 Task: Display the picks of the 2022 Victory Lane Racing NASCAR Cup Series for the race "Enjoy Illinois 300" on the track "Gateway".
Action: Mouse moved to (219, 440)
Screenshot: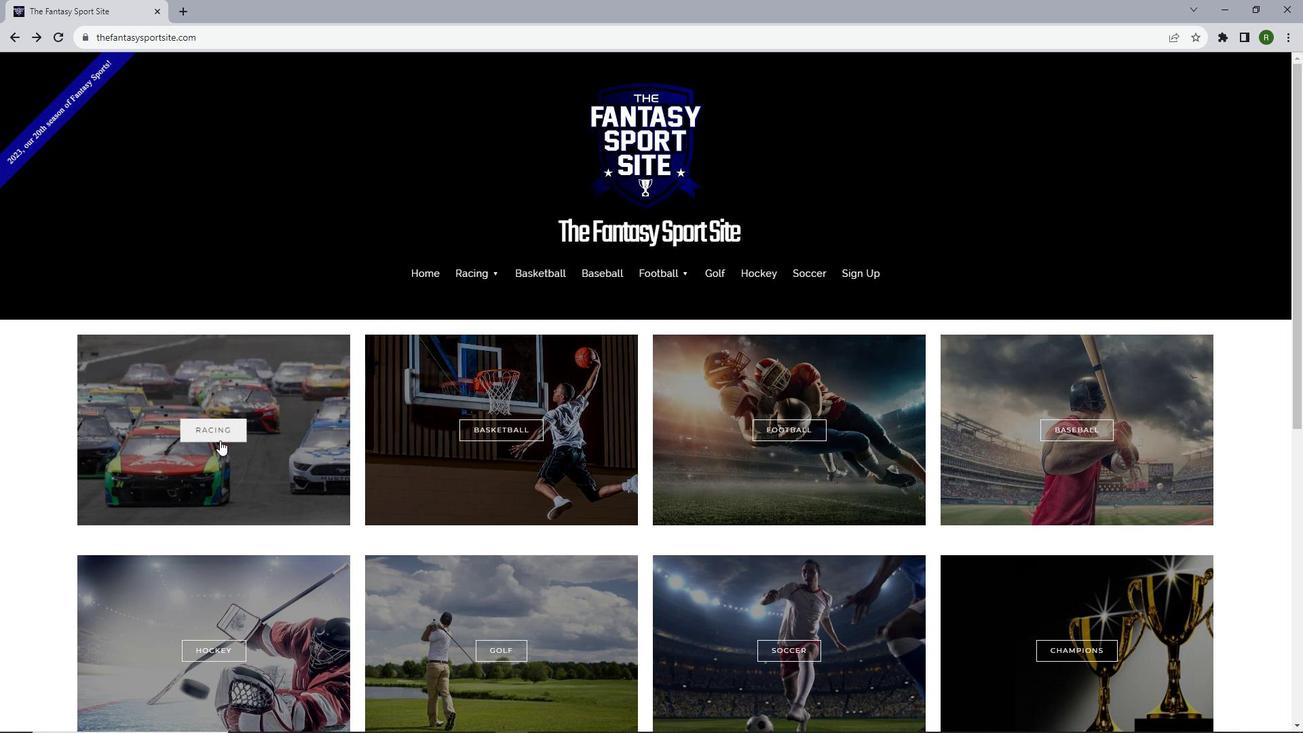 
Action: Mouse pressed left at (219, 440)
Screenshot: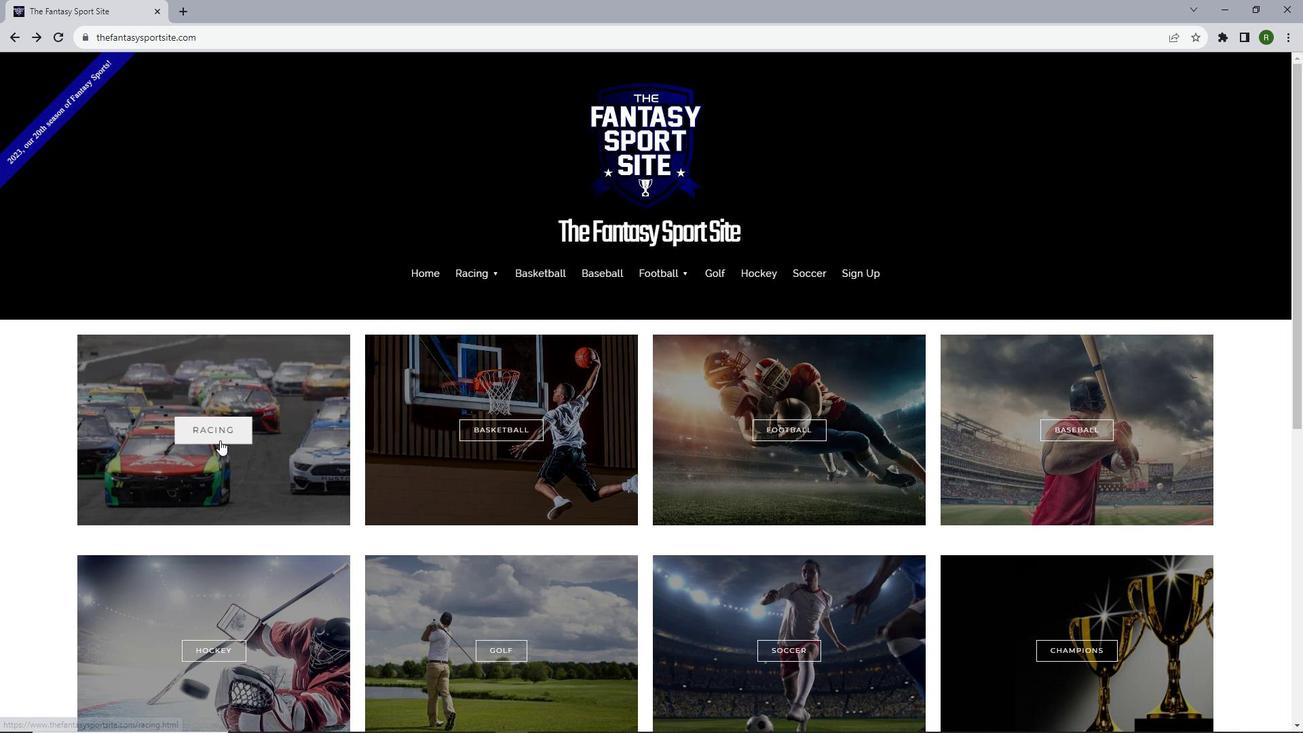 
Action: Mouse moved to (547, 444)
Screenshot: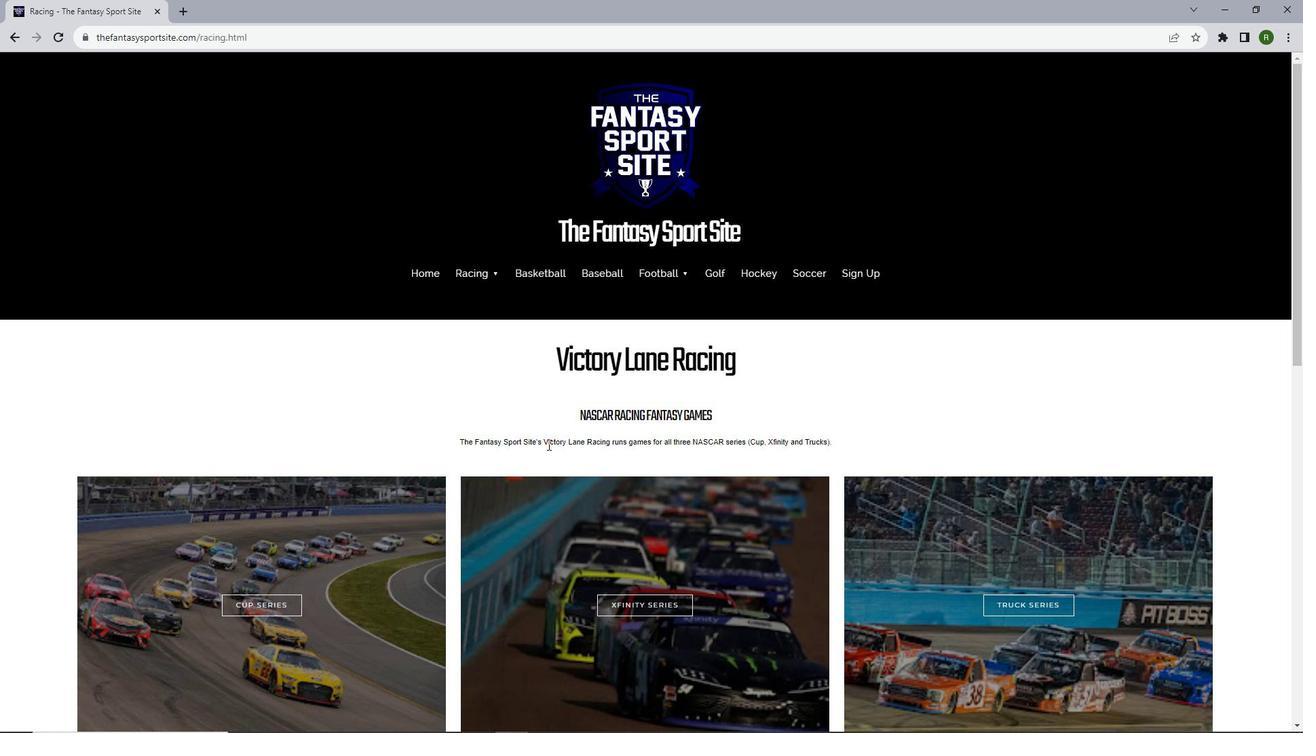 
Action: Mouse scrolled (547, 444) with delta (0, 0)
Screenshot: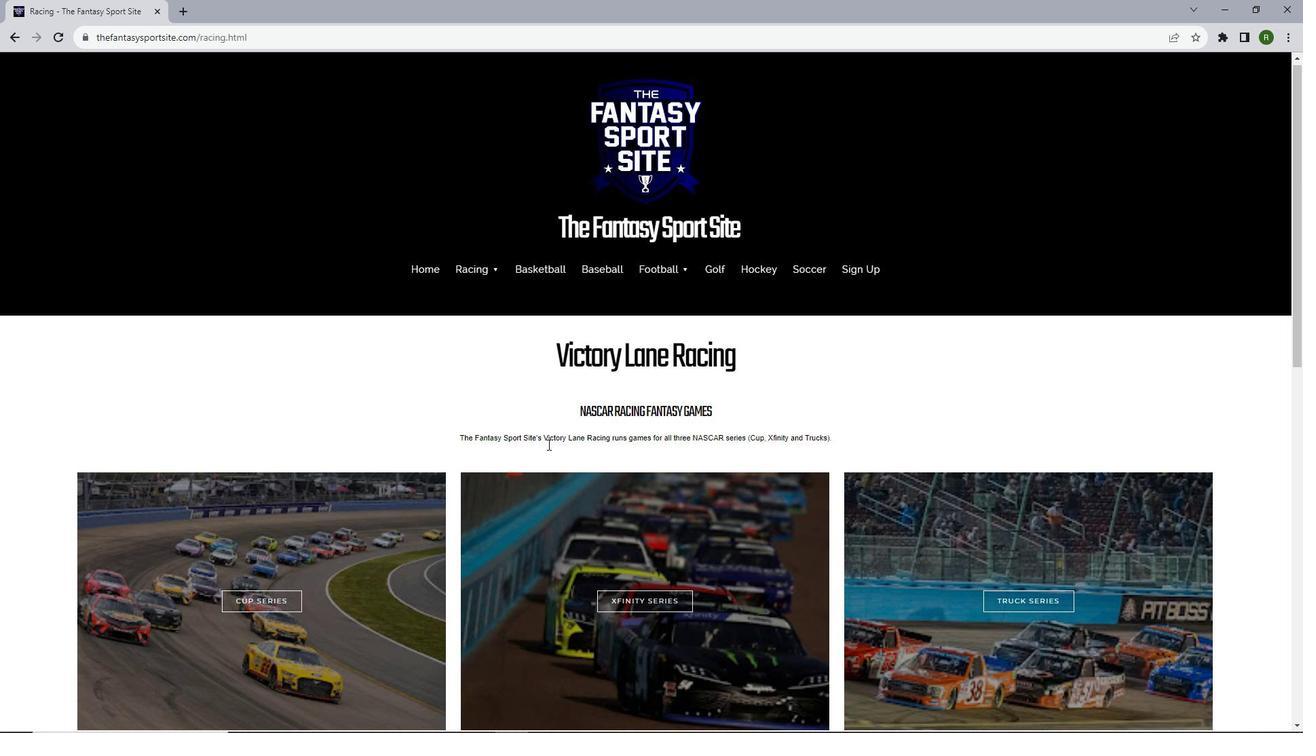 
Action: Mouse scrolled (547, 444) with delta (0, 0)
Screenshot: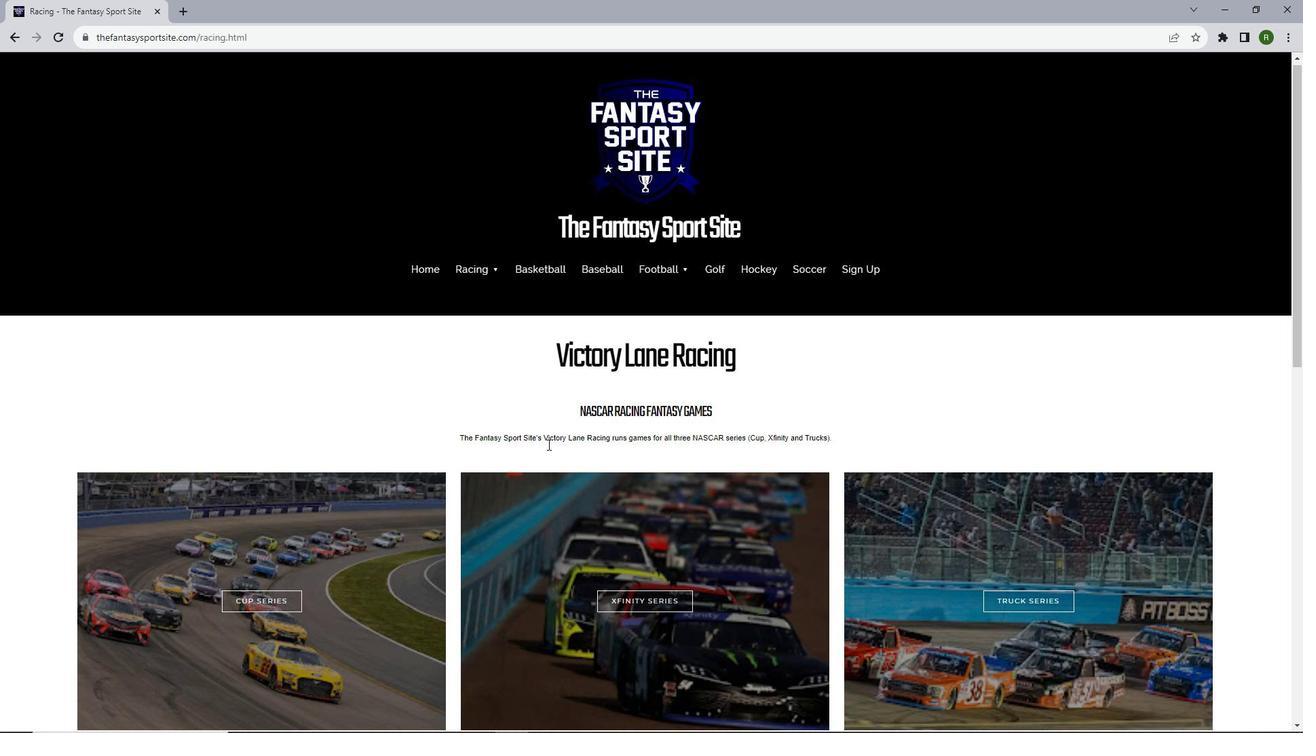 
Action: Mouse scrolled (547, 444) with delta (0, 0)
Screenshot: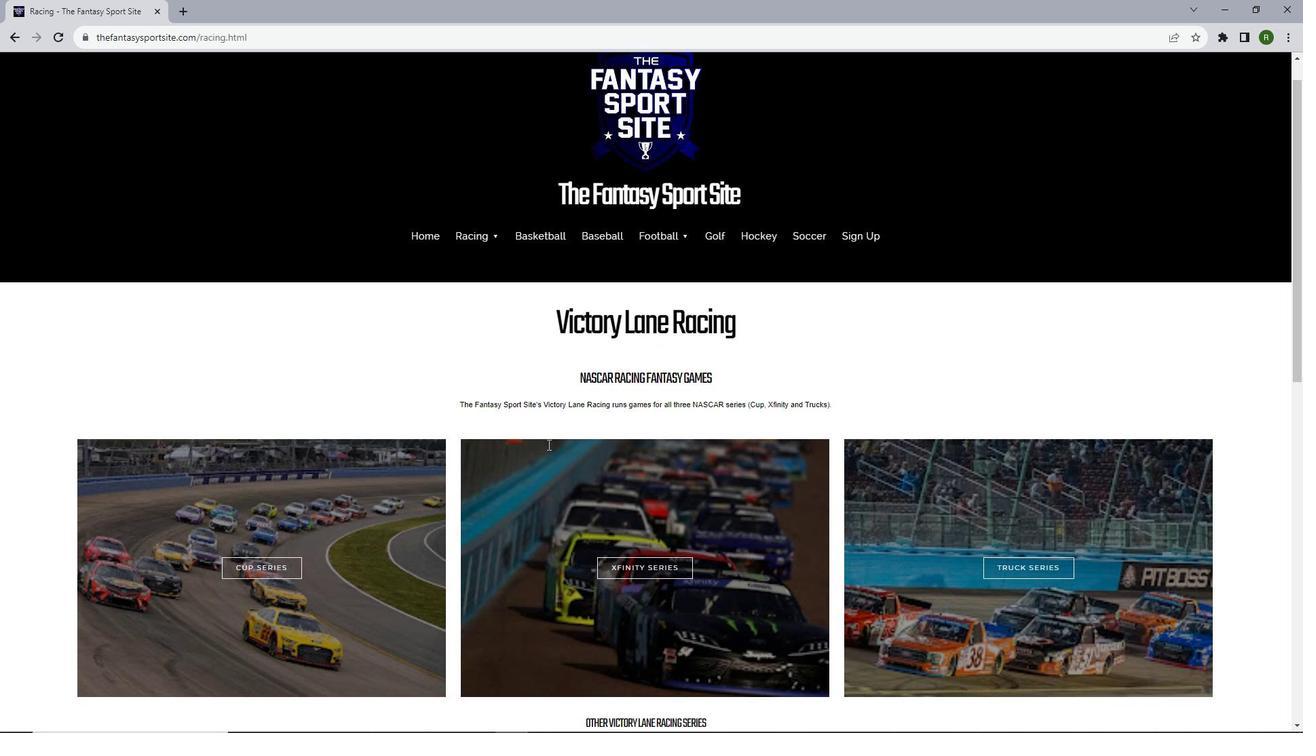 
Action: Mouse moved to (228, 403)
Screenshot: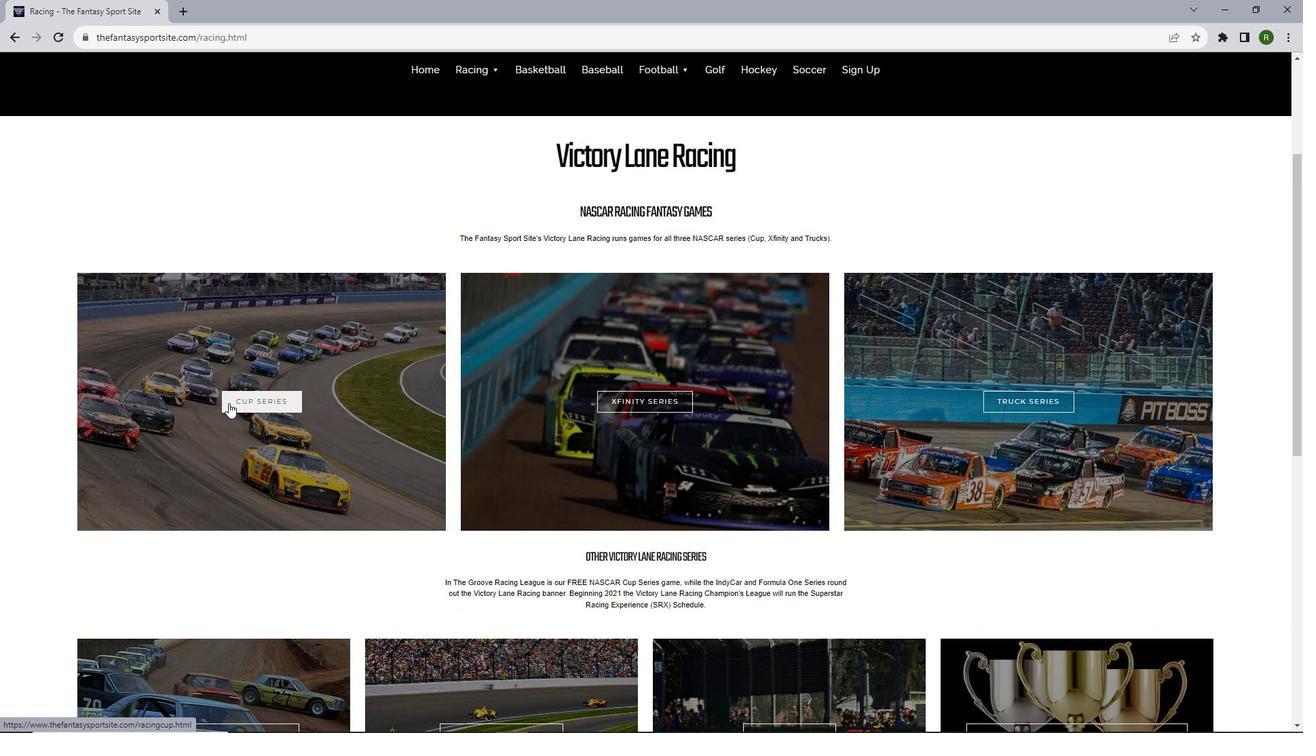 
Action: Mouse pressed left at (228, 403)
Screenshot: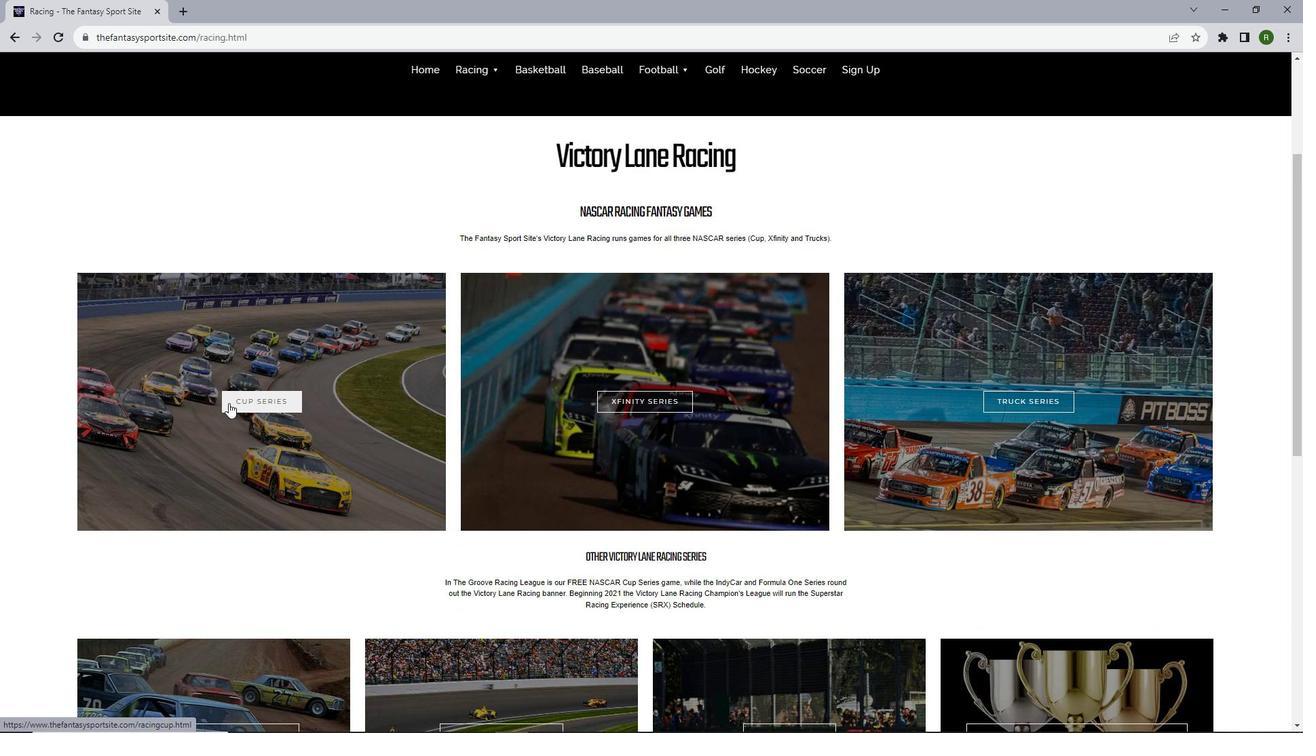
Action: Mouse moved to (482, 534)
Screenshot: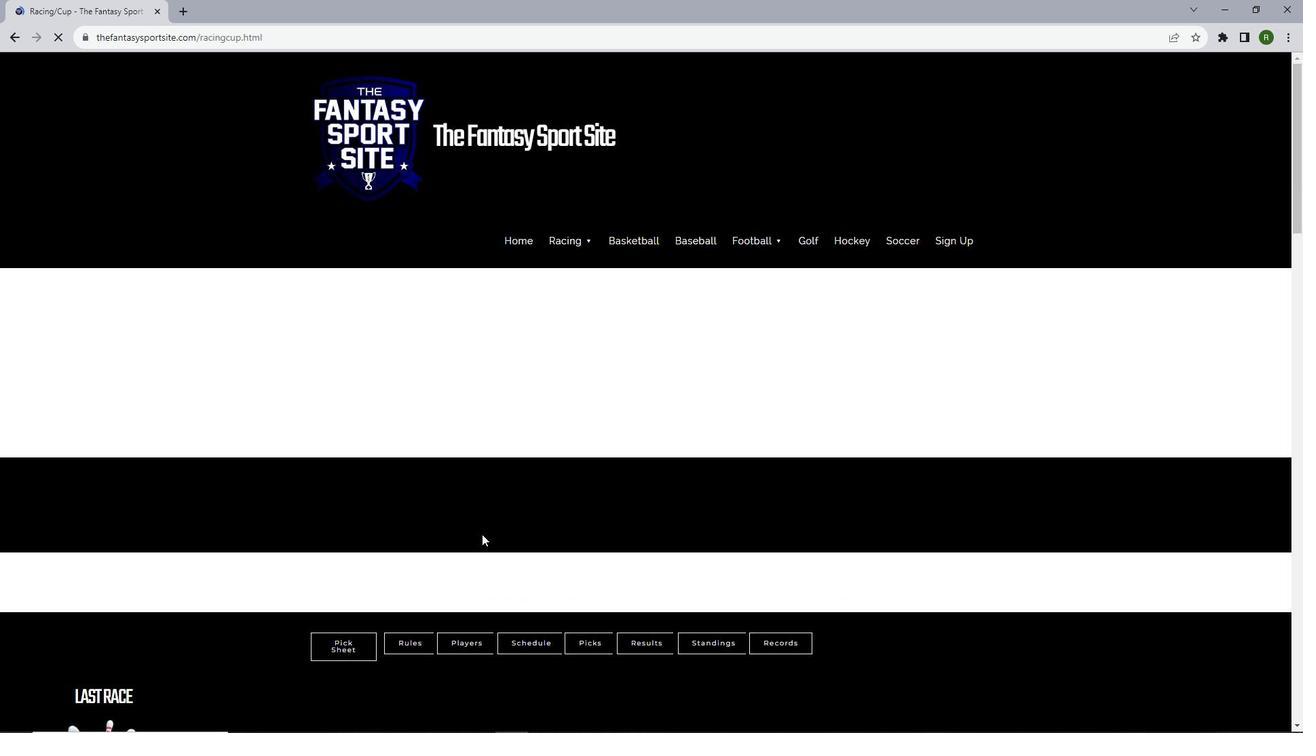 
Action: Mouse scrolled (482, 533) with delta (0, 0)
Screenshot: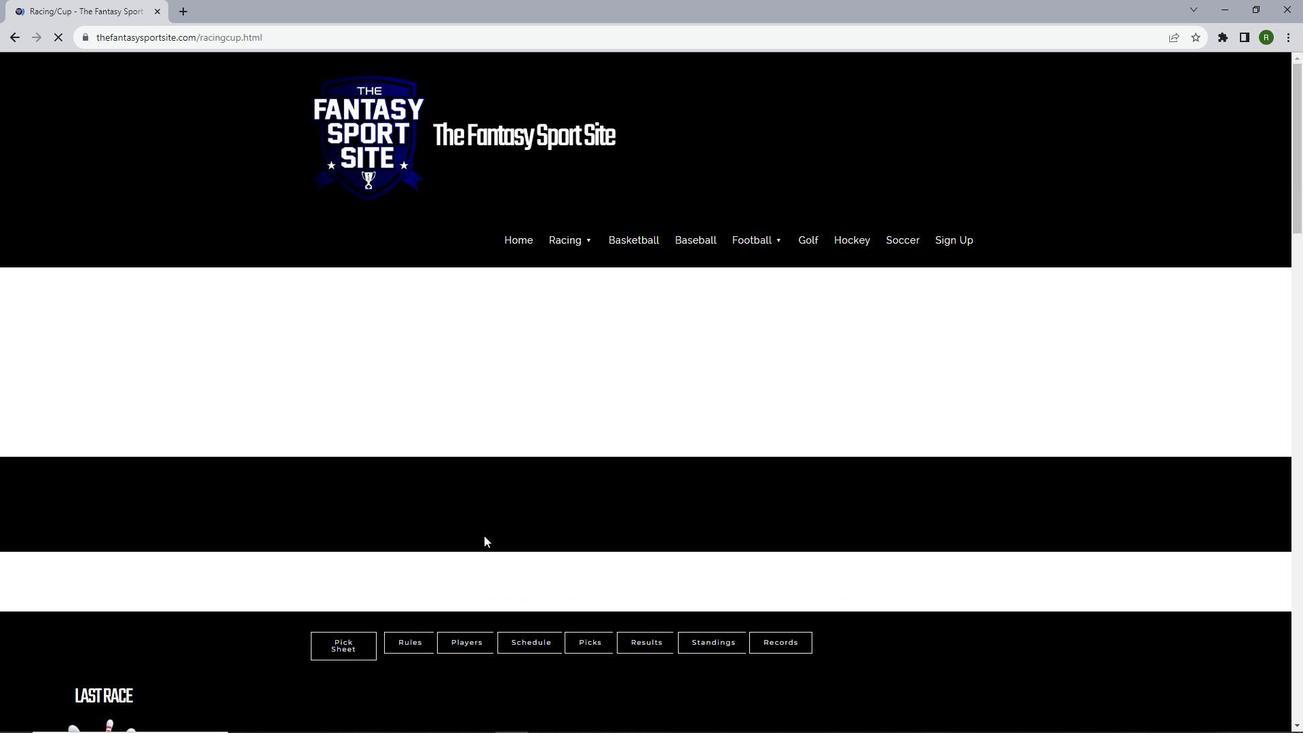 
Action: Mouse moved to (484, 535)
Screenshot: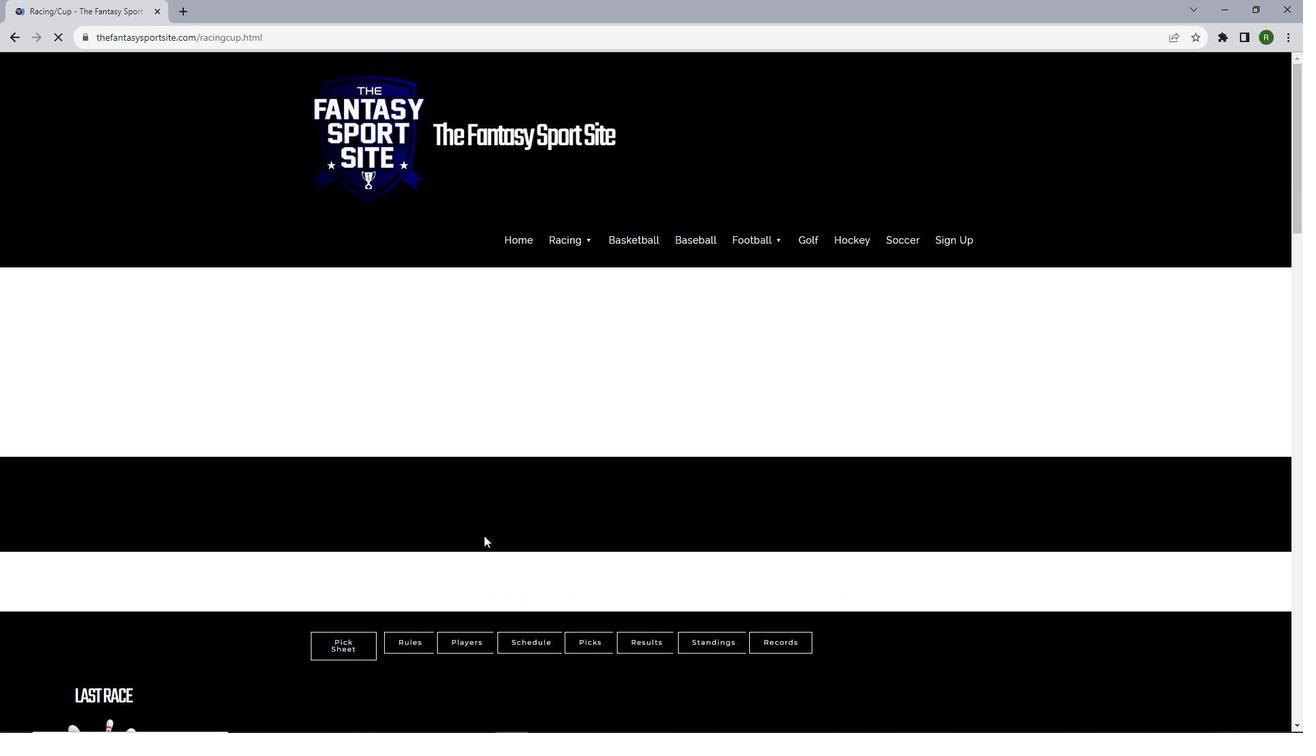 
Action: Mouse scrolled (484, 534) with delta (0, 0)
Screenshot: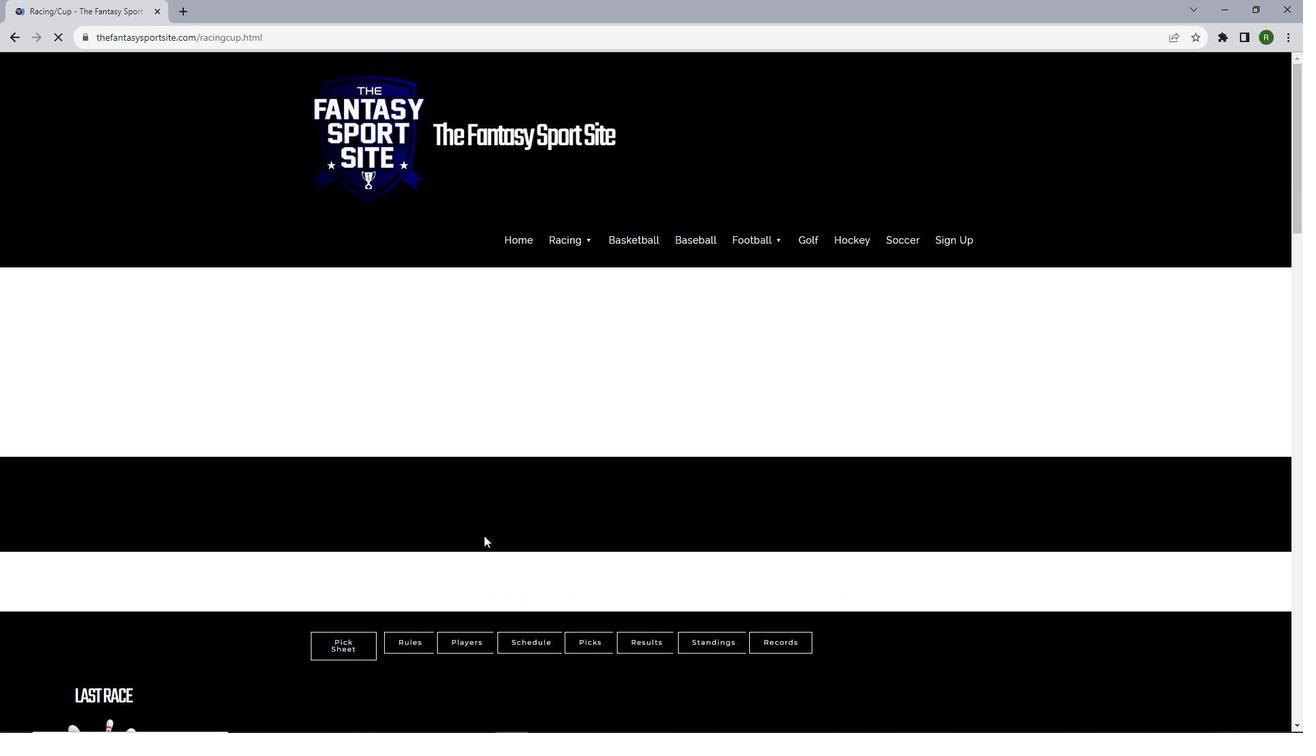 
Action: Mouse moved to (641, 348)
Screenshot: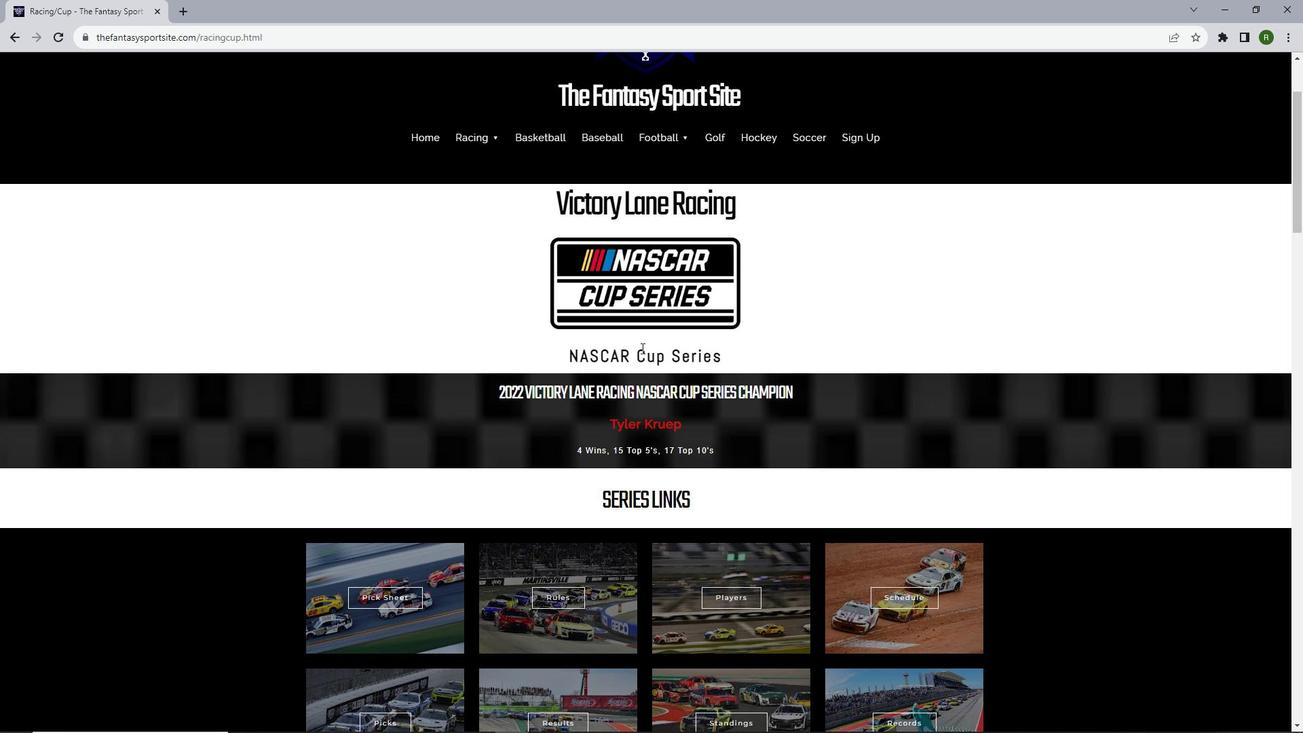 
Action: Mouse scrolled (641, 347) with delta (0, 0)
Screenshot: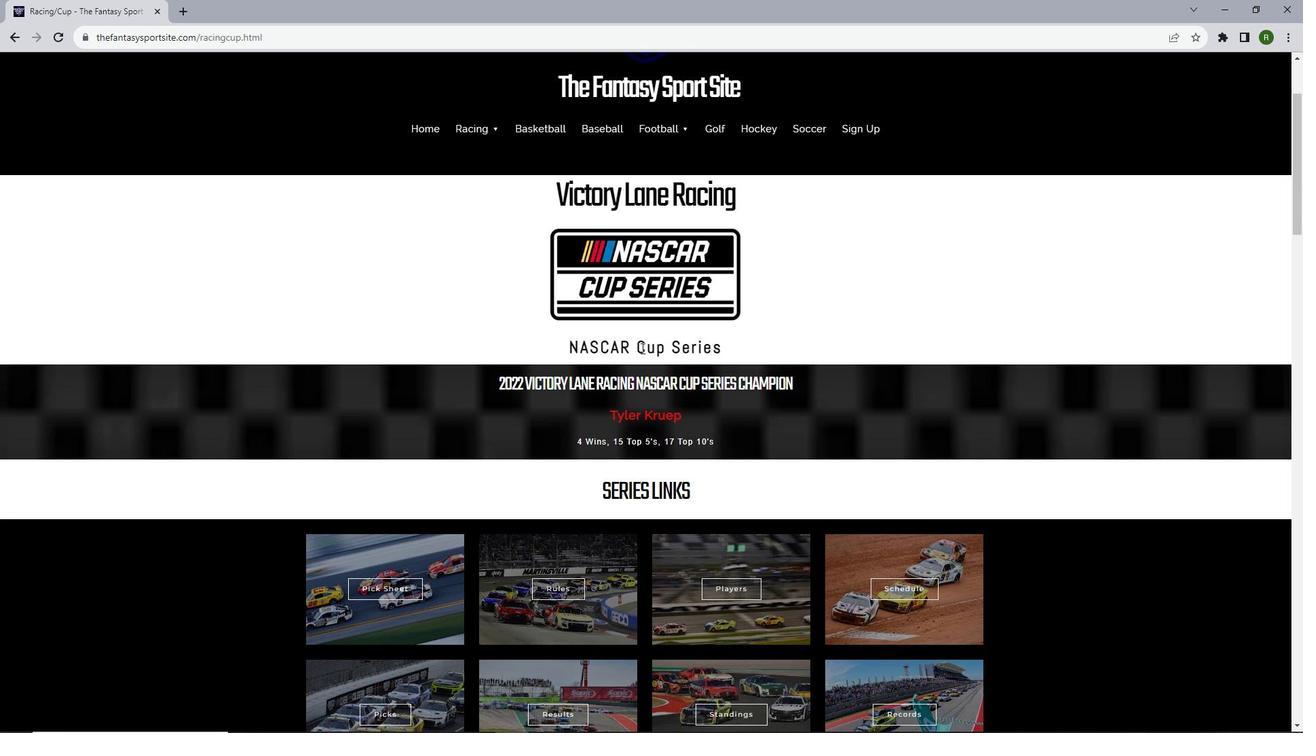 
Action: Mouse scrolled (641, 347) with delta (0, 0)
Screenshot: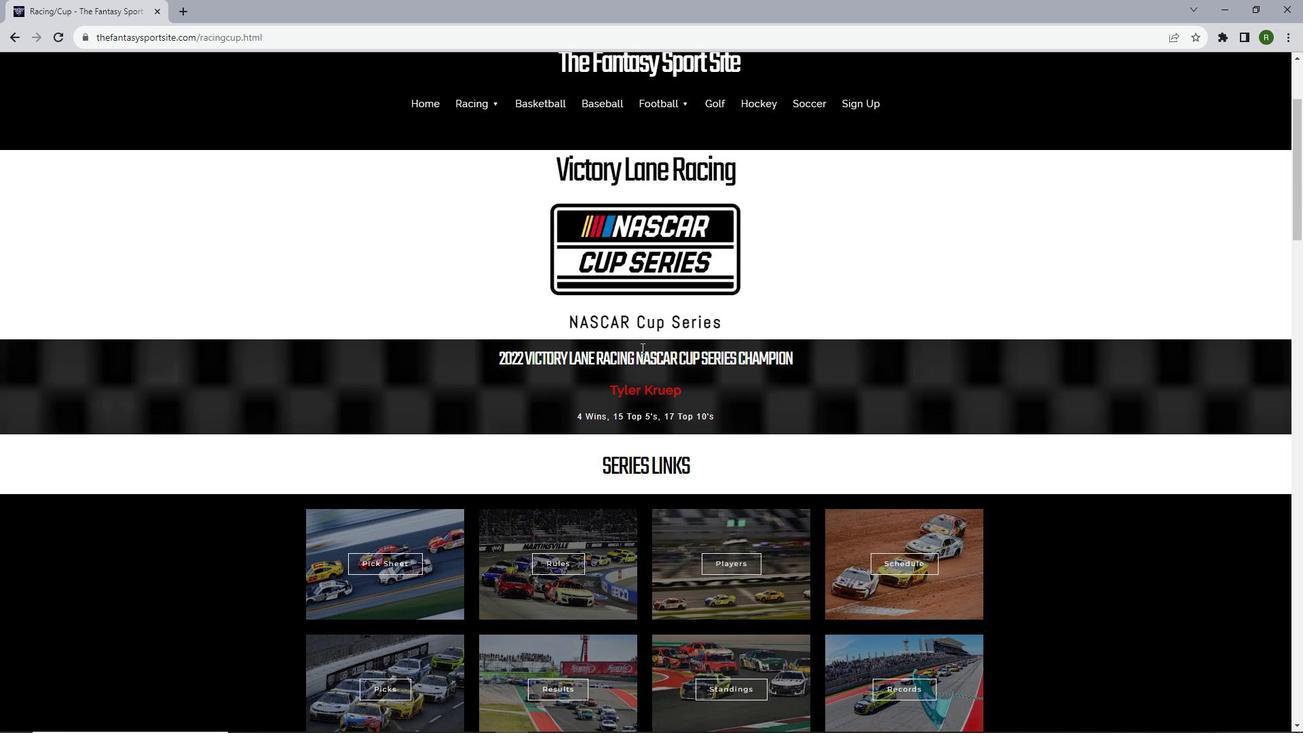 
Action: Mouse scrolled (641, 347) with delta (0, 0)
Screenshot: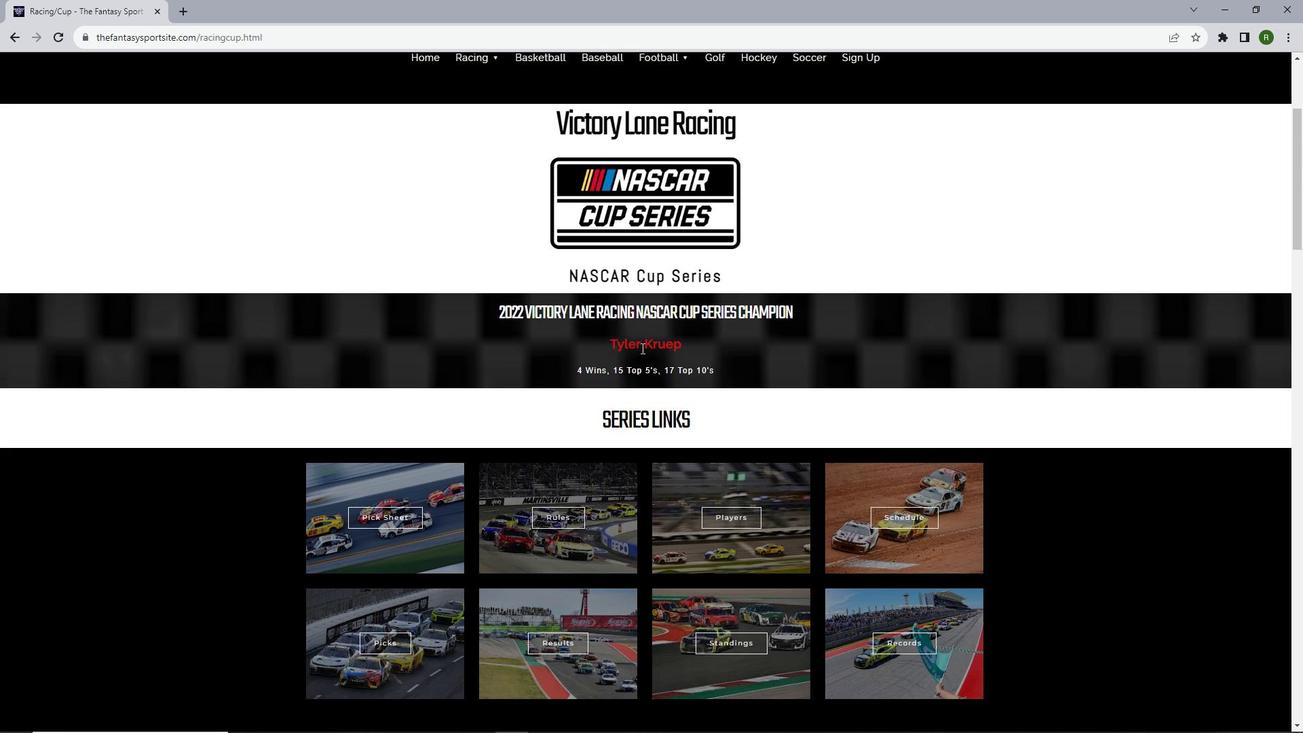 
Action: Mouse moved to (392, 519)
Screenshot: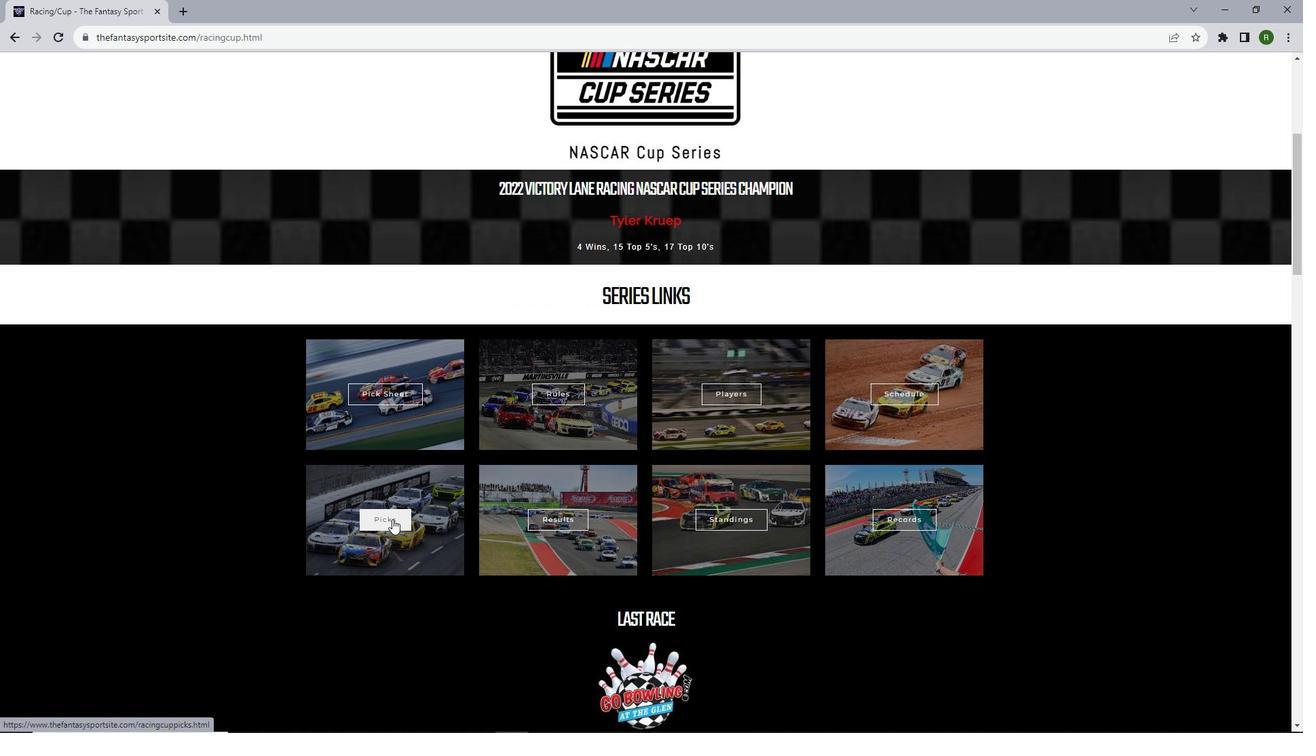 
Action: Mouse pressed left at (392, 519)
Screenshot: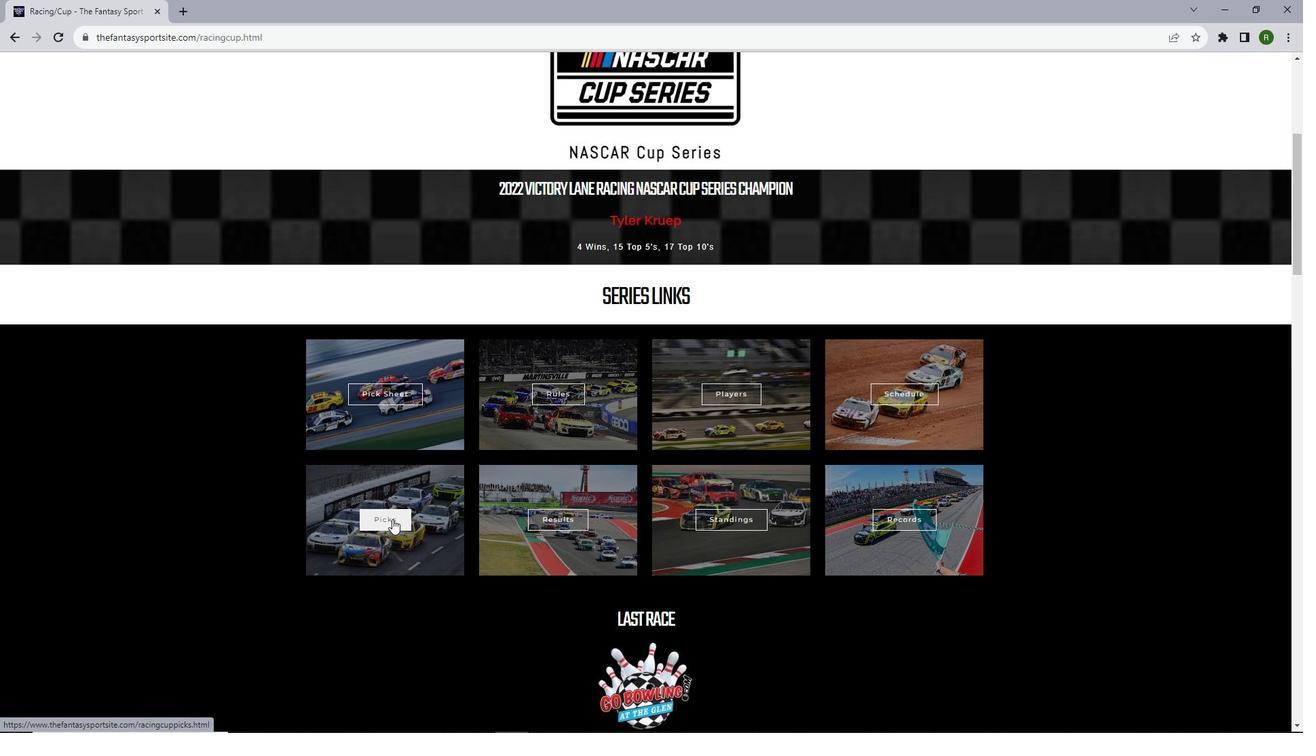 
Action: Mouse moved to (484, 362)
Screenshot: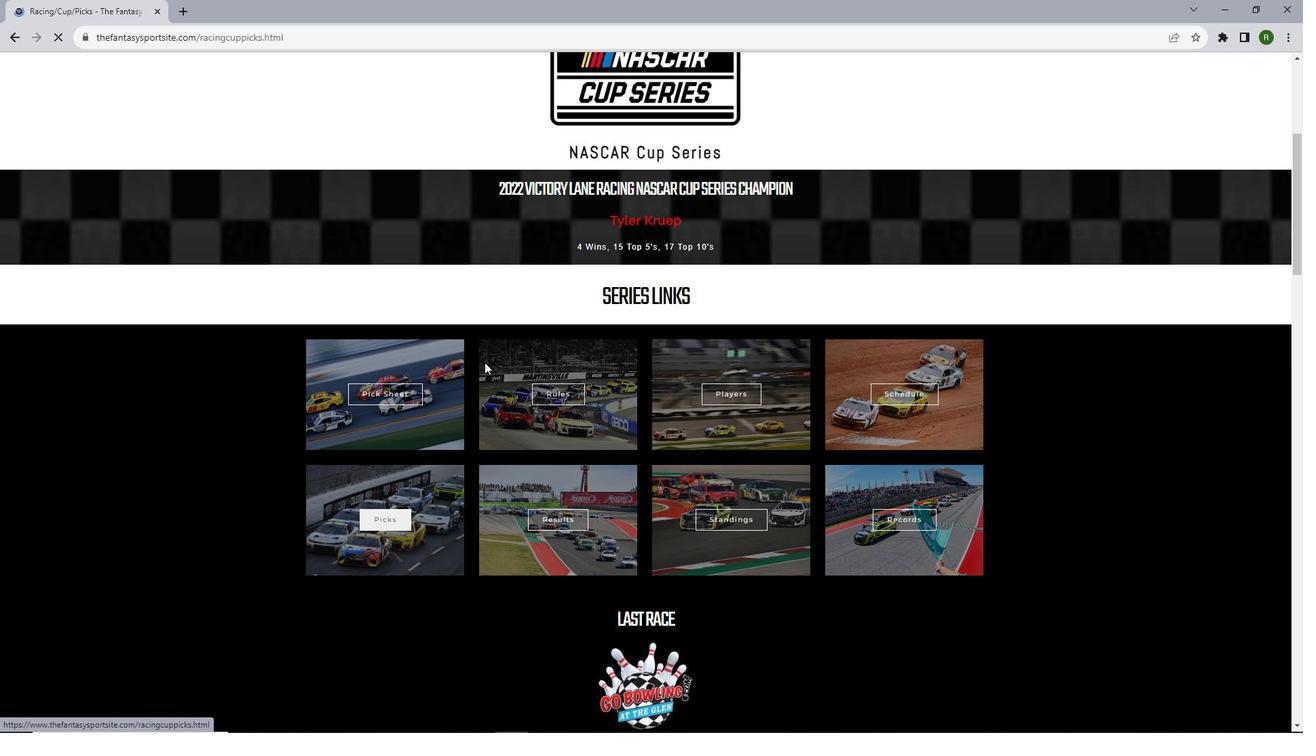 
Action: Mouse scrolled (484, 361) with delta (0, 0)
Screenshot: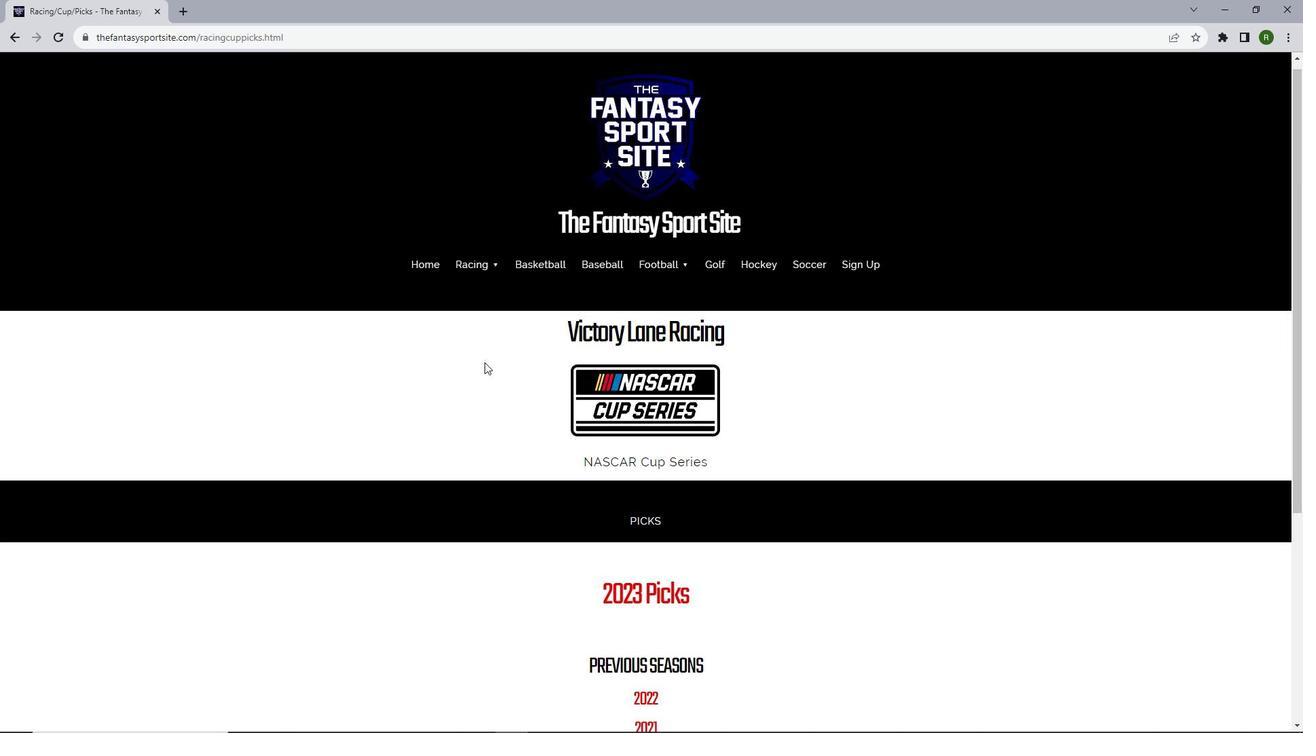 
Action: Mouse scrolled (484, 361) with delta (0, 0)
Screenshot: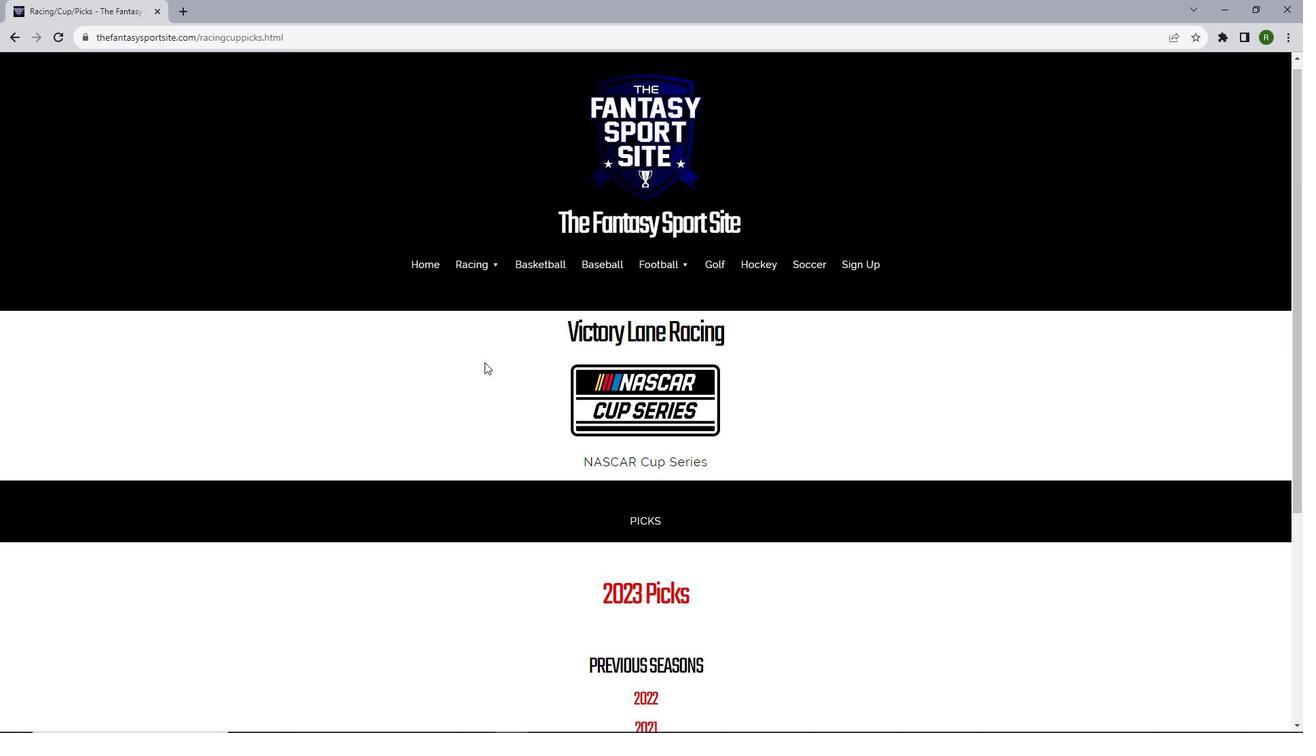 
Action: Mouse scrolled (484, 361) with delta (0, 0)
Screenshot: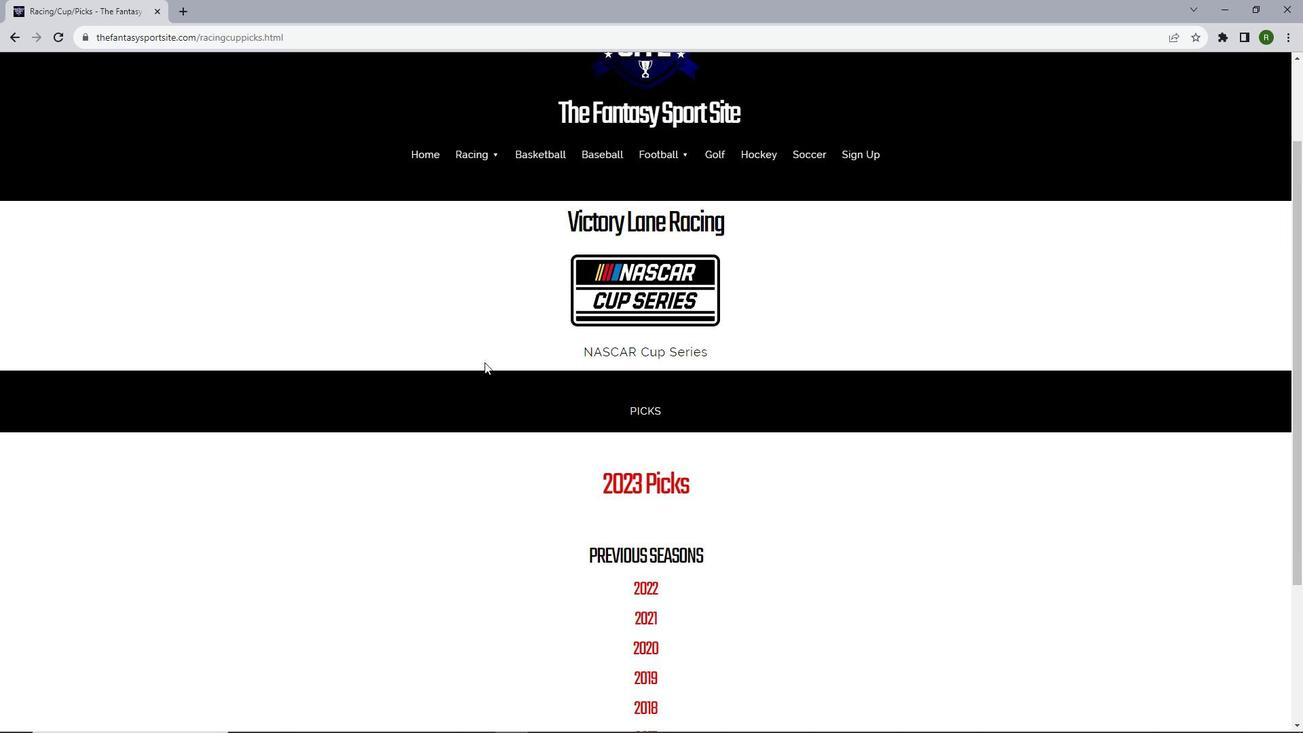 
Action: Mouse moved to (635, 494)
Screenshot: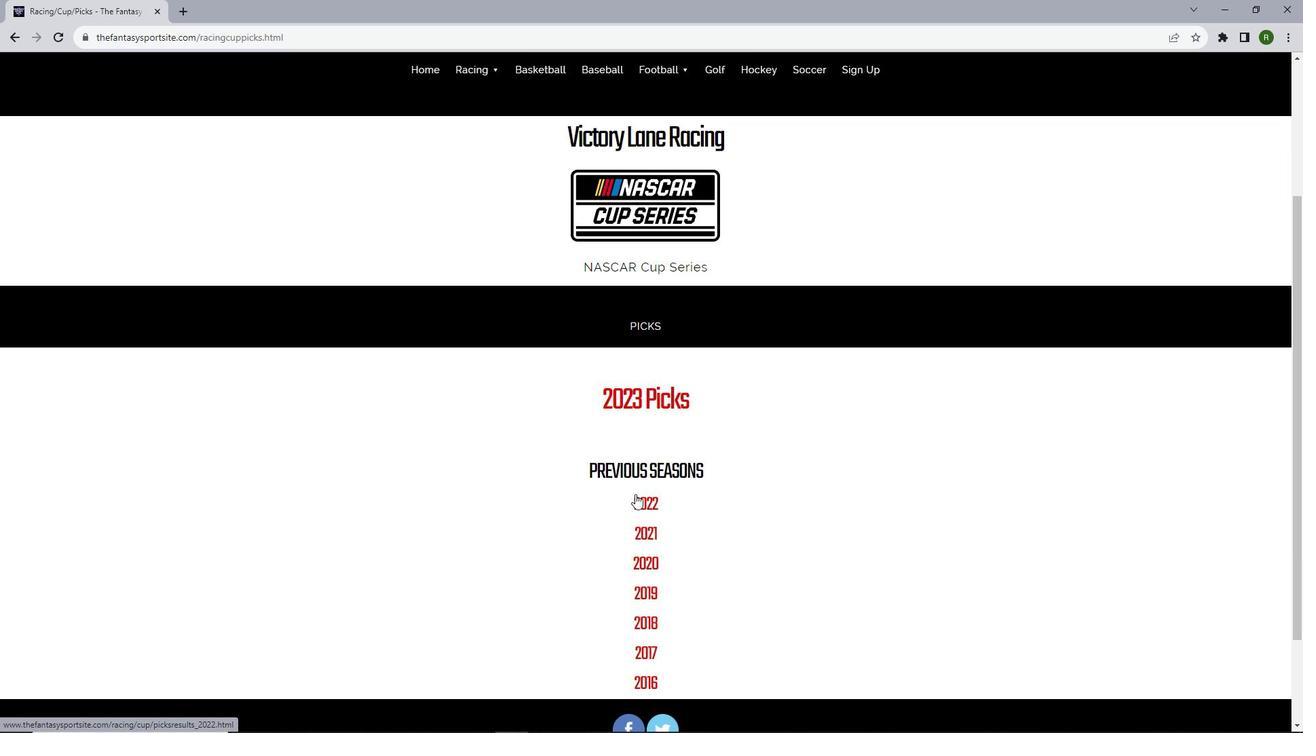 
Action: Mouse pressed left at (635, 494)
Screenshot: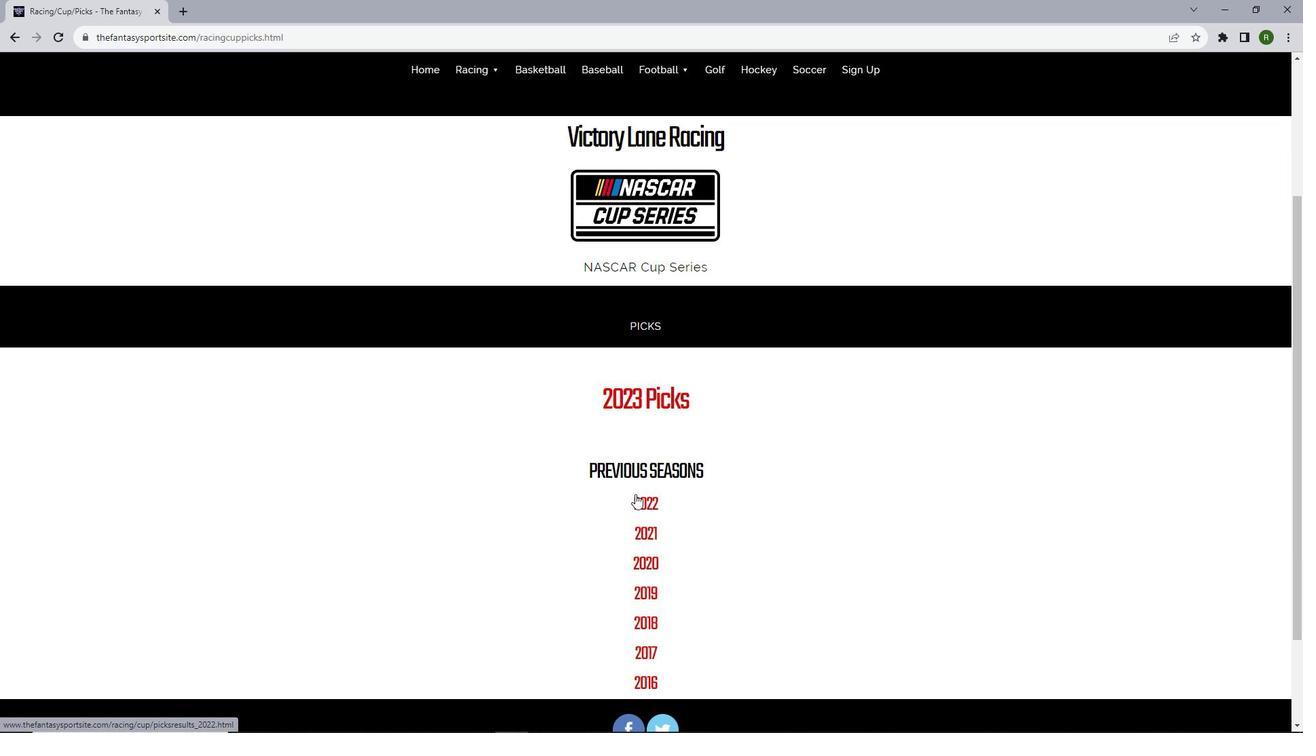 
Action: Mouse moved to (617, 182)
Screenshot: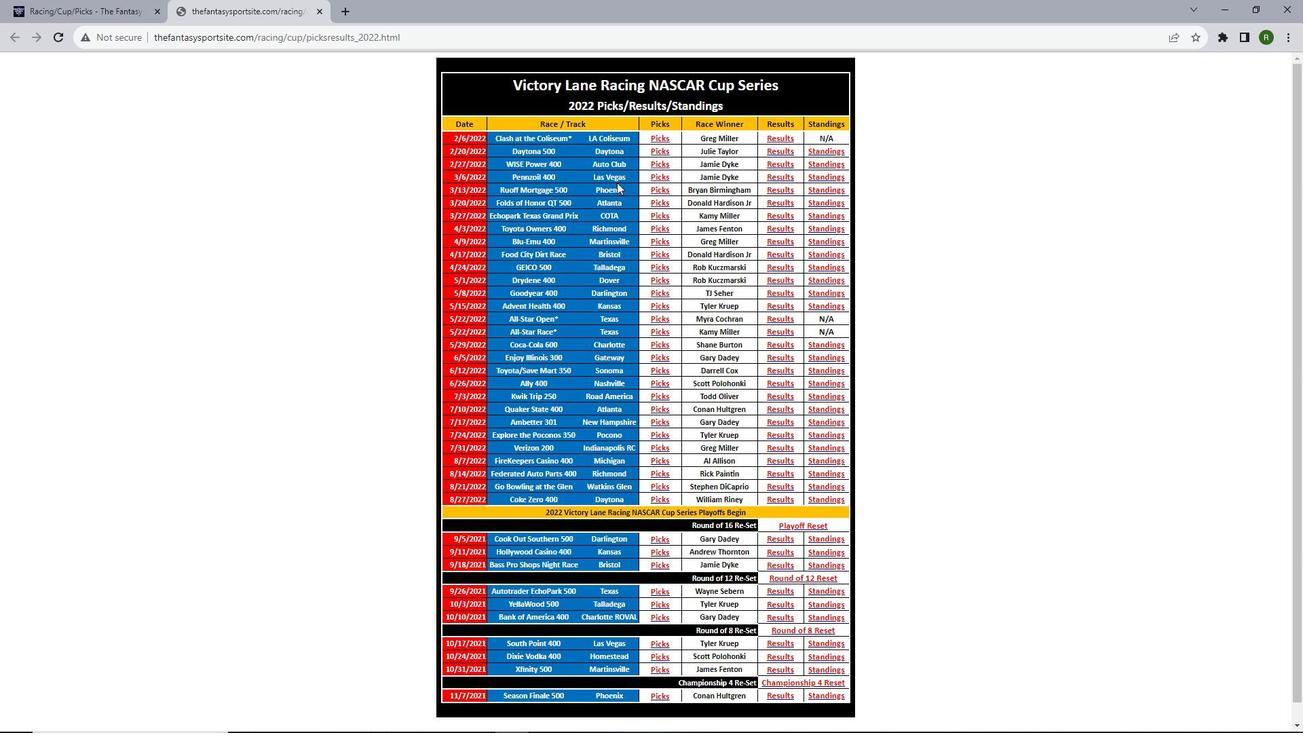 
Action: Mouse scrolled (617, 181) with delta (0, 0)
Screenshot: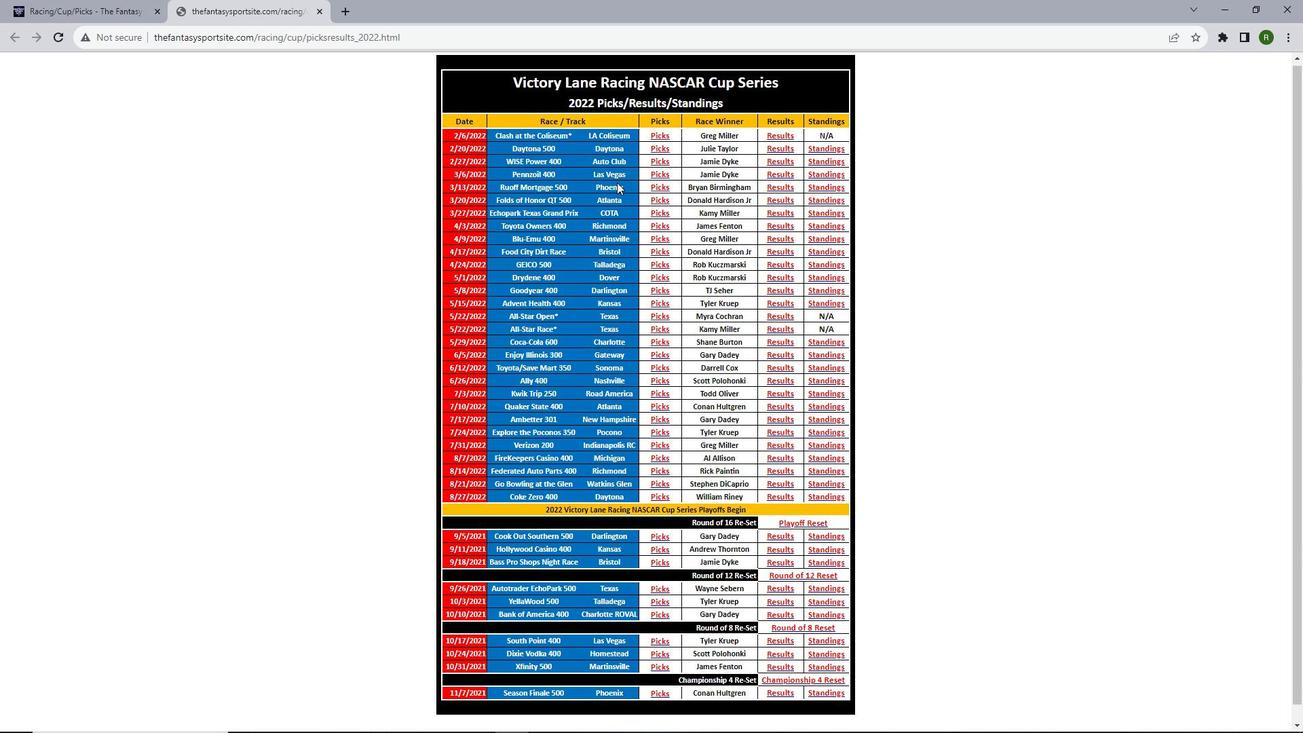 
Action: Mouse moved to (619, 198)
Screenshot: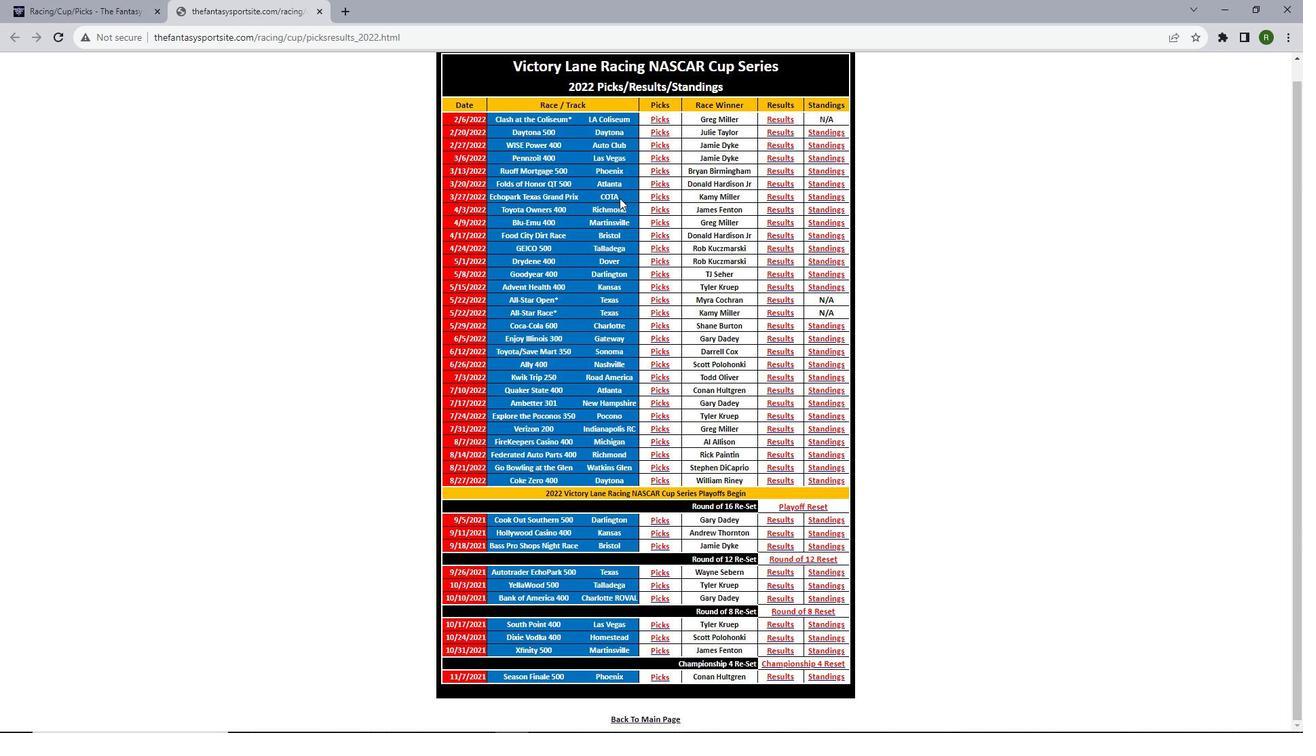 
Action: Mouse scrolled (619, 197) with delta (0, 0)
Screenshot: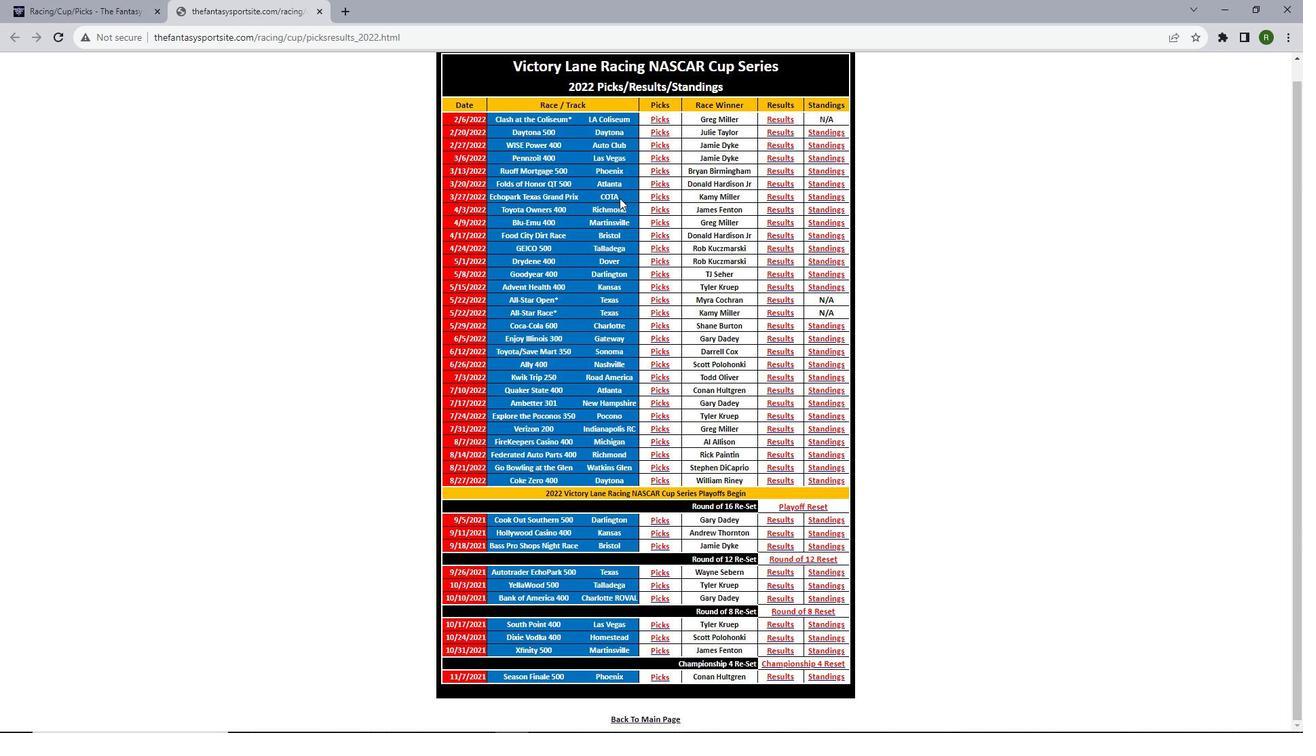 
Action: Mouse moved to (619, 200)
Screenshot: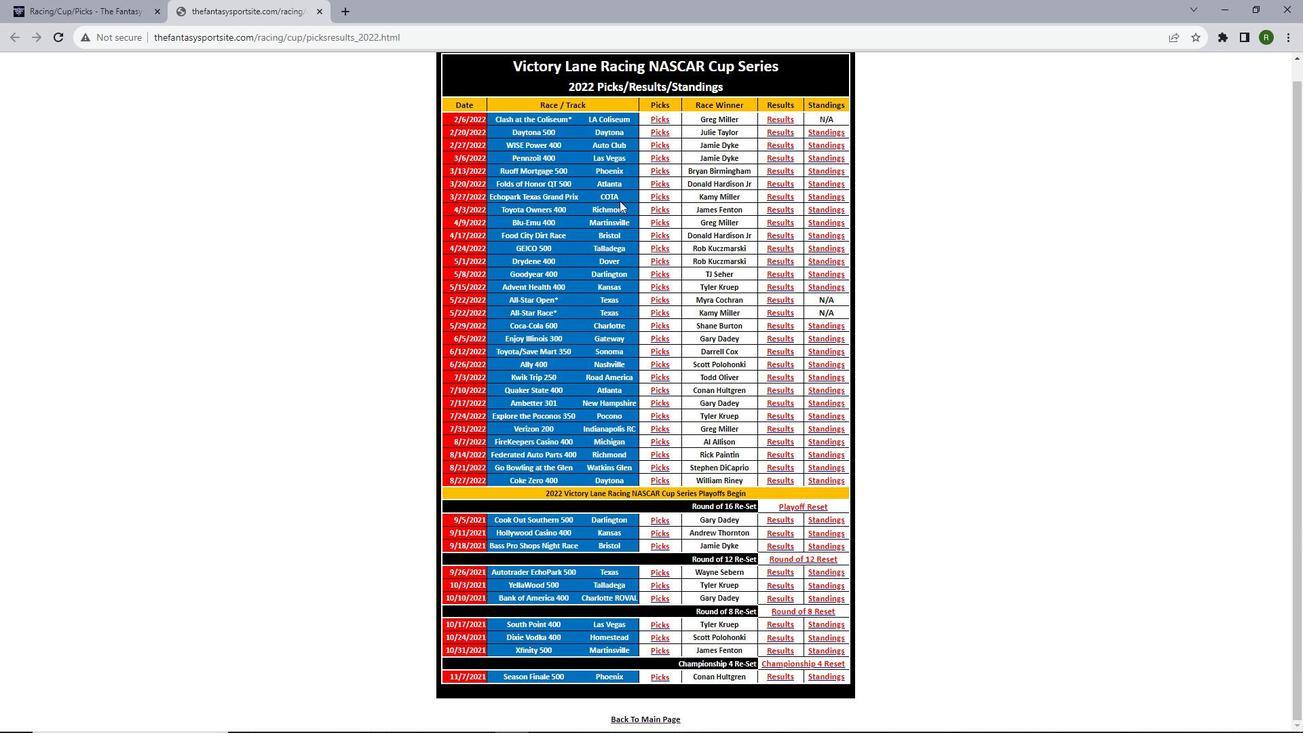 
Action: Mouse scrolled (619, 200) with delta (0, 0)
Screenshot: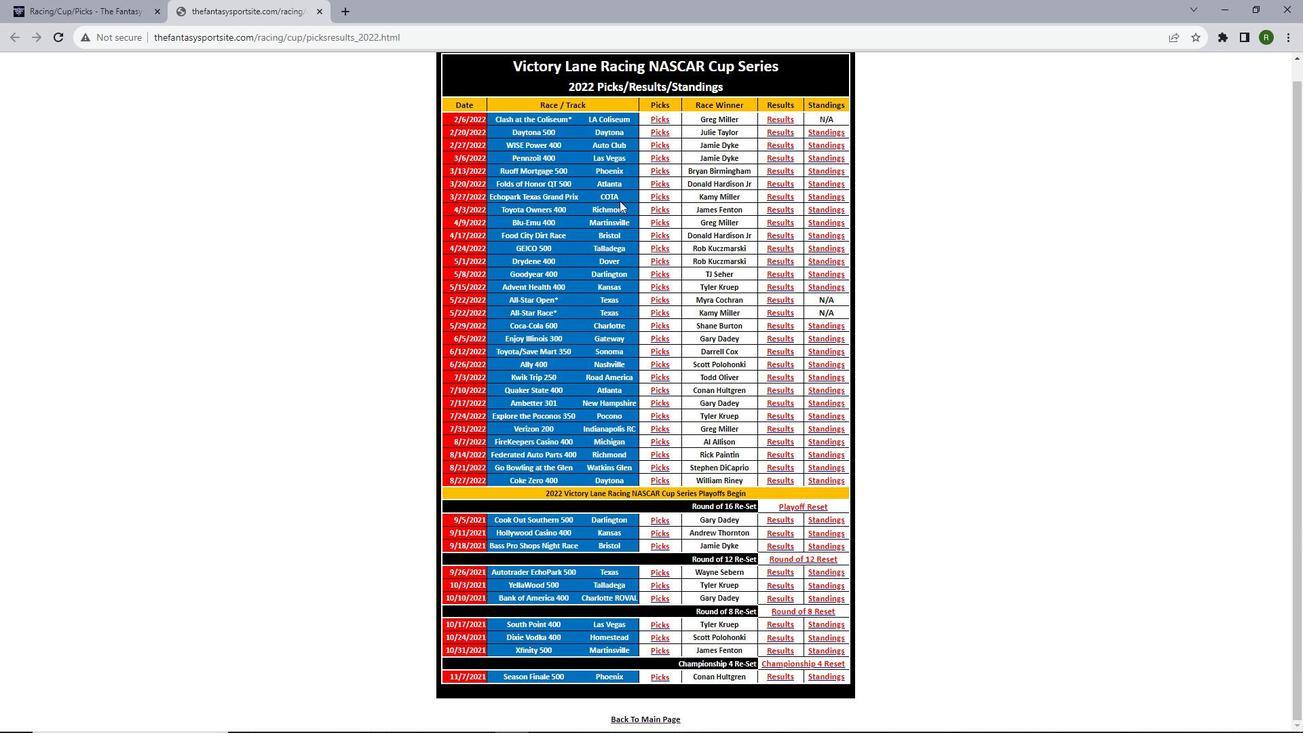 
Action: Mouse moved to (659, 336)
Screenshot: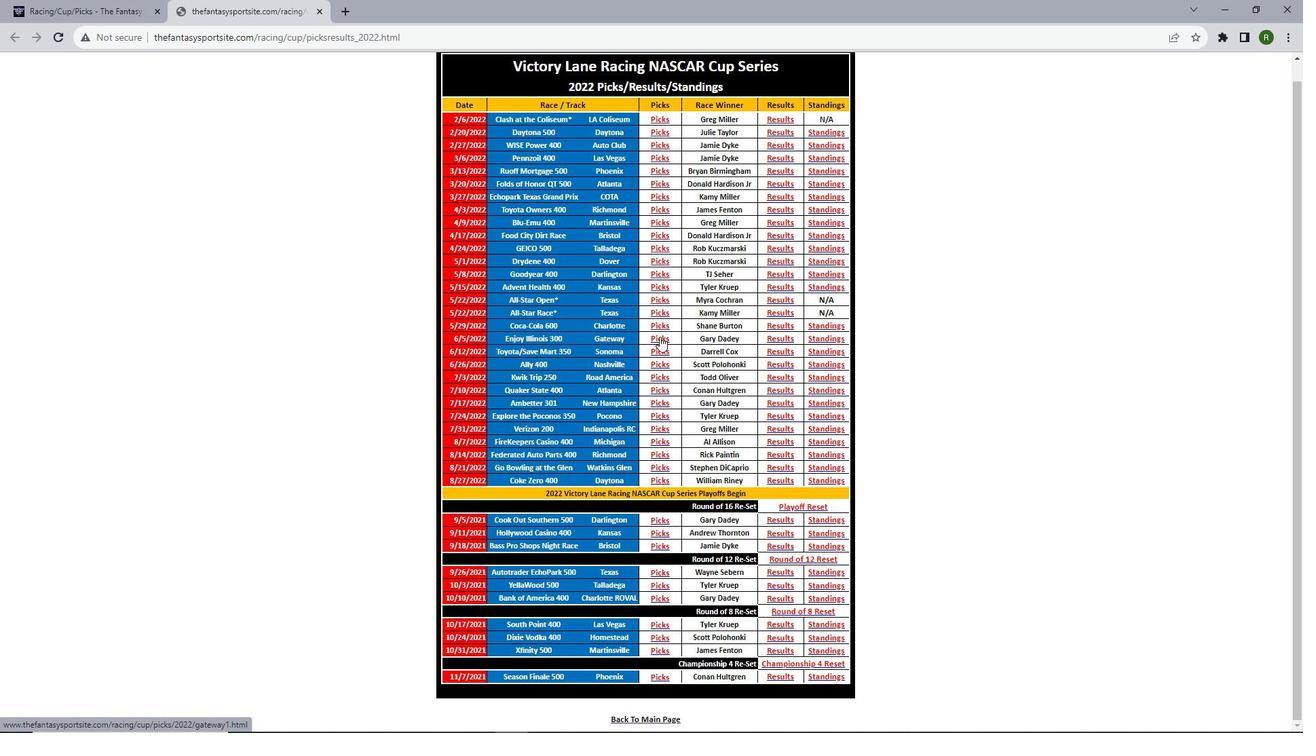 
Action: Mouse pressed left at (659, 336)
Screenshot: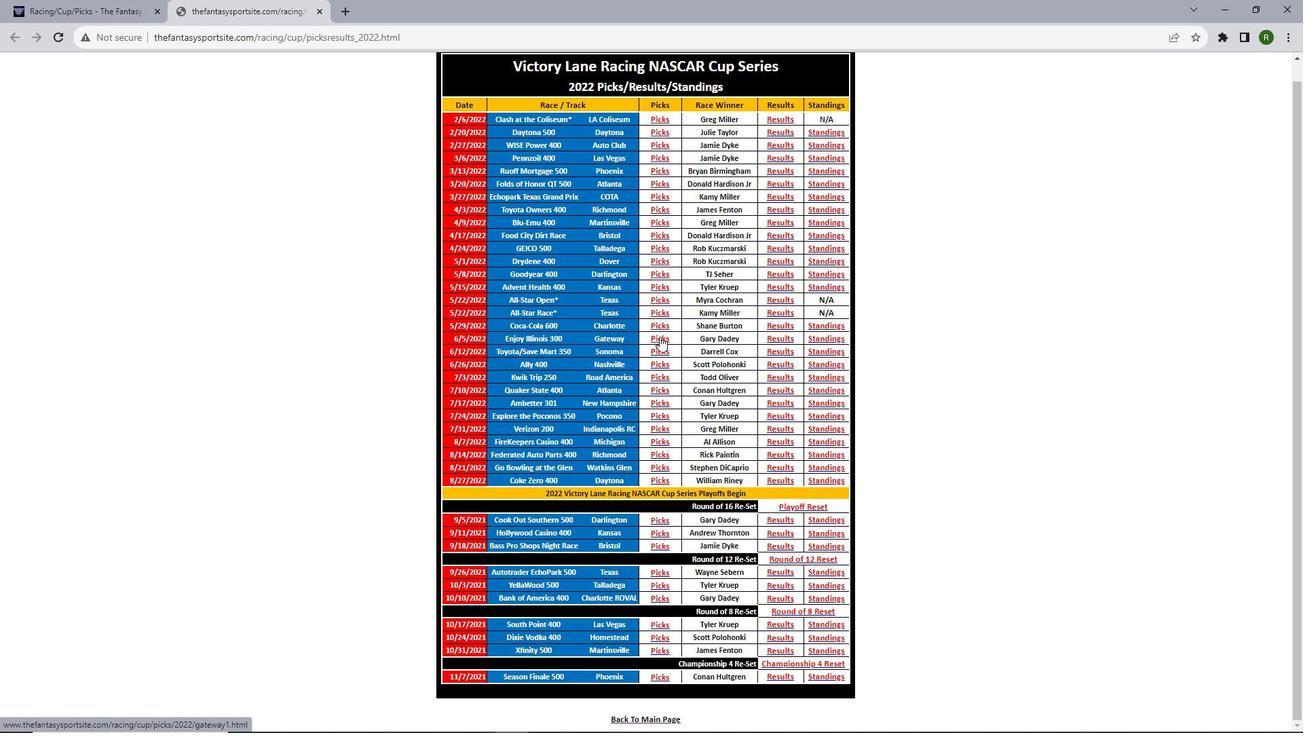 
Action: Mouse scrolled (659, 336) with delta (0, 0)
Screenshot: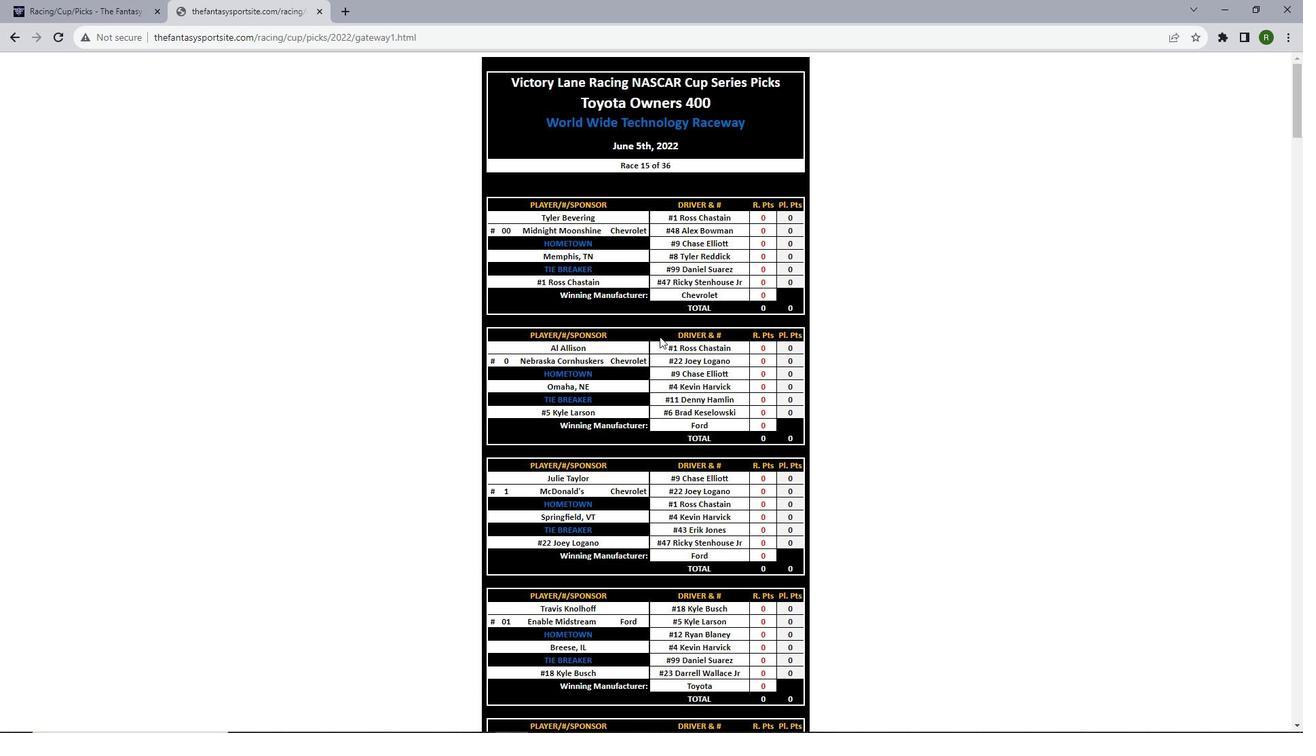 
Action: Mouse scrolled (659, 336) with delta (0, 0)
Screenshot: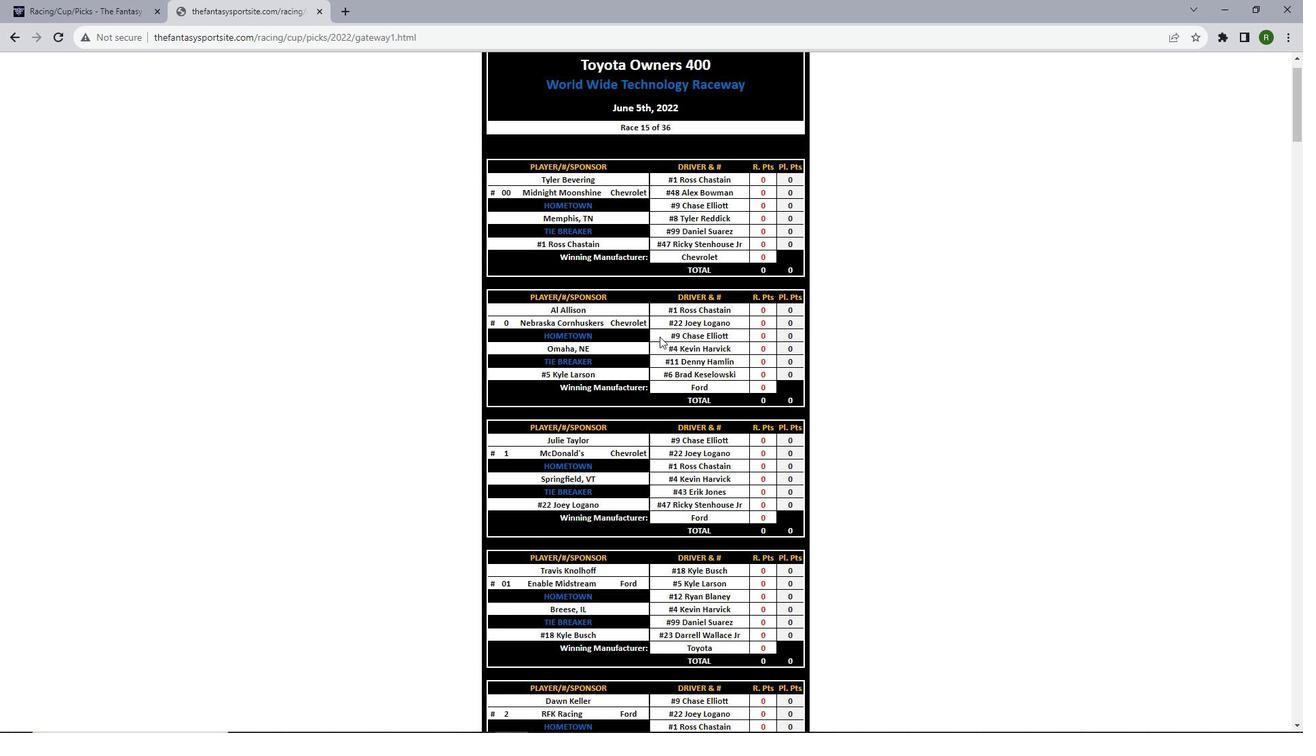 
Action: Mouse scrolled (659, 336) with delta (0, 0)
Screenshot: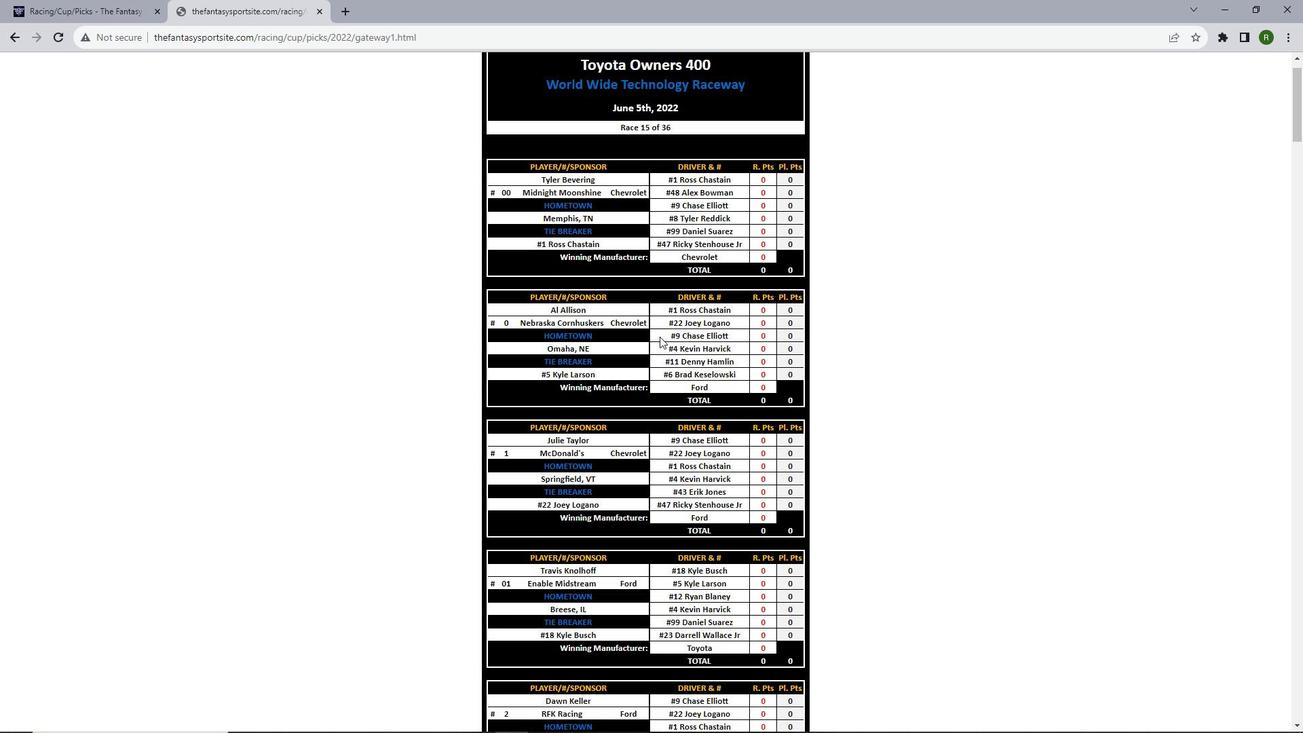 
Action: Mouse scrolled (659, 336) with delta (0, 0)
Screenshot: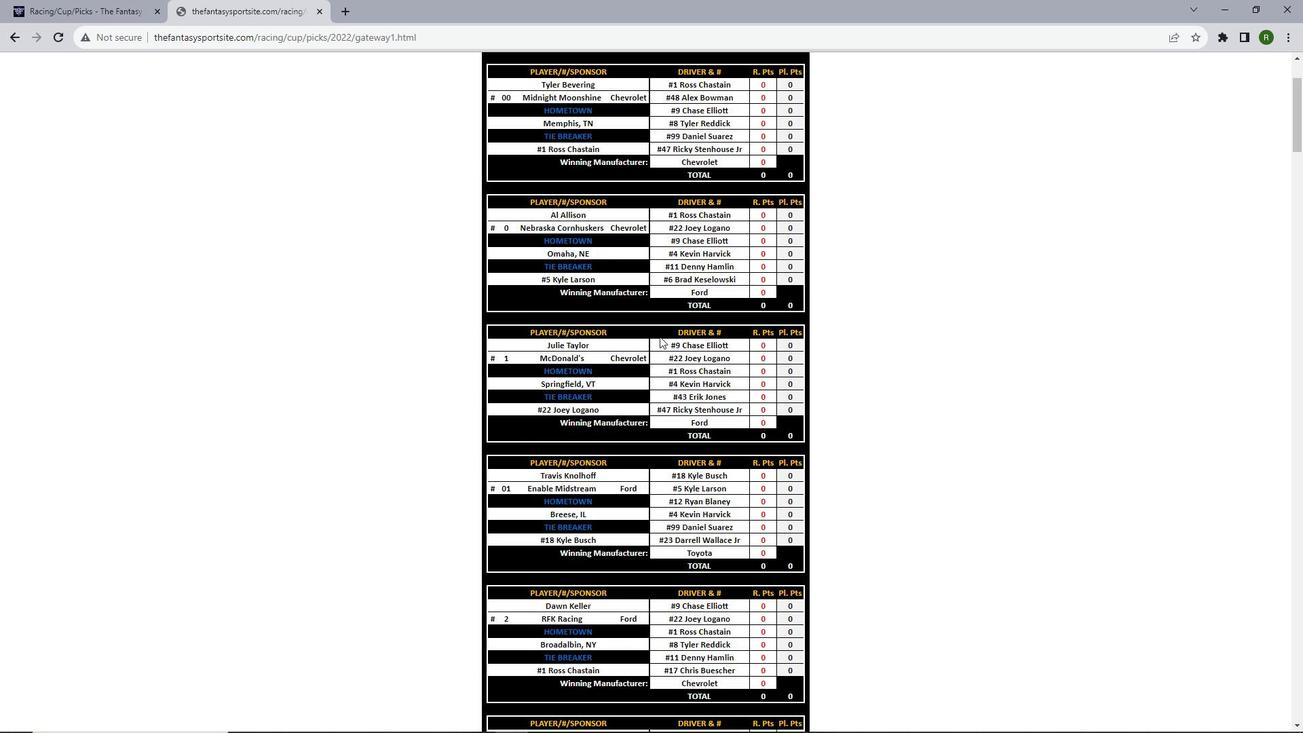 
Action: Mouse scrolled (659, 336) with delta (0, 0)
Screenshot: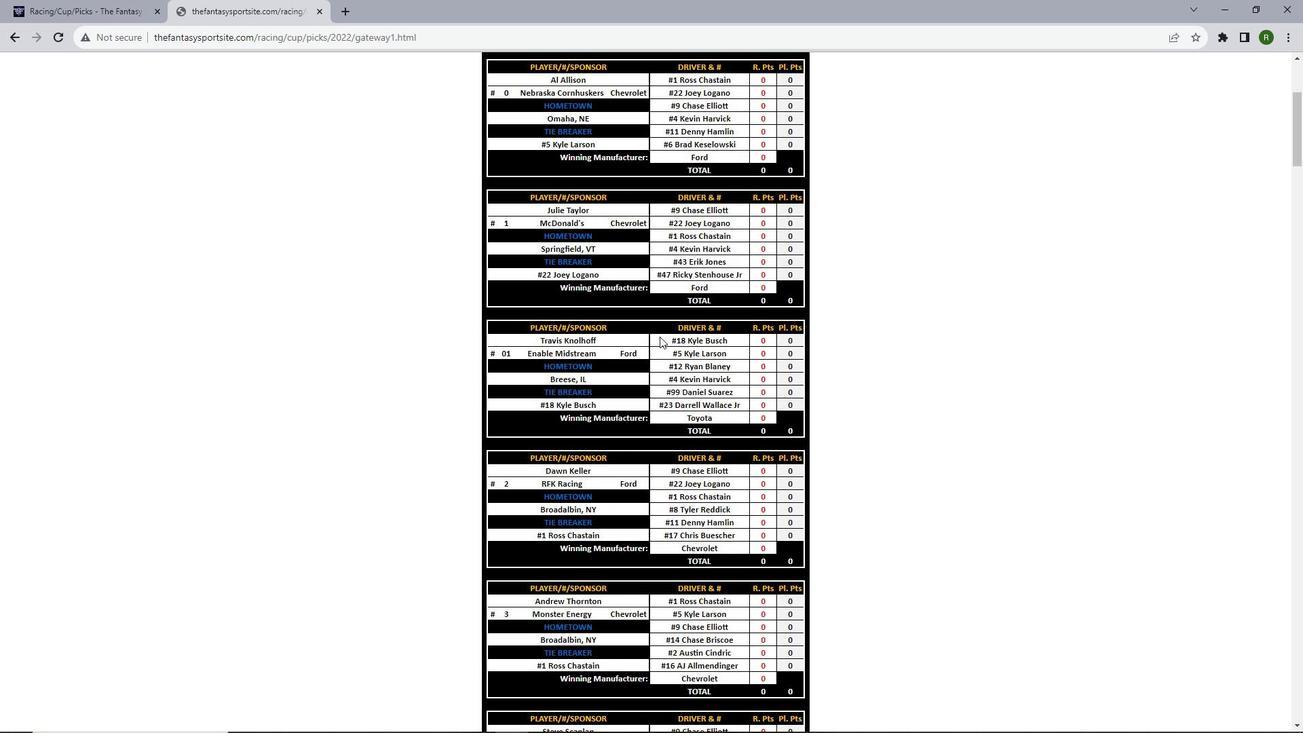 
Action: Mouse scrolled (659, 336) with delta (0, 0)
Screenshot: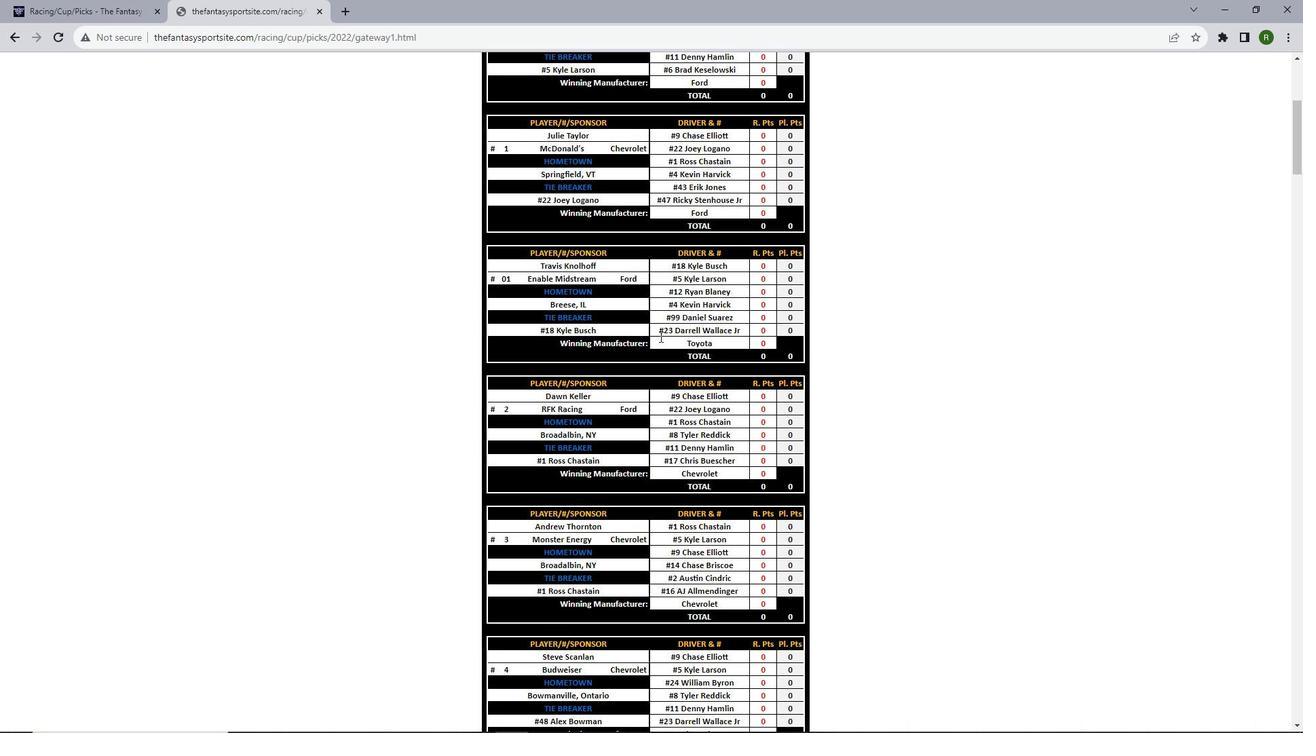 
Action: Mouse scrolled (659, 336) with delta (0, 0)
Screenshot: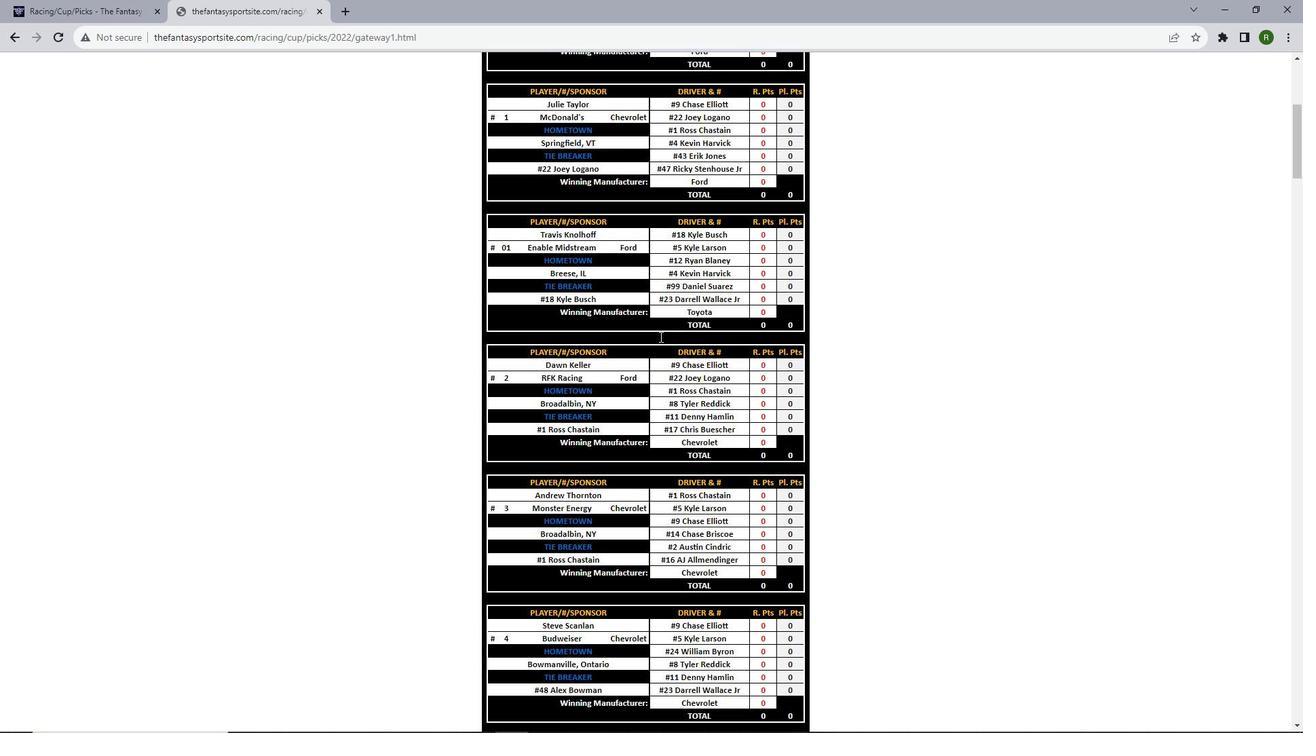 
Action: Mouse scrolled (659, 336) with delta (0, 0)
Screenshot: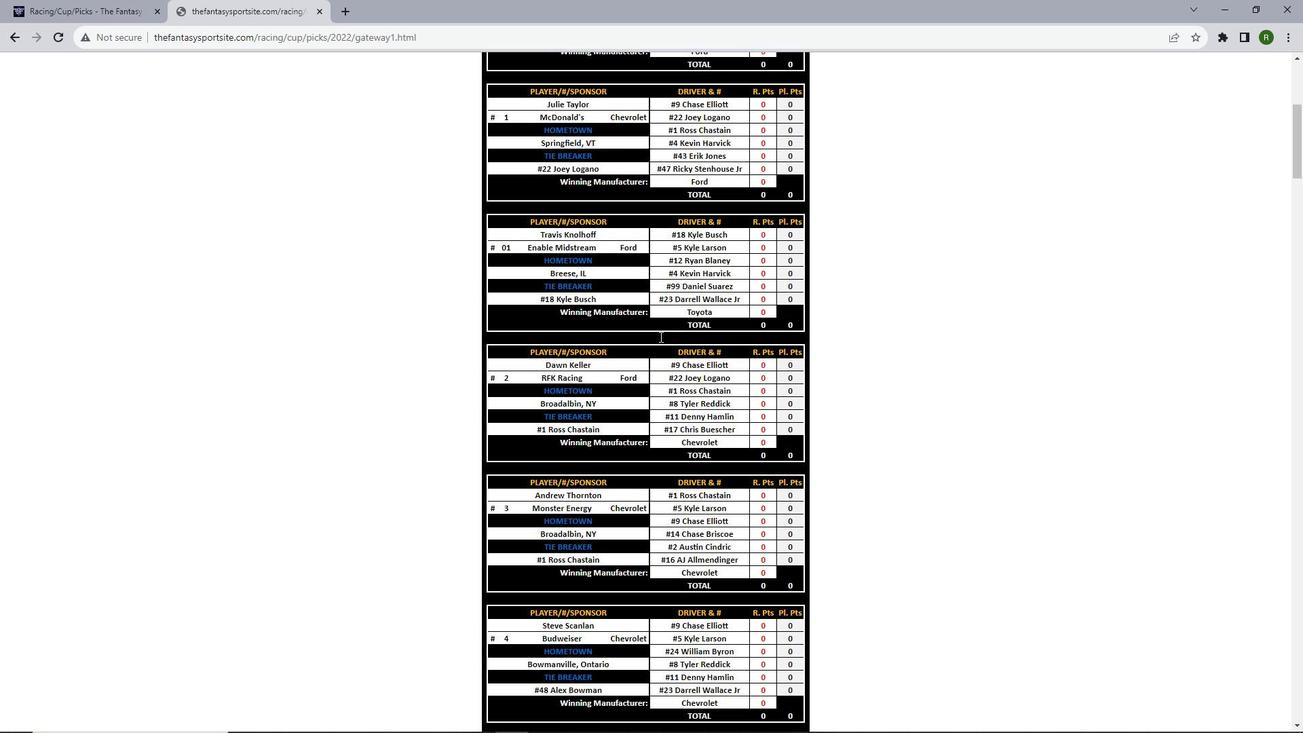 
Action: Mouse moved to (659, 336)
Screenshot: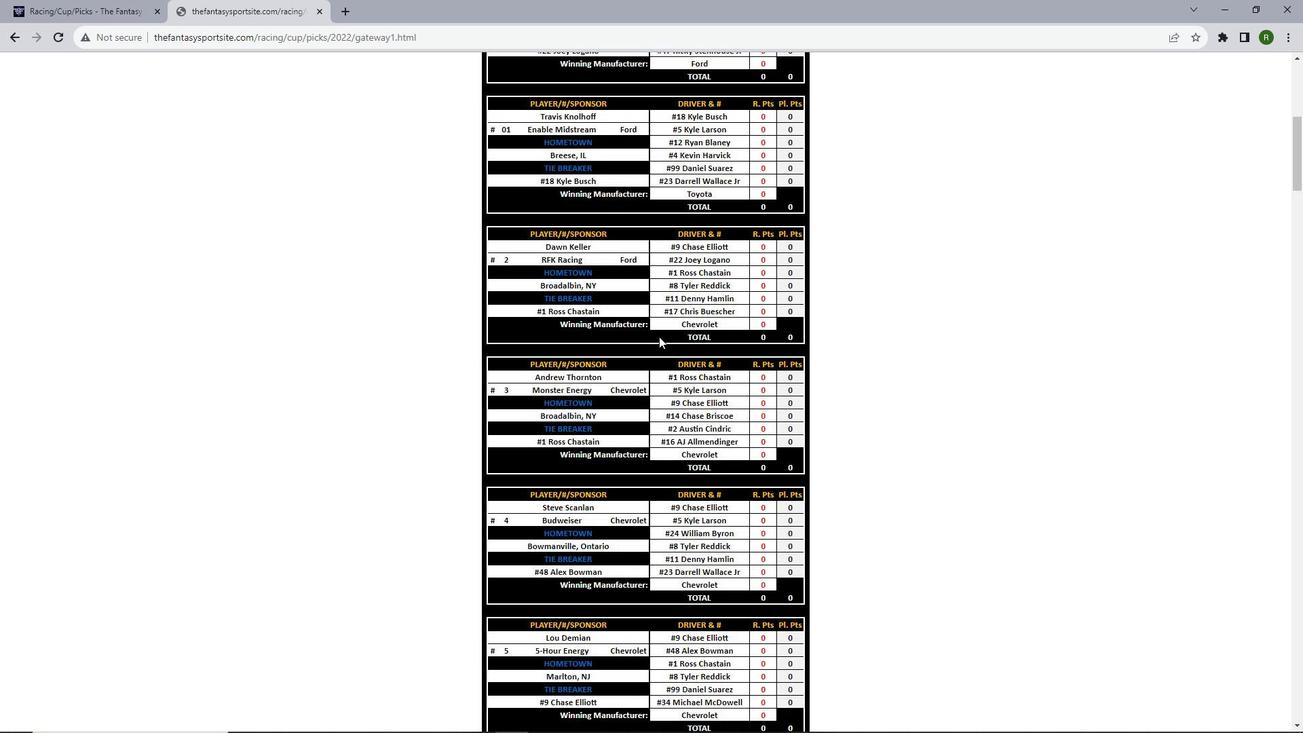 
Action: Mouse scrolled (659, 336) with delta (0, 0)
Screenshot: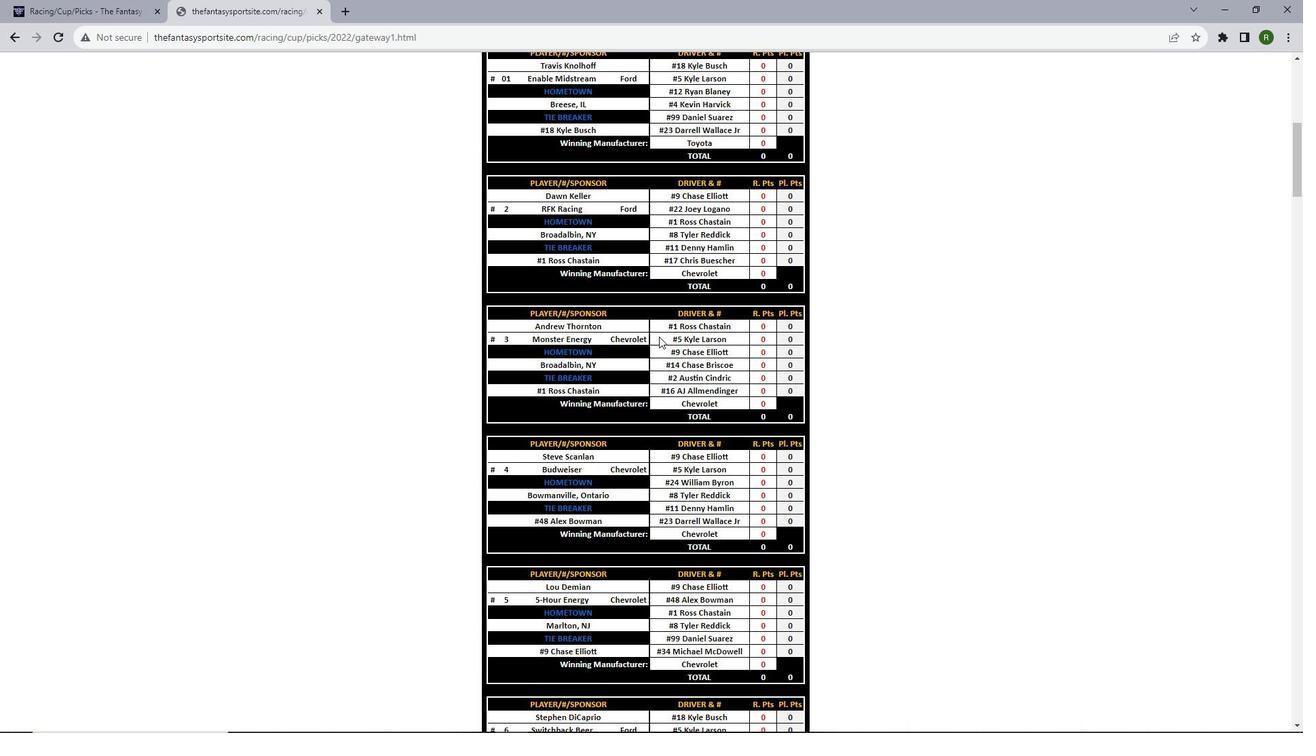 
Action: Mouse scrolled (659, 336) with delta (0, 0)
Screenshot: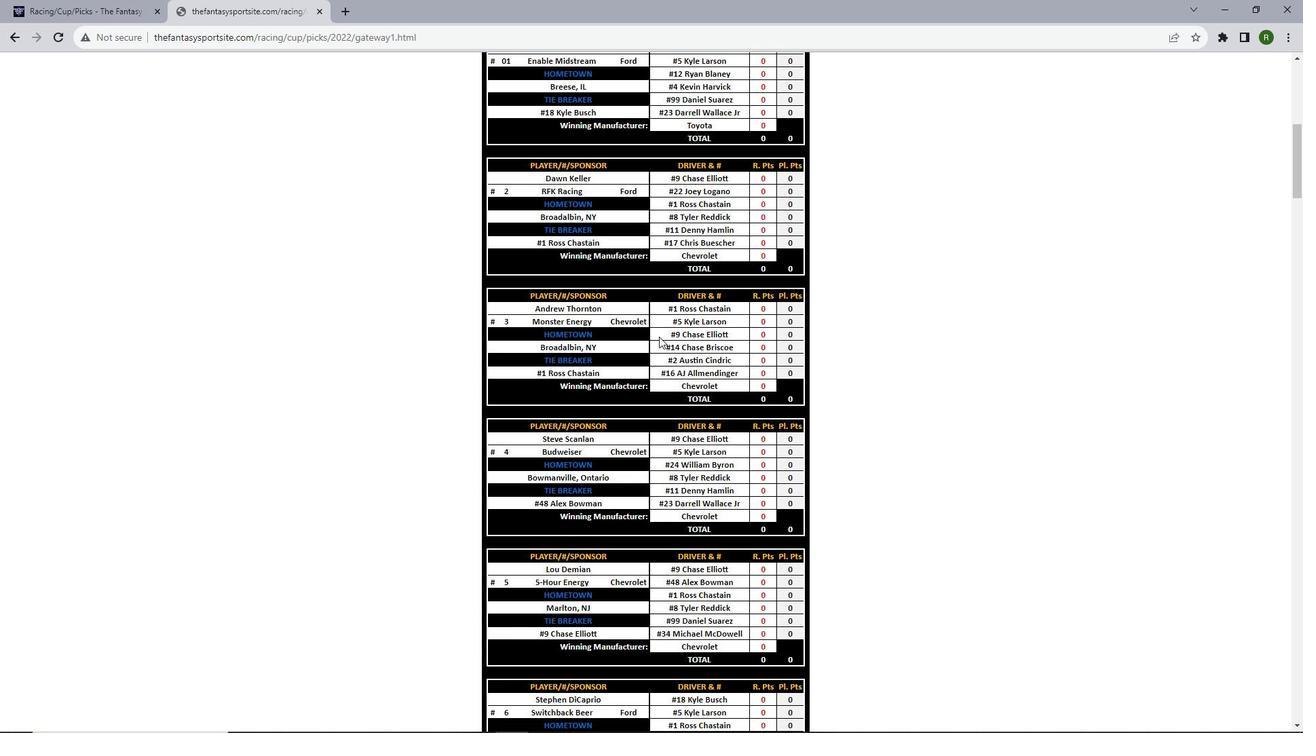 
Action: Mouse scrolled (659, 336) with delta (0, 0)
Screenshot: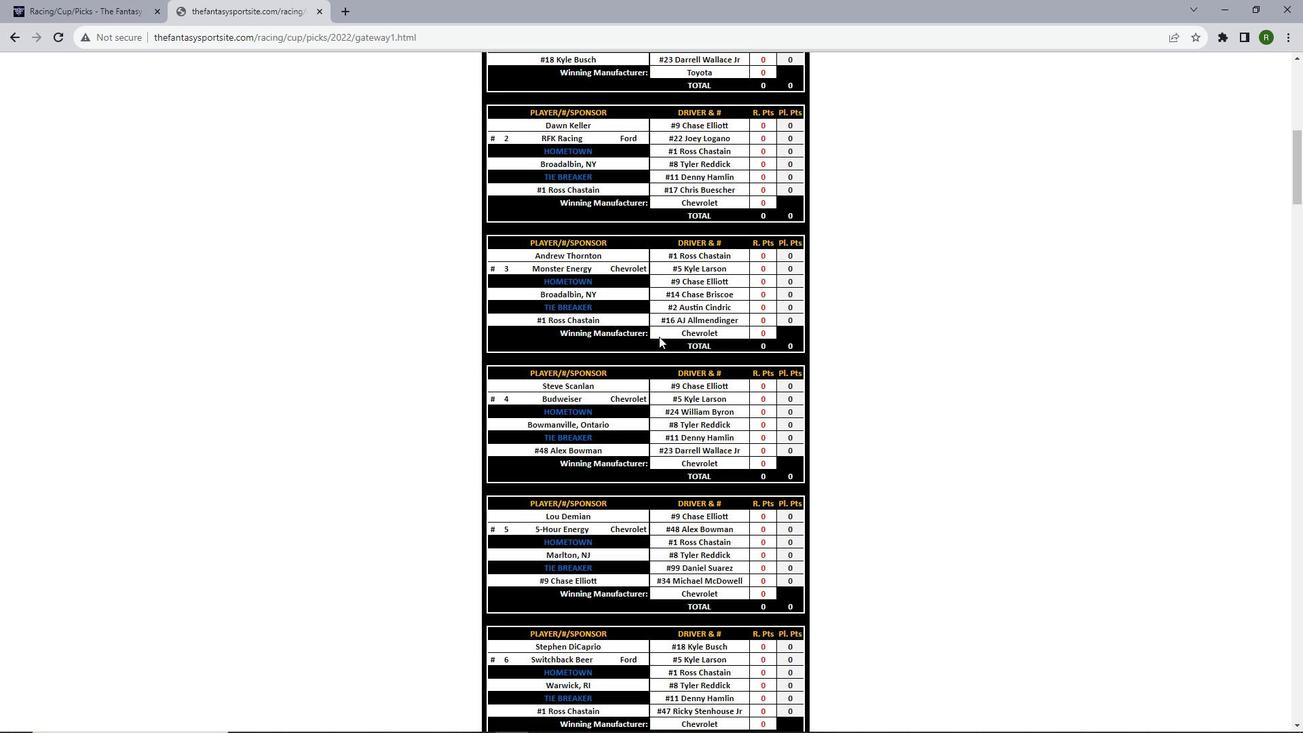
Action: Mouse scrolled (659, 336) with delta (0, 0)
Screenshot: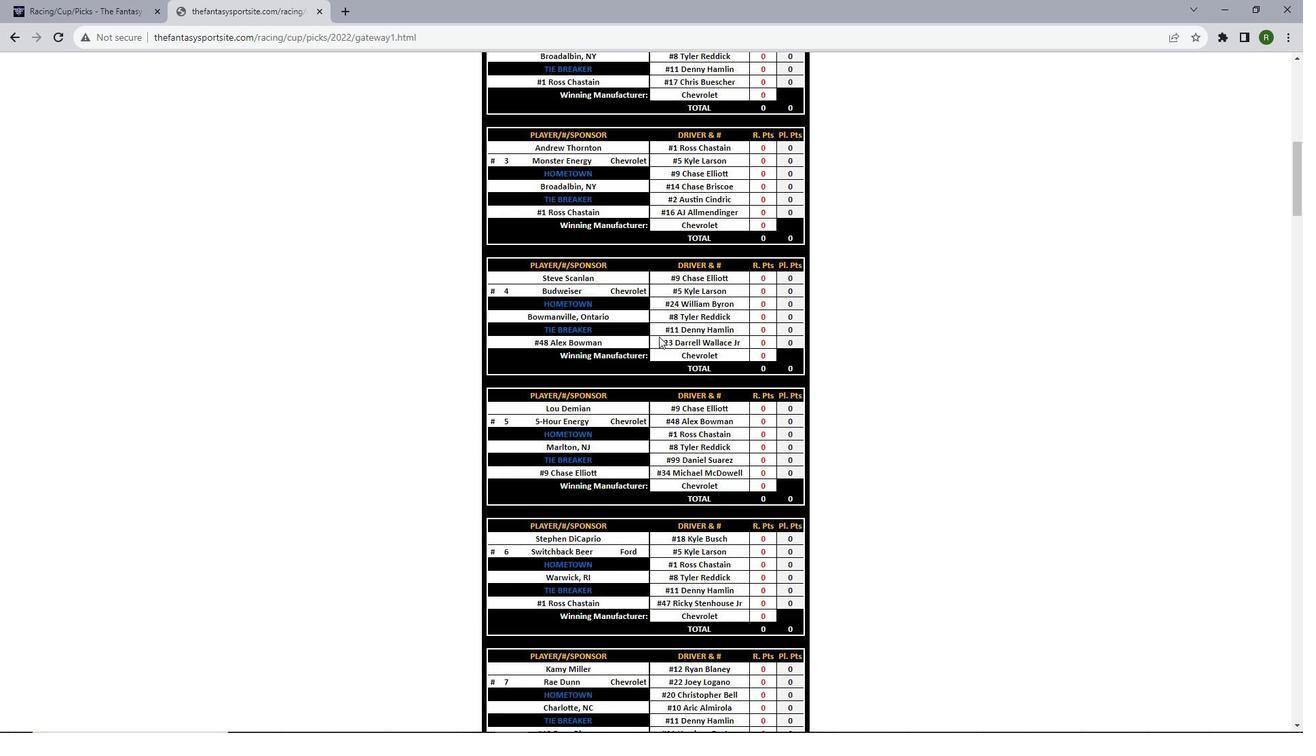 
Action: Mouse scrolled (659, 336) with delta (0, 0)
Screenshot: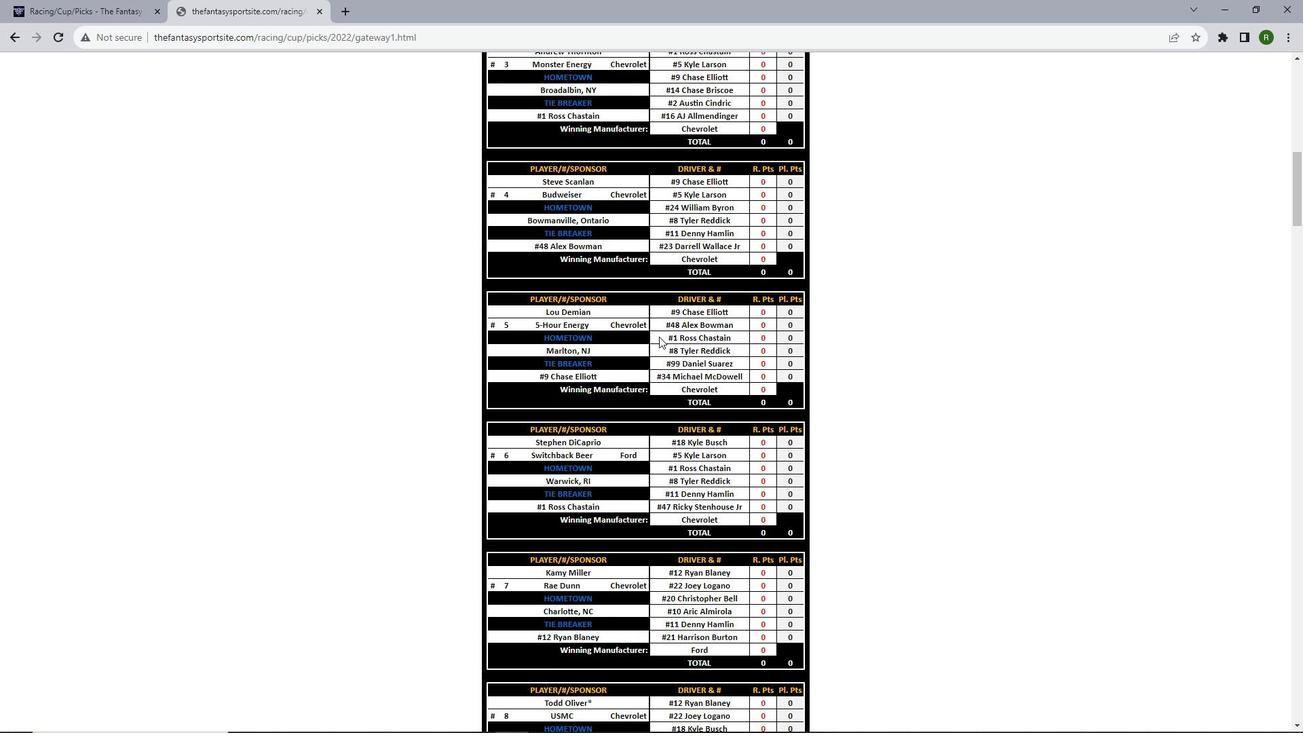 
Action: Mouse scrolled (659, 336) with delta (0, 0)
Screenshot: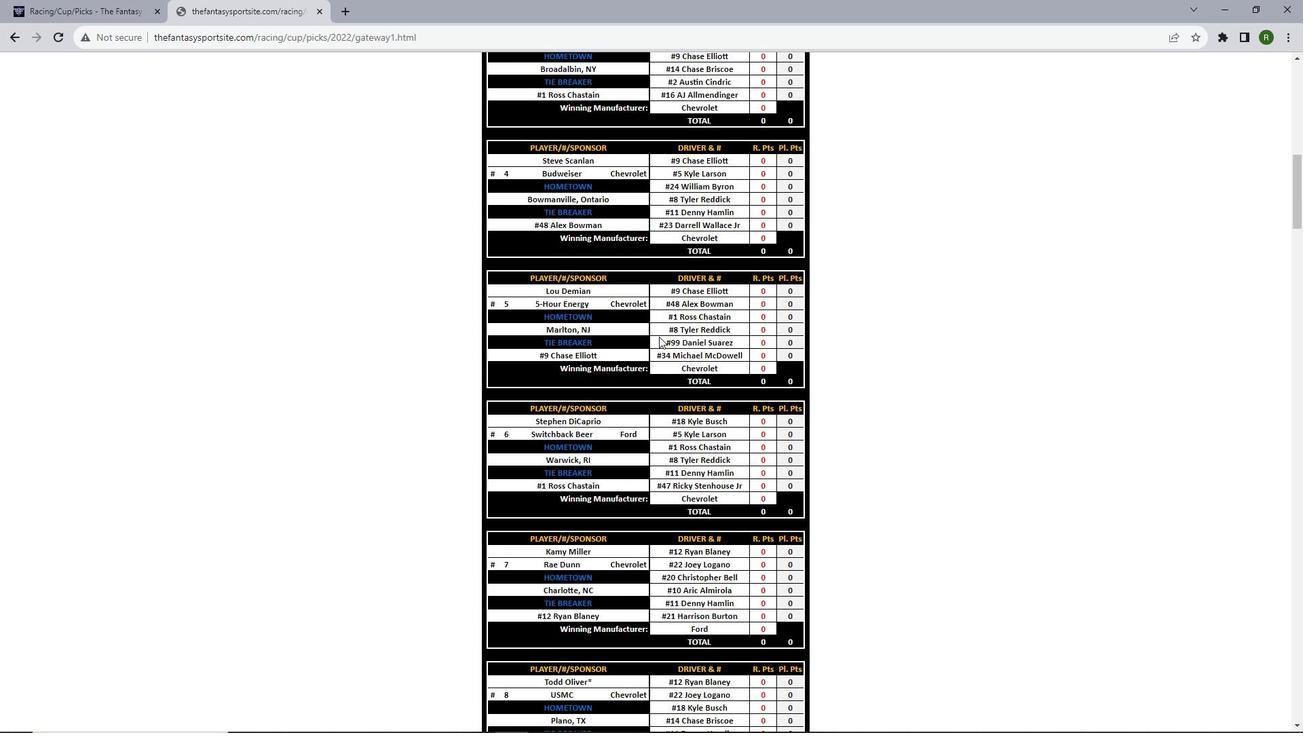 
Action: Mouse scrolled (659, 336) with delta (0, 0)
Screenshot: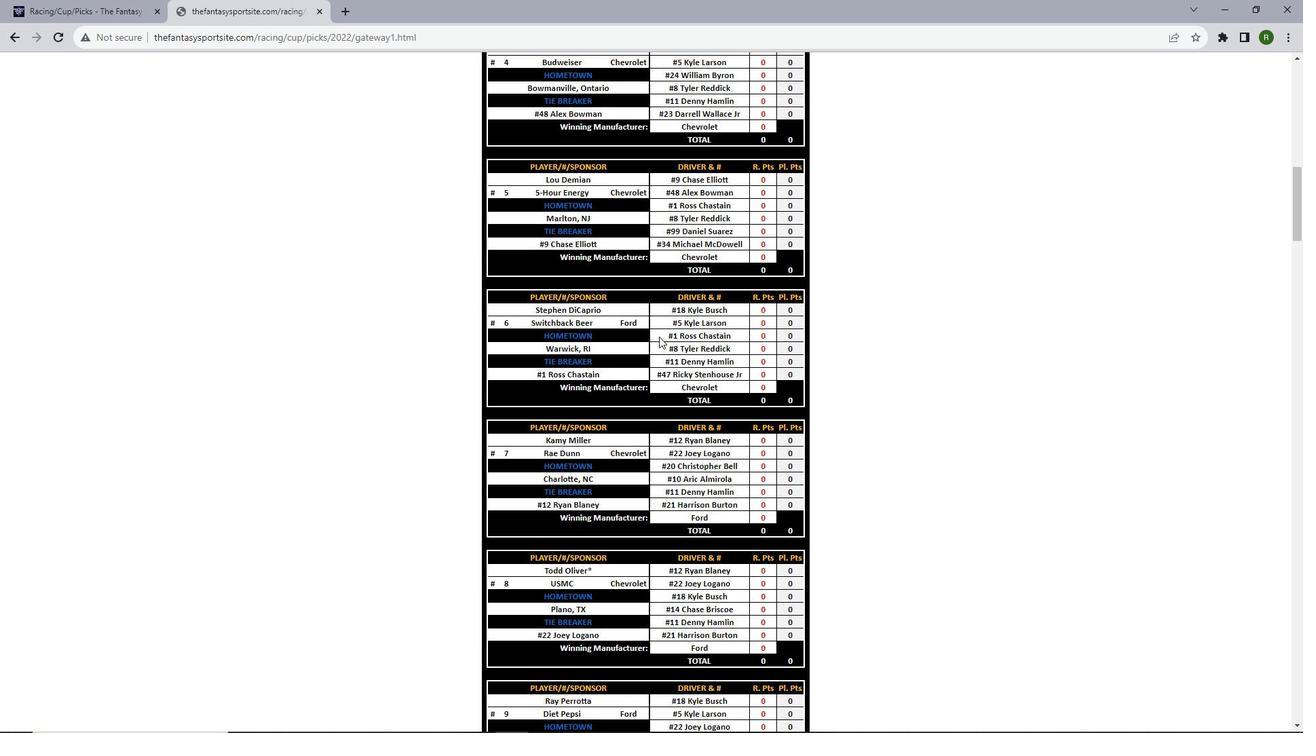 
Action: Mouse scrolled (659, 336) with delta (0, 0)
Screenshot: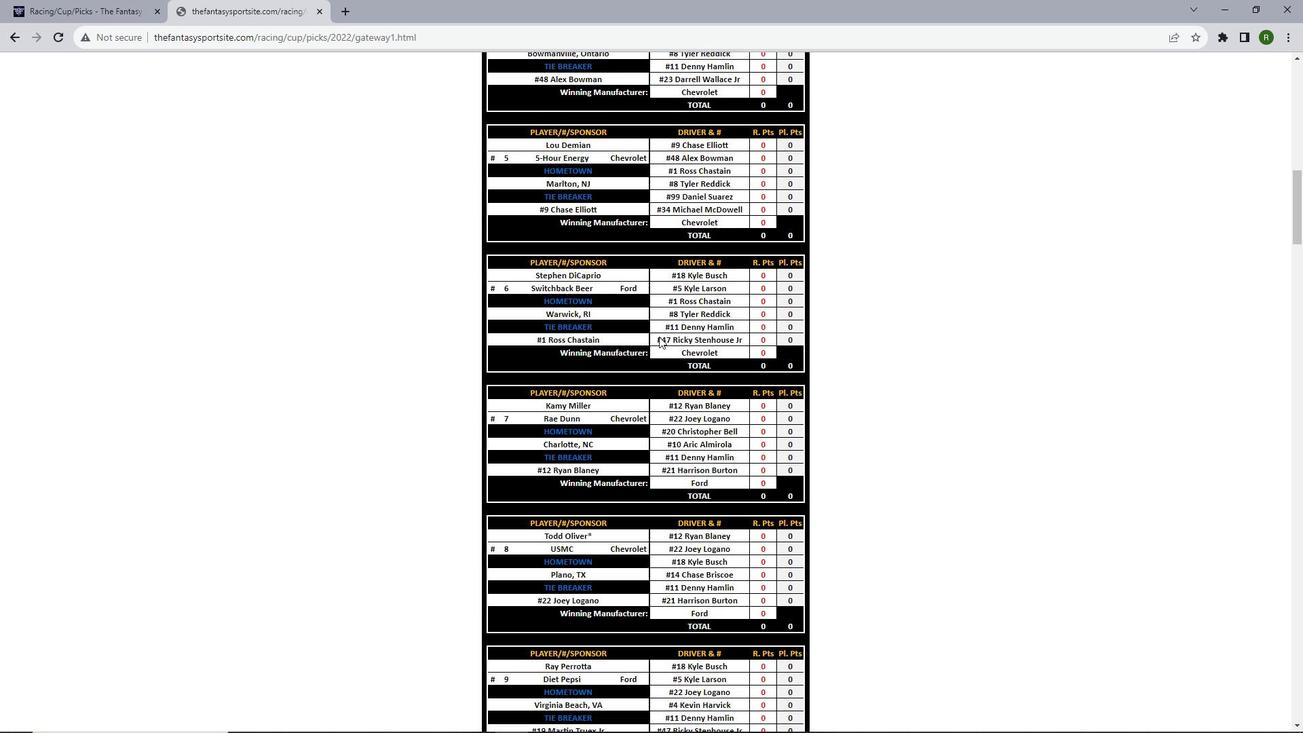 
Action: Mouse scrolled (659, 336) with delta (0, 0)
Screenshot: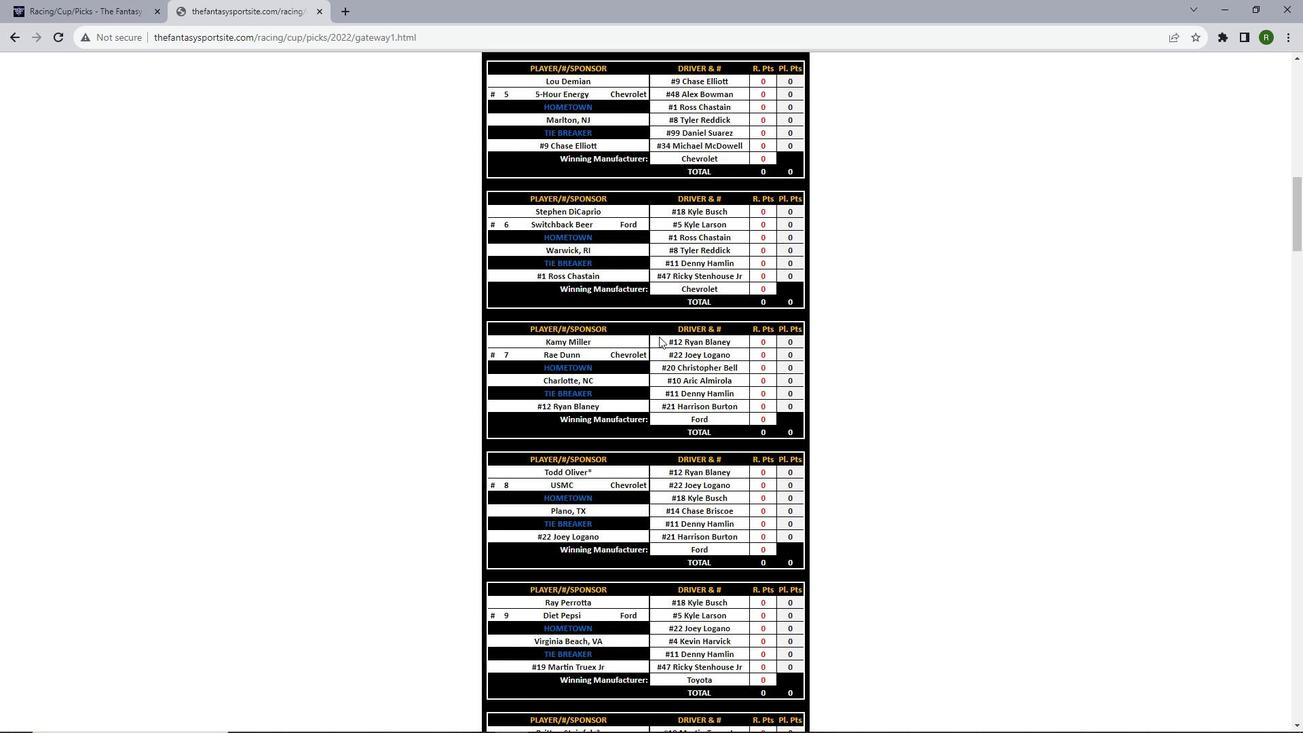 
Action: Mouse scrolled (659, 336) with delta (0, 0)
Screenshot: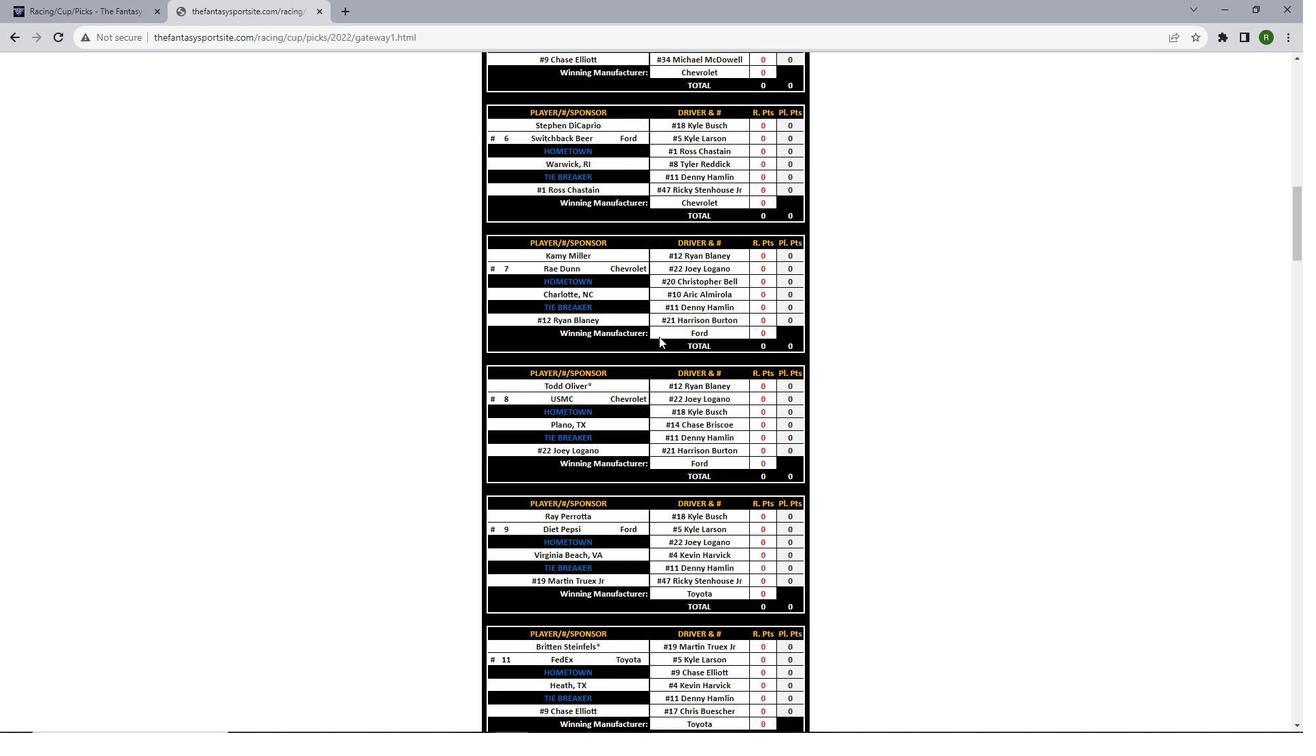 
Action: Mouse scrolled (659, 336) with delta (0, 0)
Screenshot: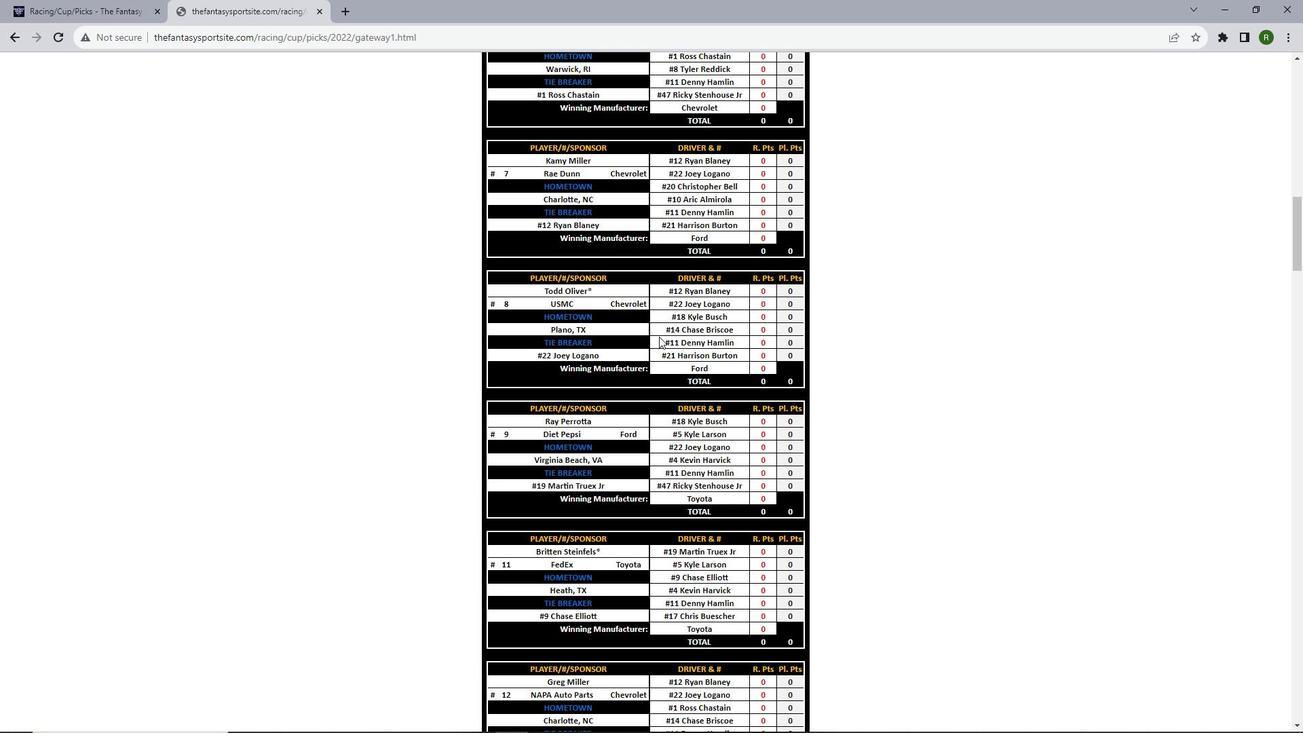 
Action: Mouse scrolled (659, 336) with delta (0, 0)
Screenshot: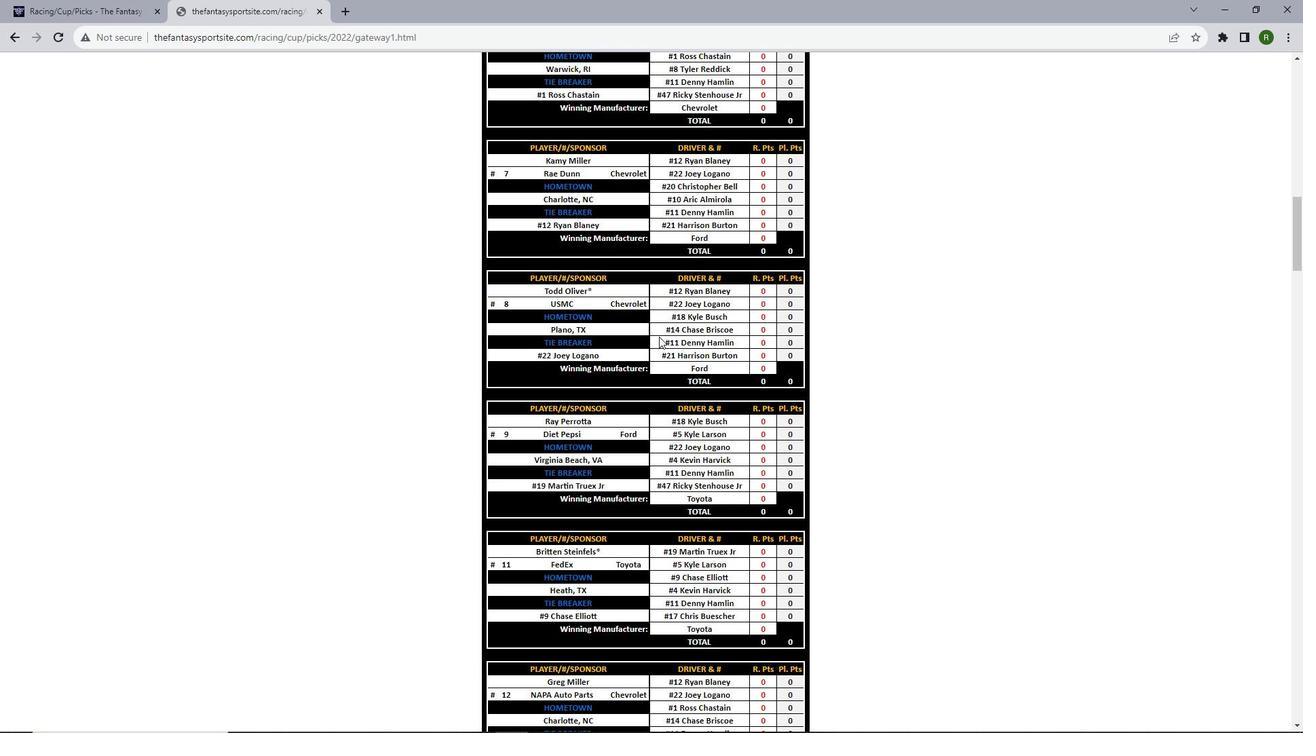 
Action: Mouse scrolled (659, 336) with delta (0, 0)
Screenshot: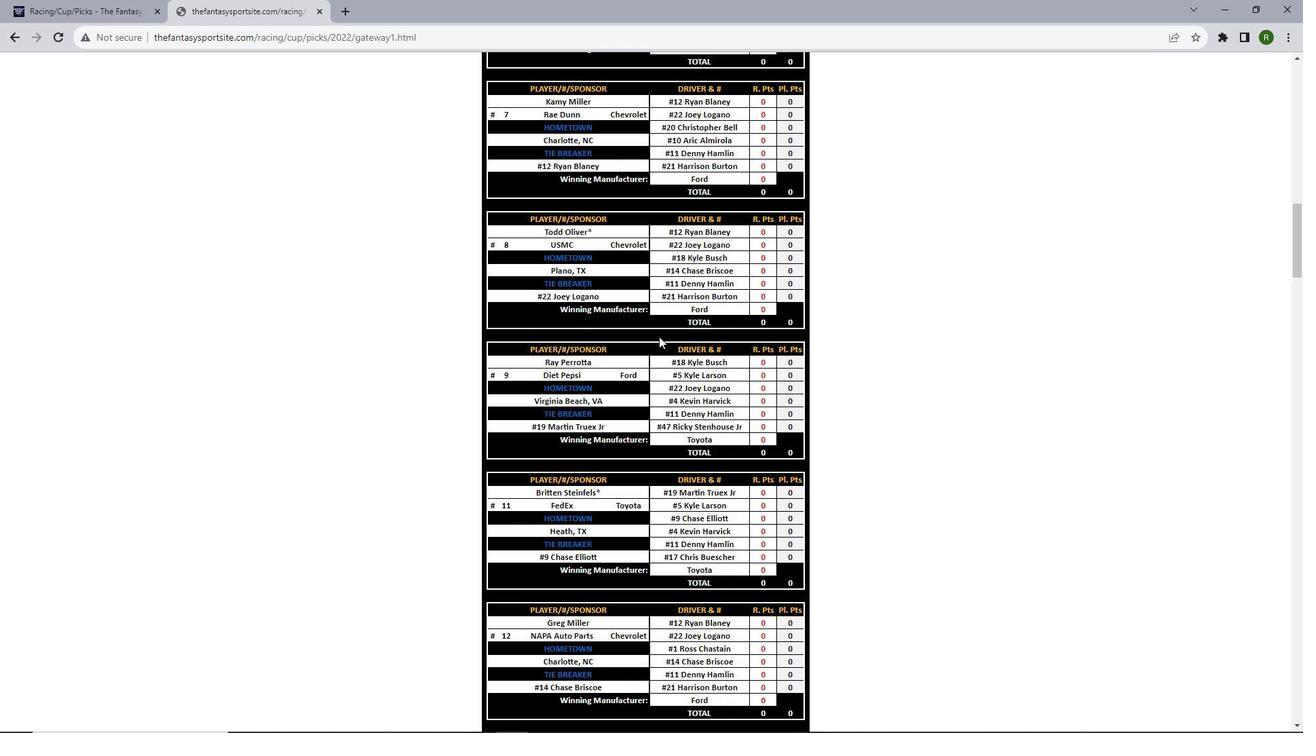 
Action: Mouse scrolled (659, 336) with delta (0, 0)
Screenshot: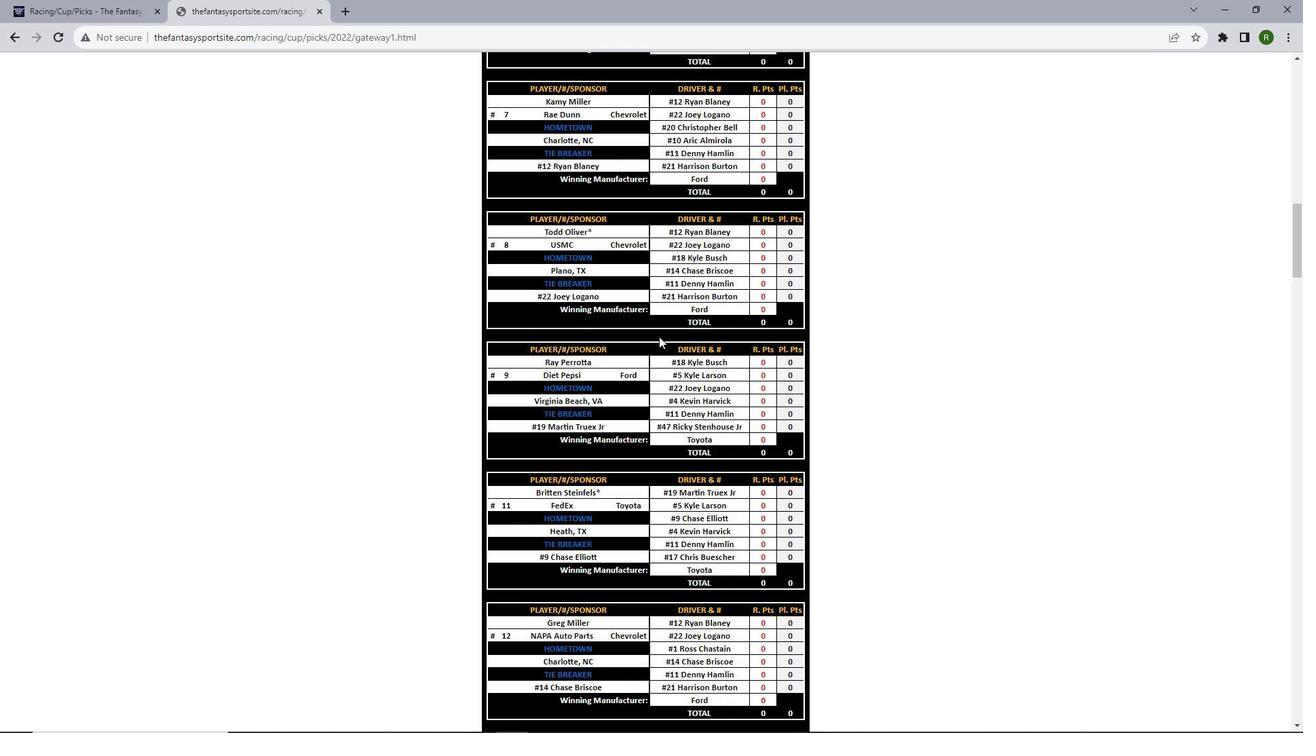 
Action: Mouse scrolled (659, 336) with delta (0, 0)
Screenshot: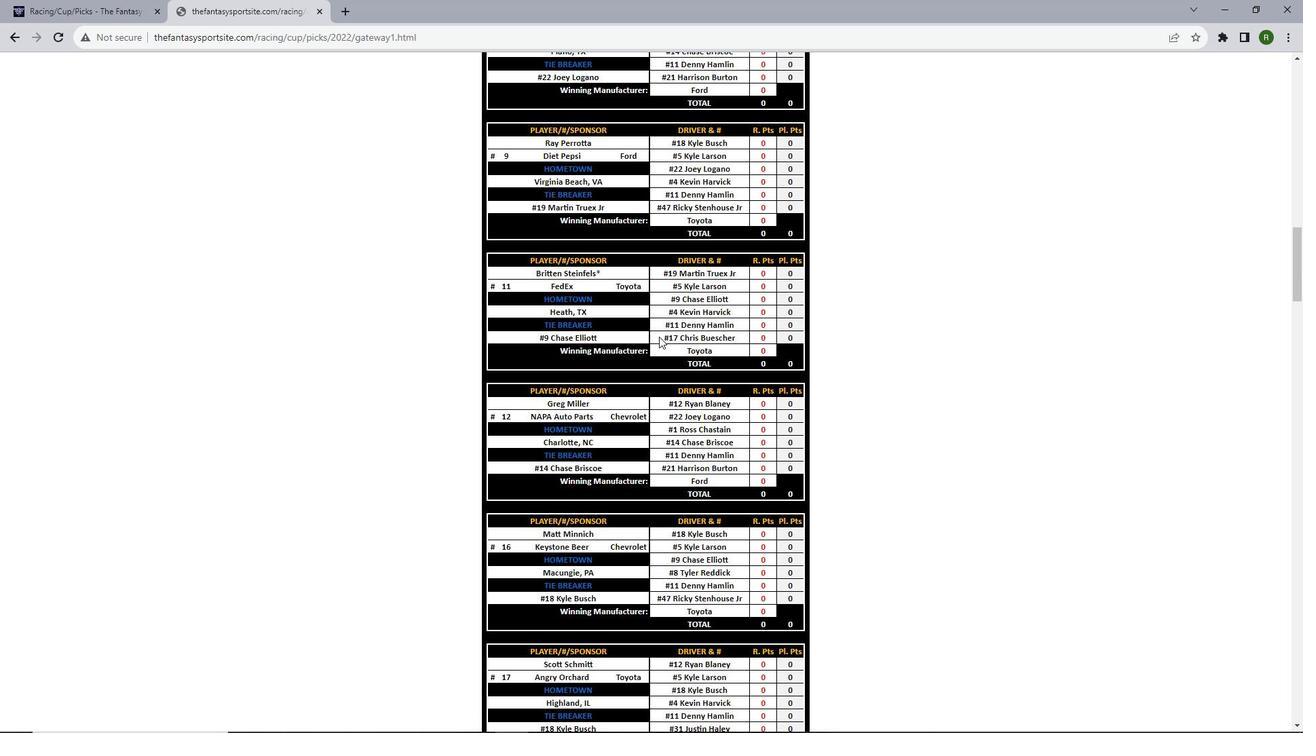 
Action: Mouse scrolled (659, 336) with delta (0, 0)
Screenshot: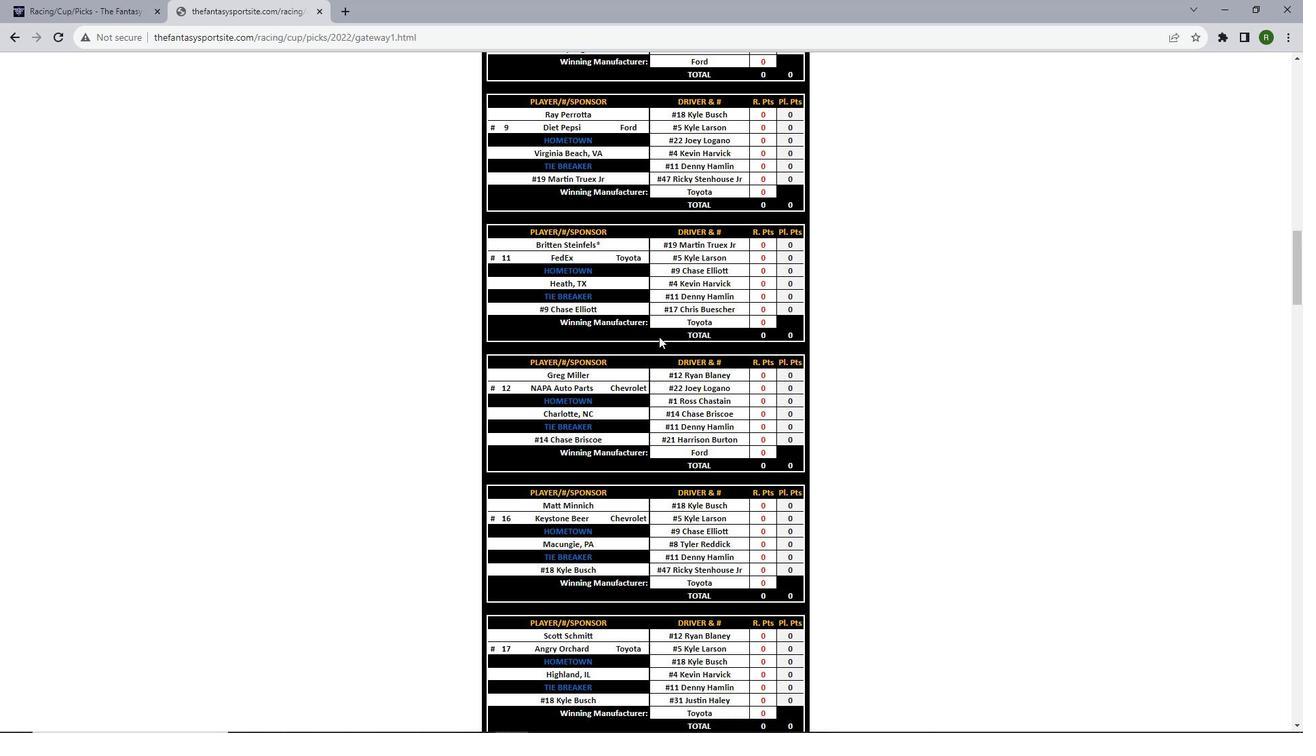 
Action: Mouse scrolled (659, 336) with delta (0, 0)
Screenshot: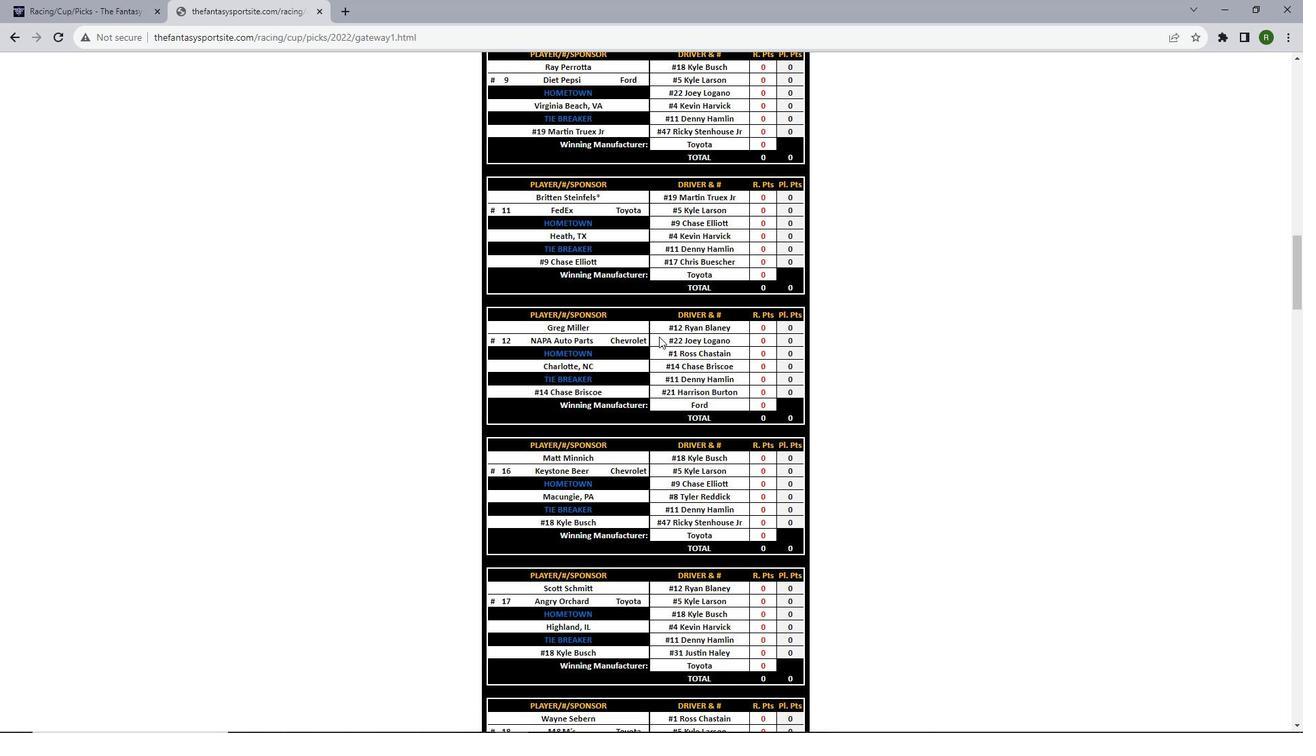 
Action: Mouse scrolled (659, 336) with delta (0, 0)
Screenshot: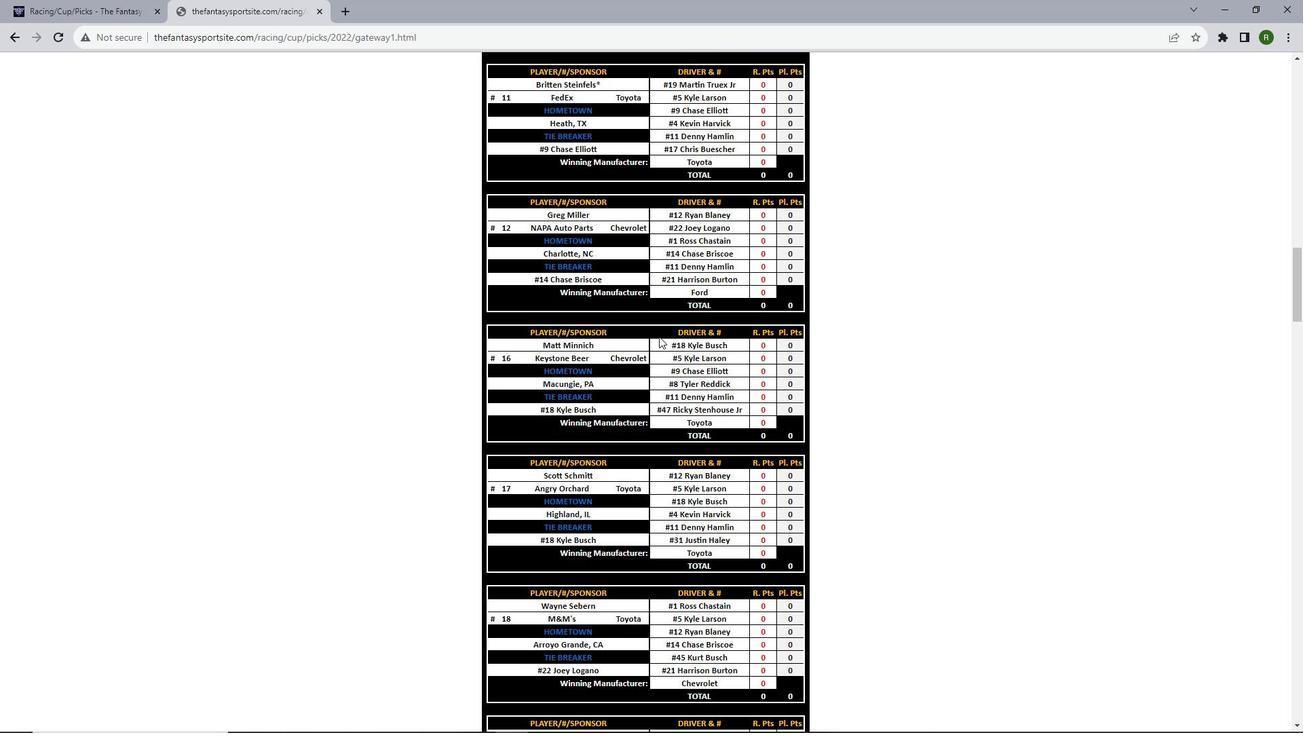 
Action: Mouse scrolled (659, 336) with delta (0, 0)
Screenshot: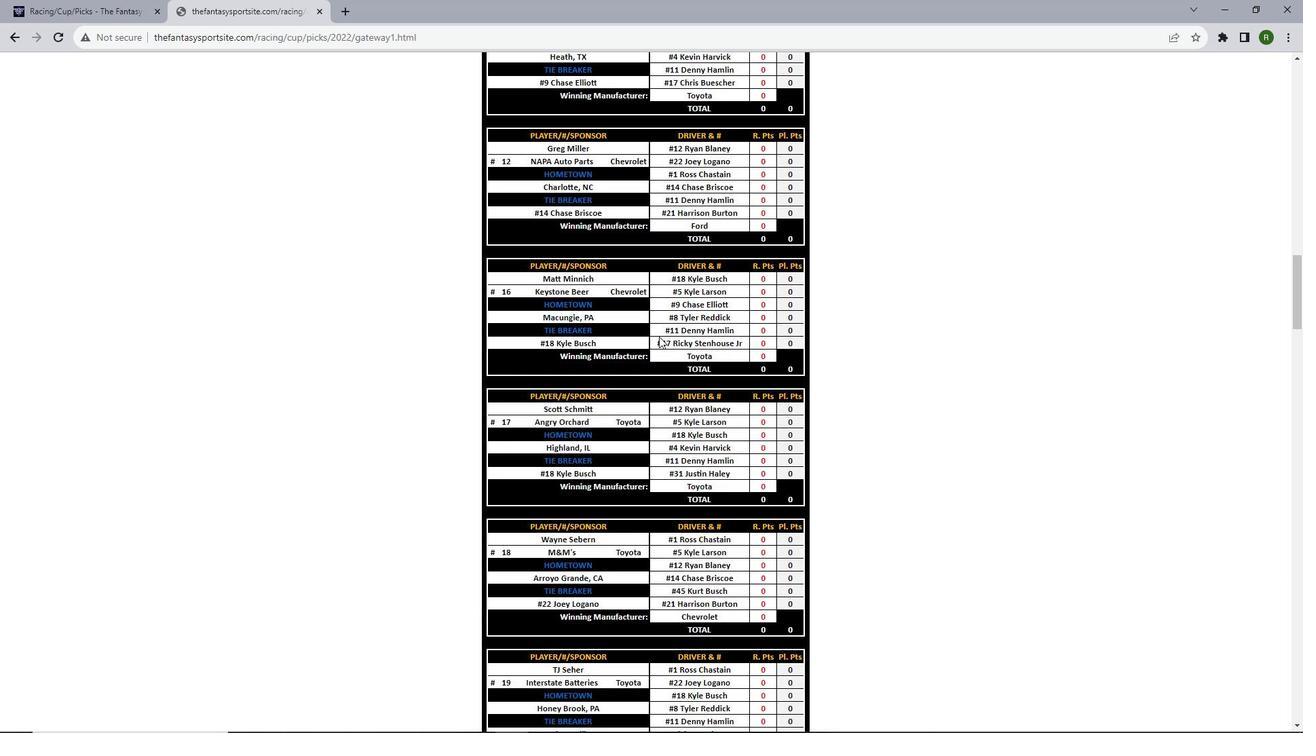 
Action: Mouse scrolled (659, 336) with delta (0, 0)
Screenshot: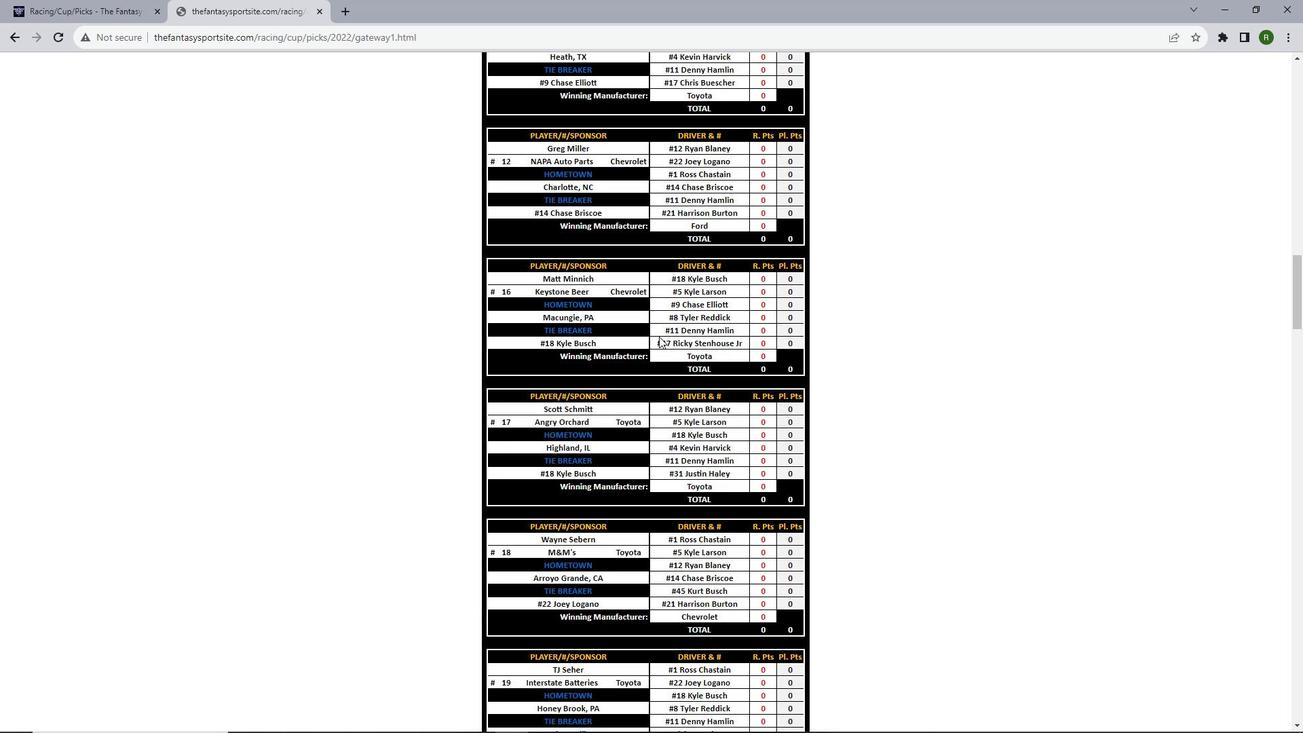 
Action: Mouse scrolled (659, 336) with delta (0, 0)
Screenshot: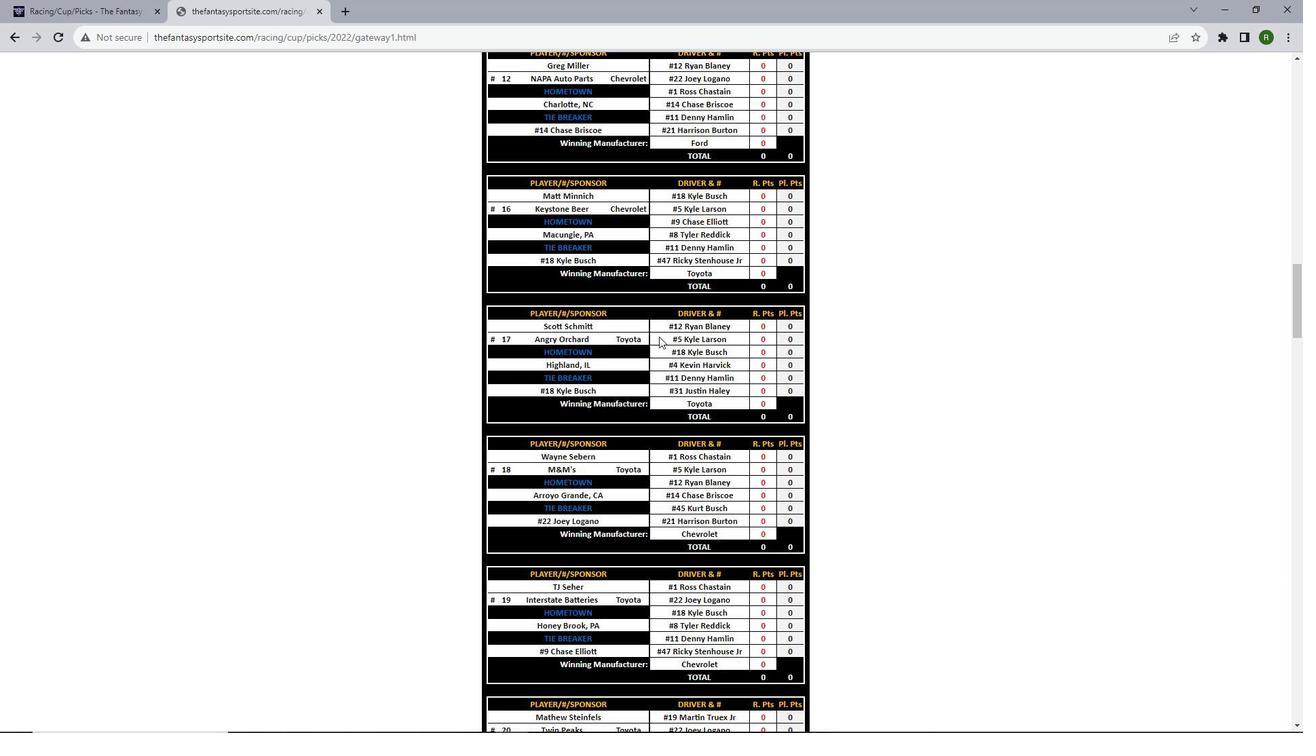 
Action: Mouse scrolled (659, 336) with delta (0, 0)
Screenshot: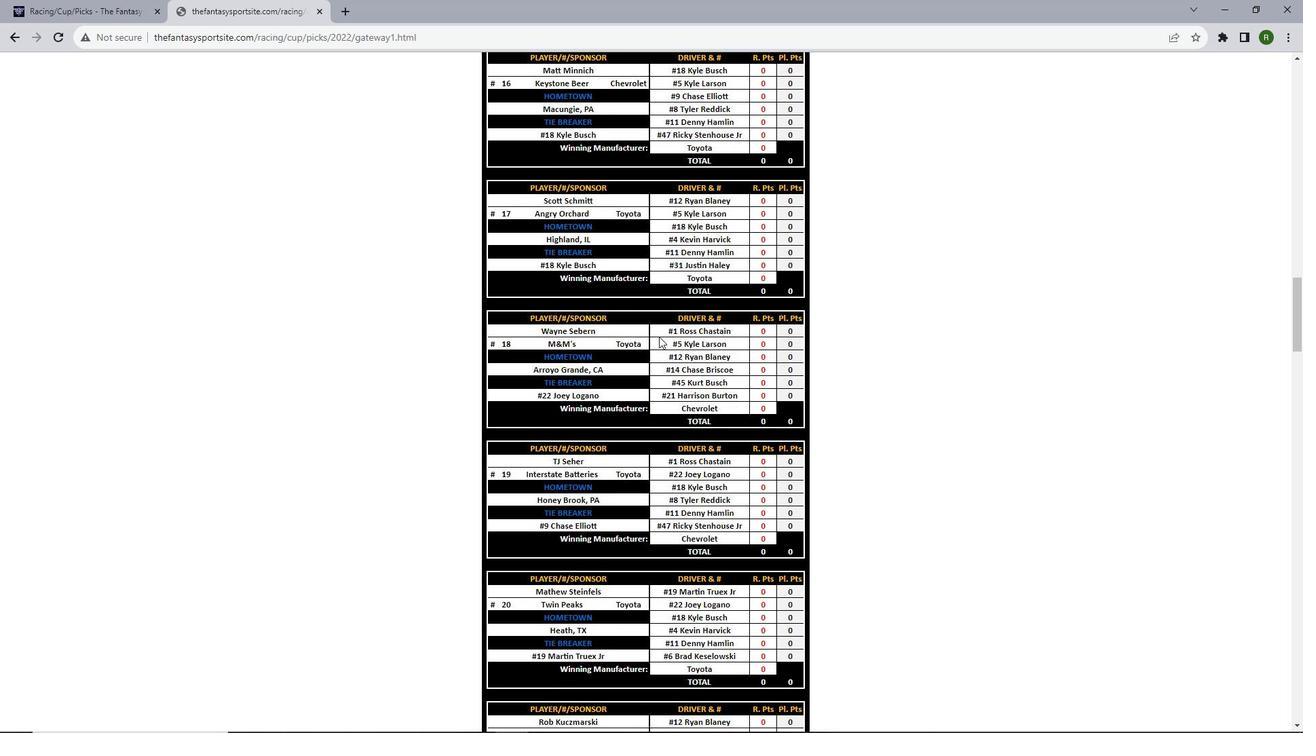 
Action: Mouse scrolled (659, 336) with delta (0, 0)
Screenshot: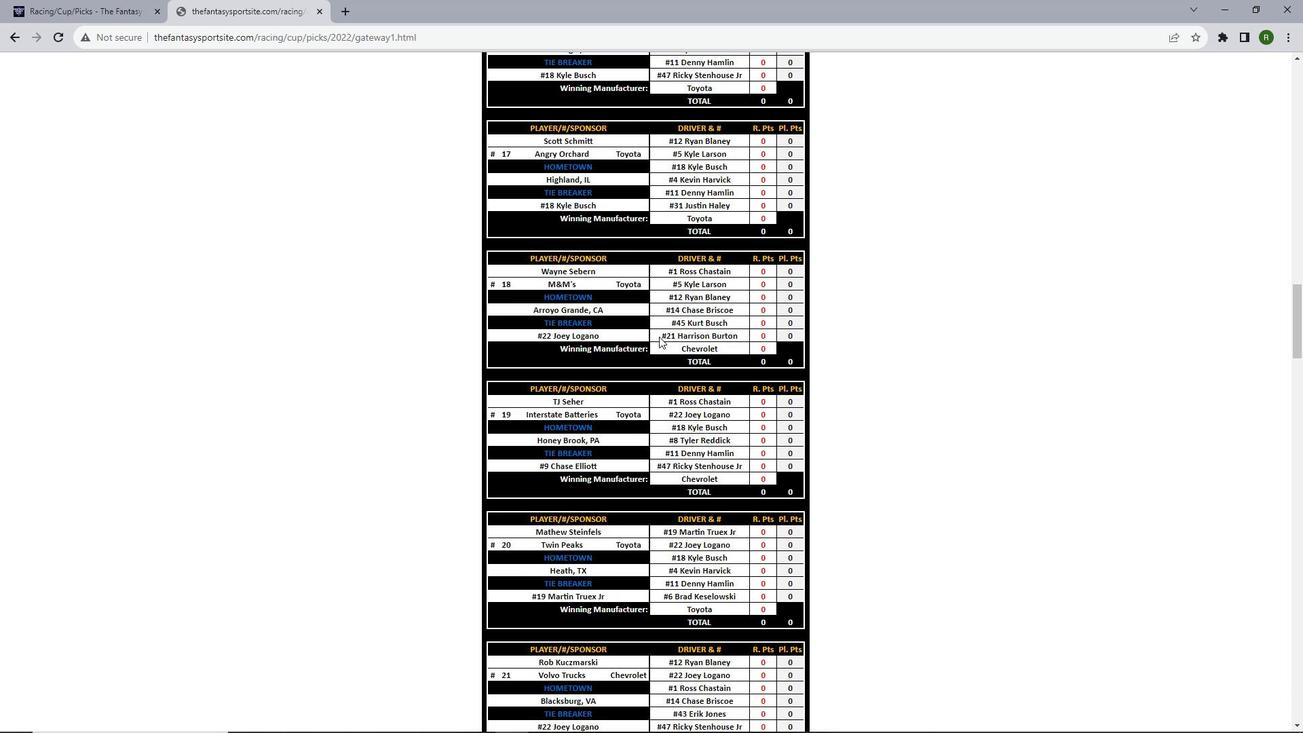 
Action: Mouse scrolled (659, 336) with delta (0, 0)
Screenshot: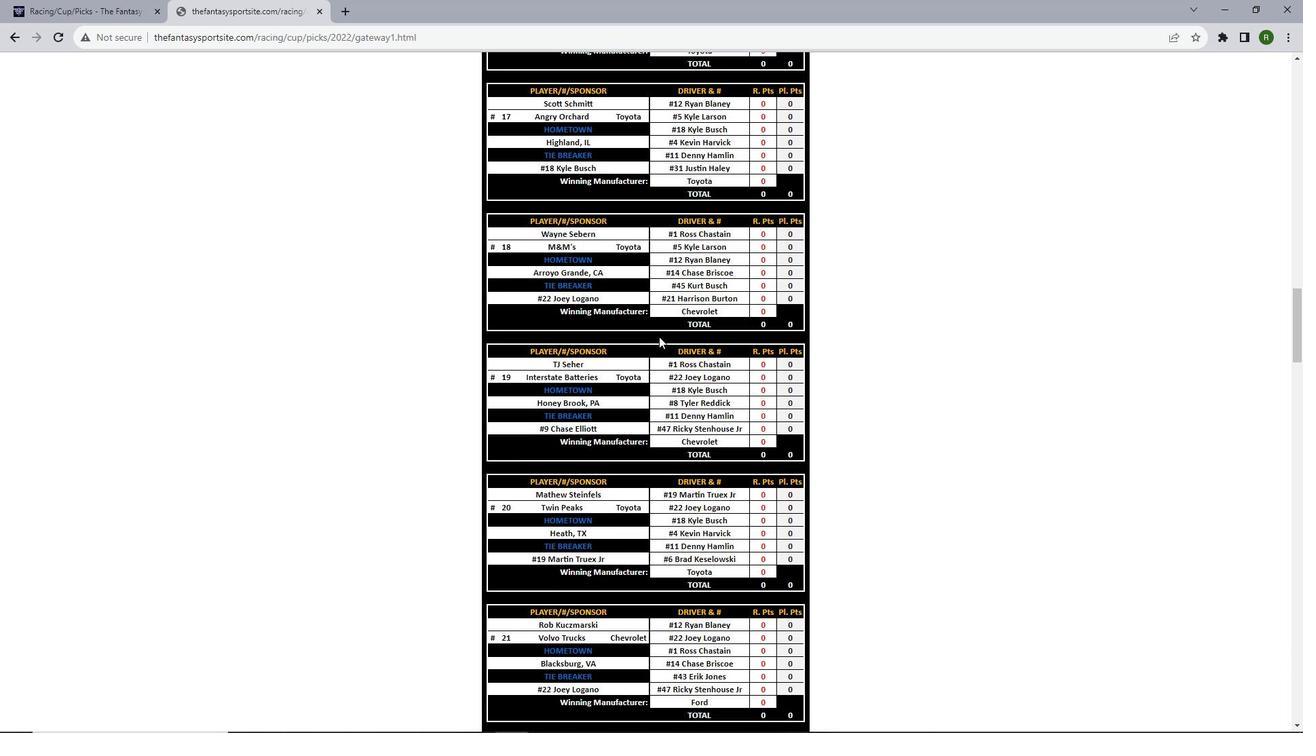 
Action: Mouse scrolled (659, 336) with delta (0, 0)
Screenshot: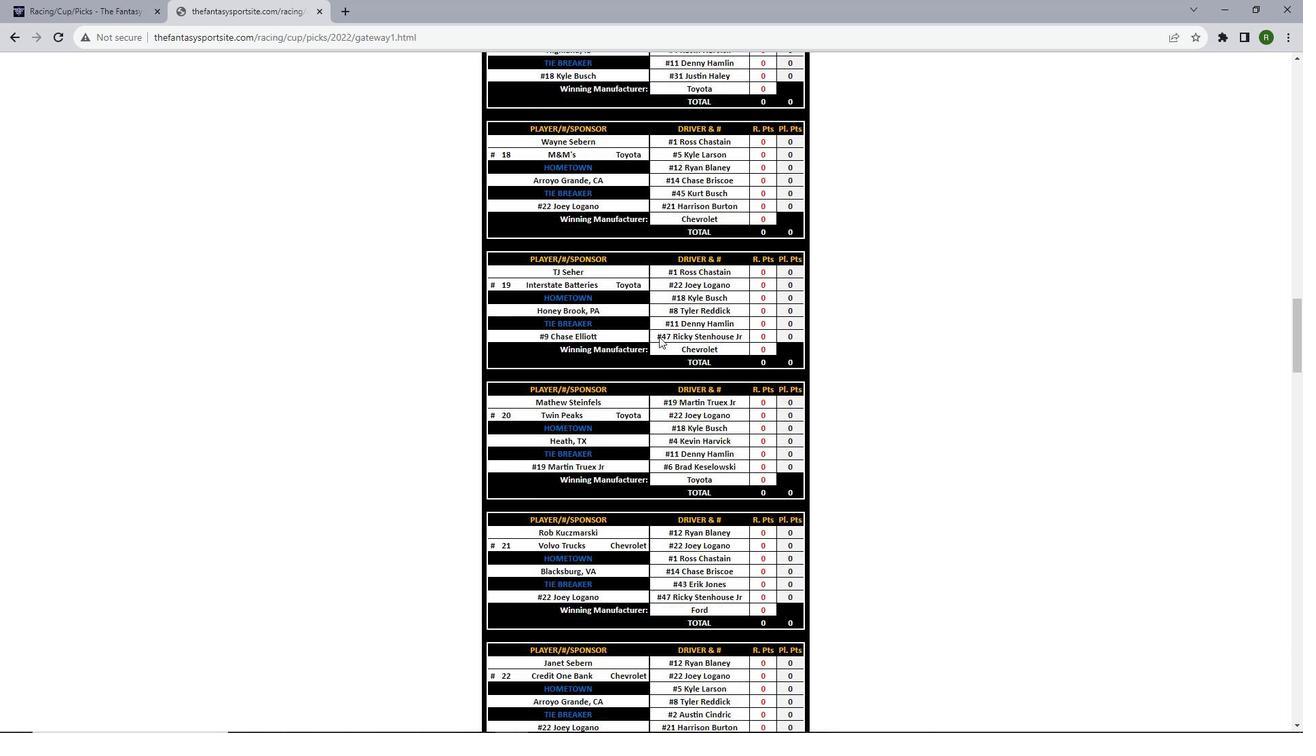 
Action: Mouse scrolled (659, 336) with delta (0, 0)
Screenshot: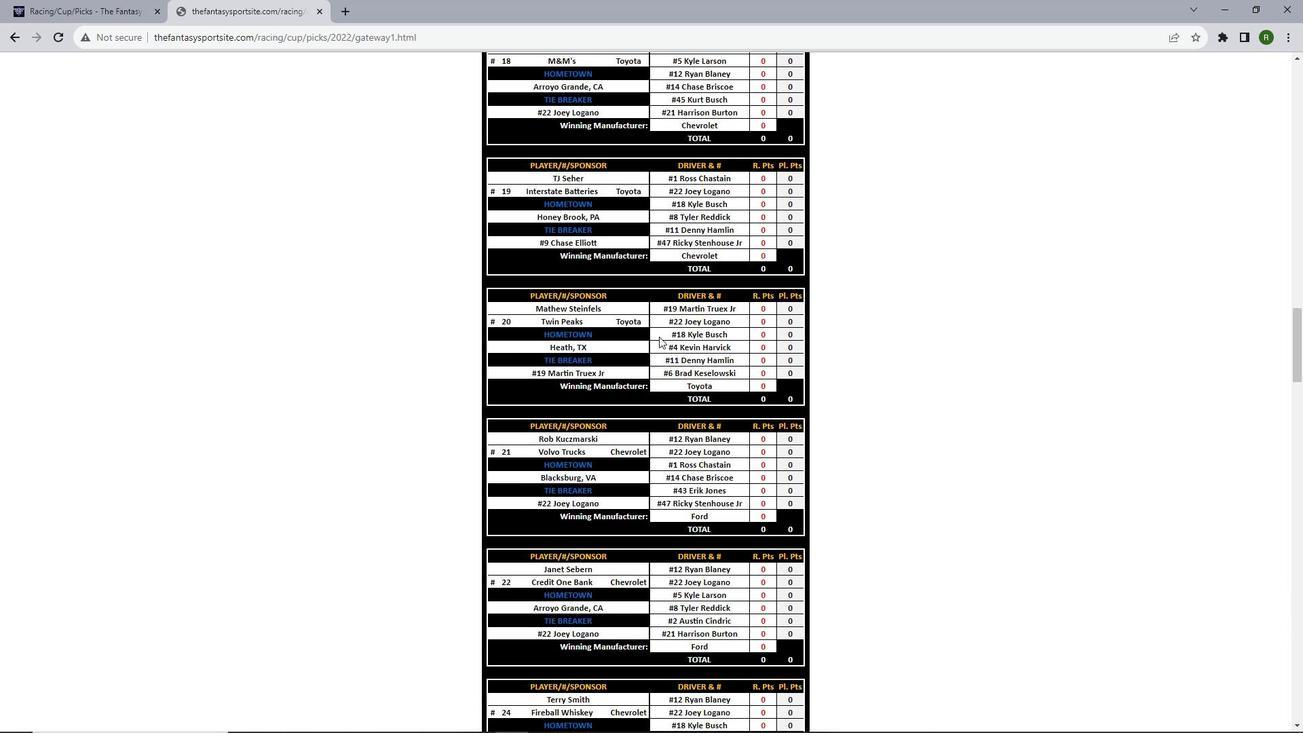 
Action: Mouse scrolled (659, 336) with delta (0, 0)
Screenshot: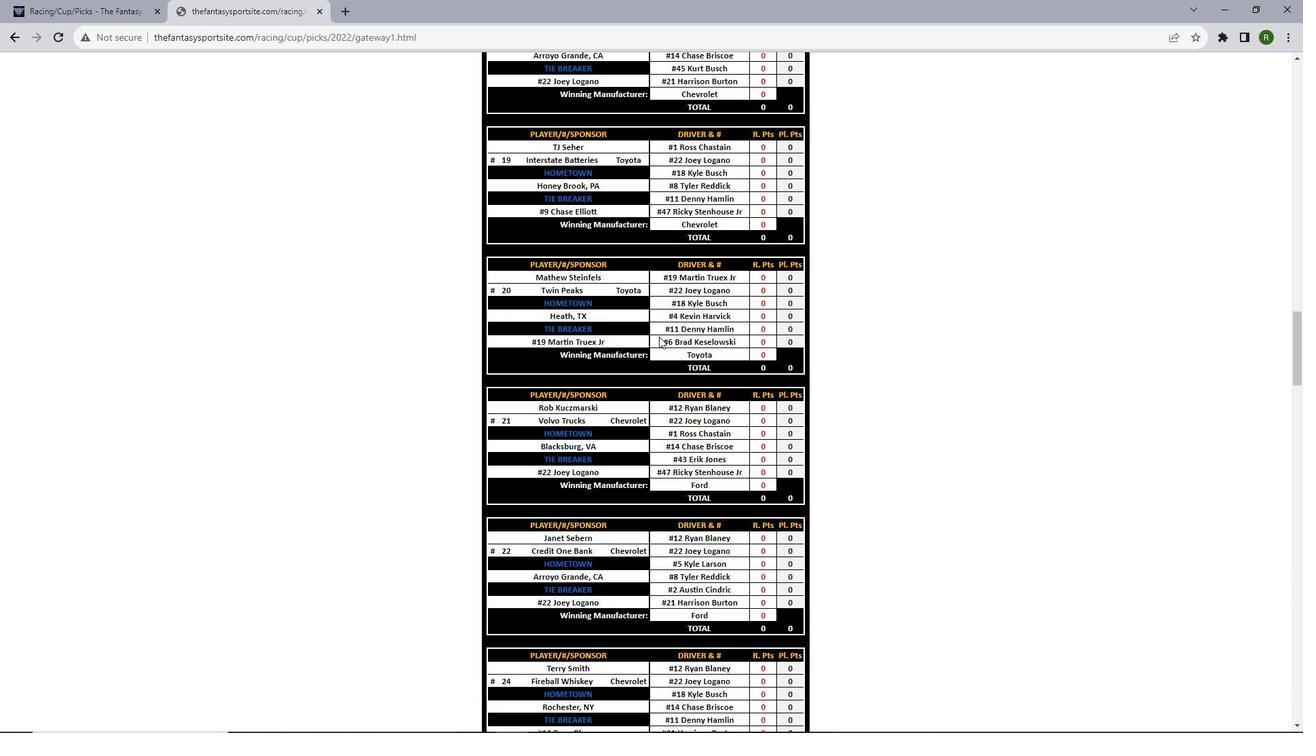
Action: Mouse scrolled (659, 336) with delta (0, 0)
Screenshot: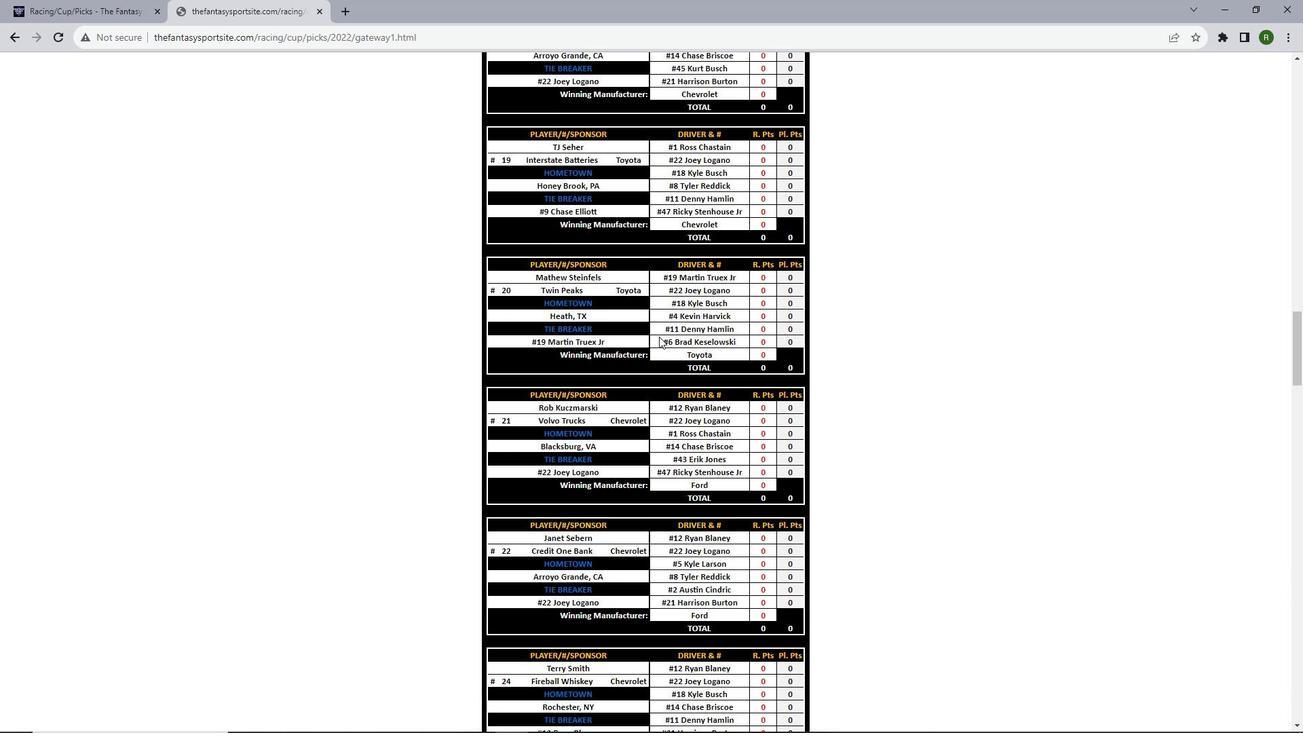 
Action: Mouse scrolled (659, 336) with delta (0, 0)
Screenshot: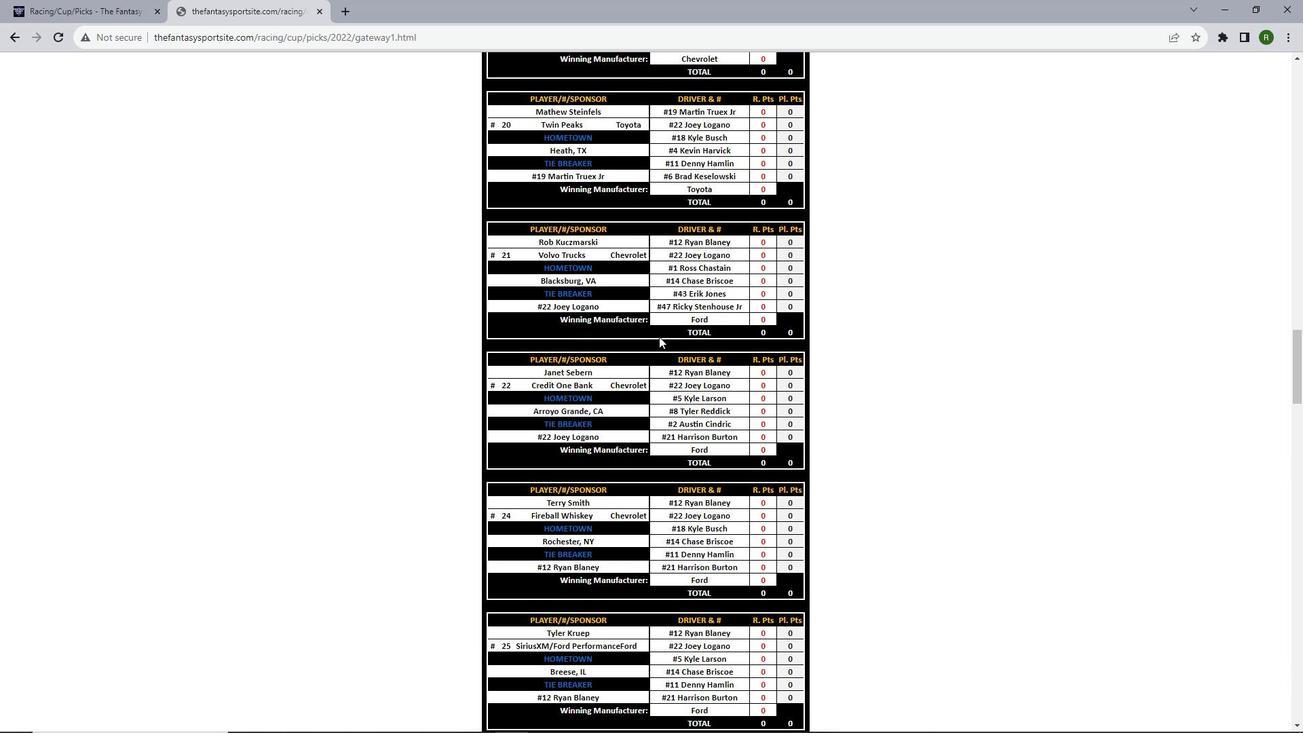 
Action: Mouse scrolled (659, 336) with delta (0, 0)
Screenshot: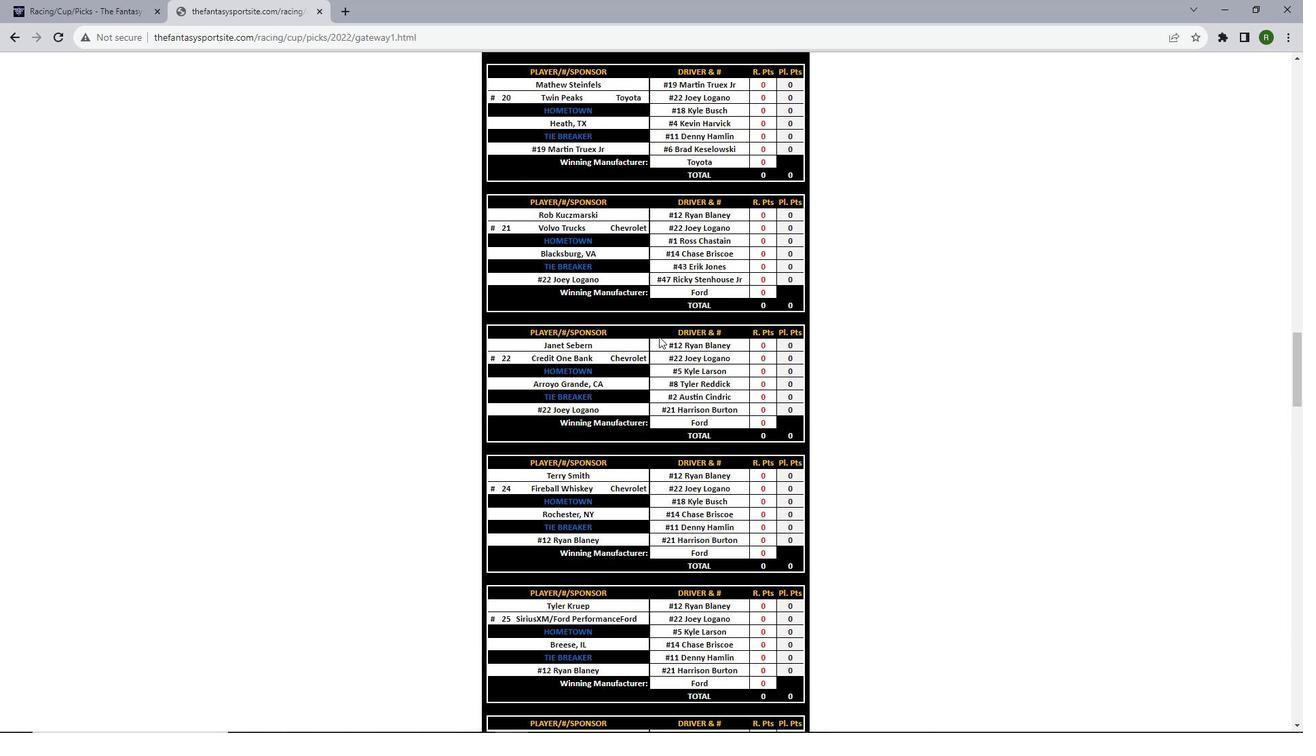 
Action: Mouse scrolled (659, 336) with delta (0, 0)
Screenshot: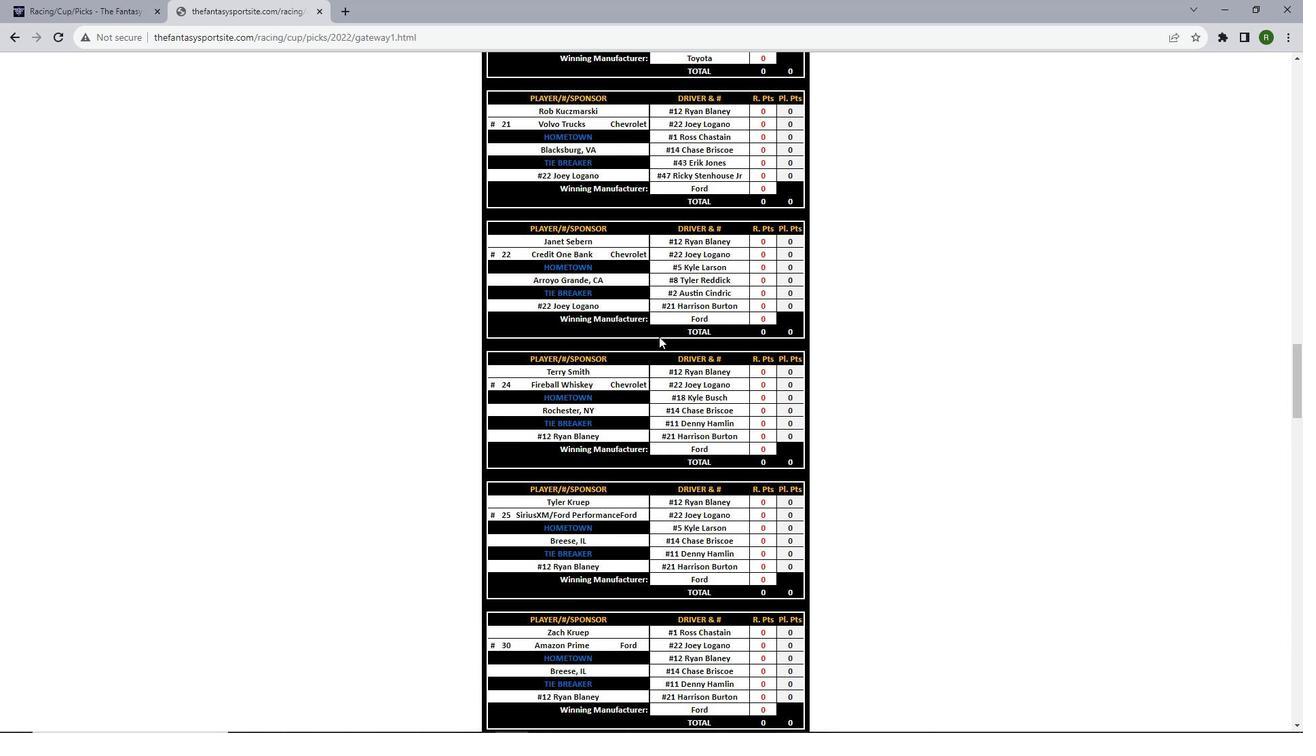 
Action: Mouse scrolled (659, 336) with delta (0, 0)
Screenshot: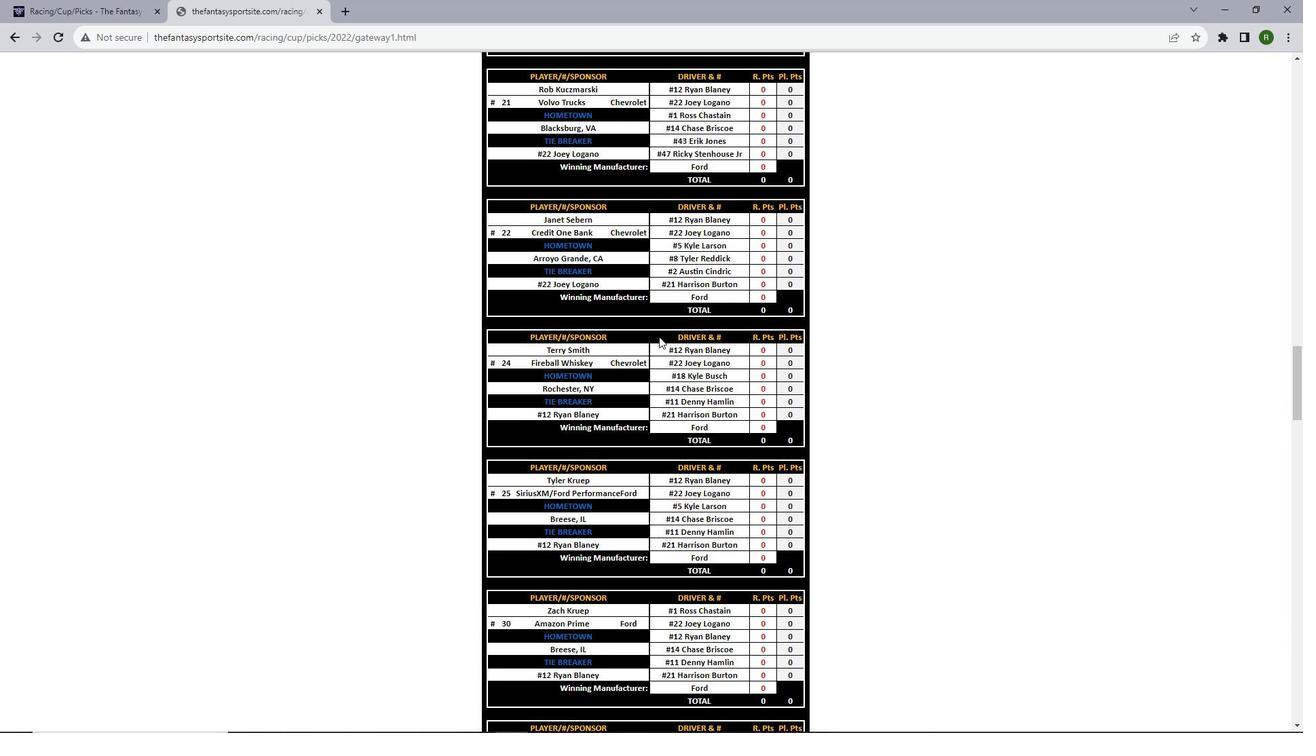 
Action: Mouse moved to (658, 336)
Screenshot: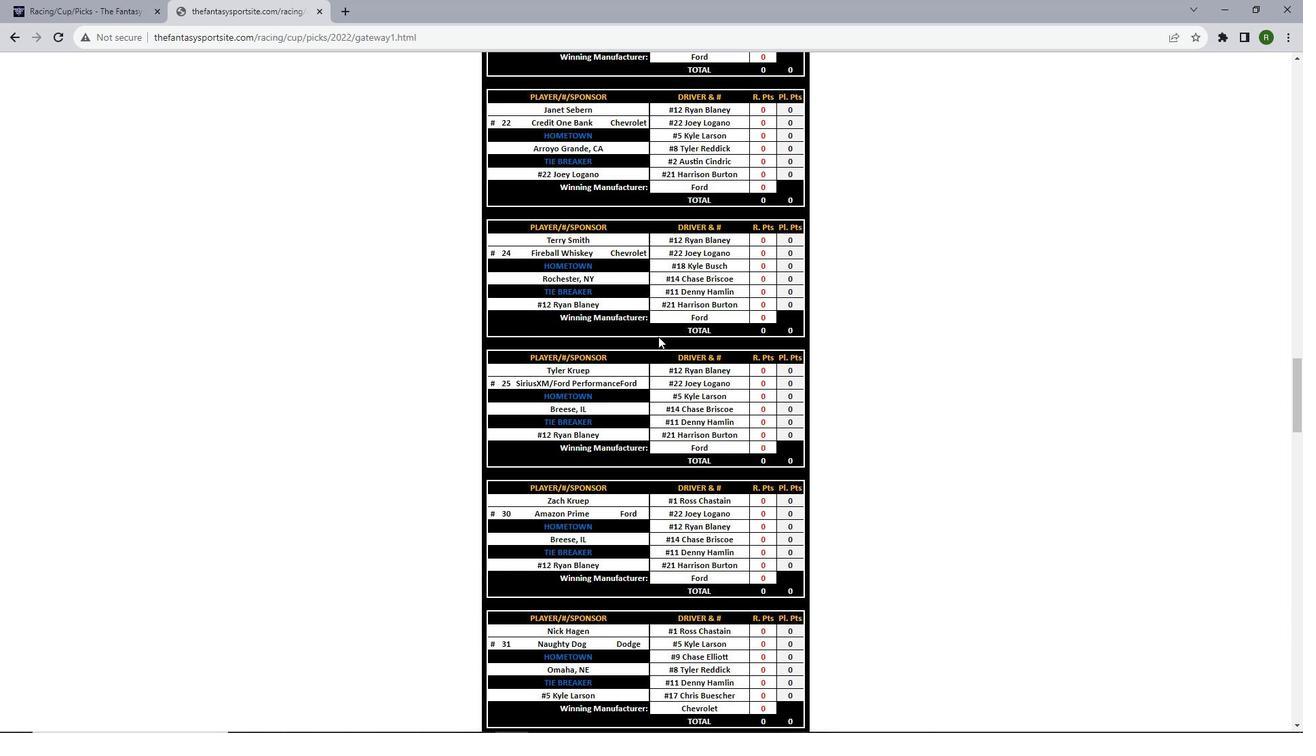 
Action: Mouse scrolled (658, 336) with delta (0, 0)
Screenshot: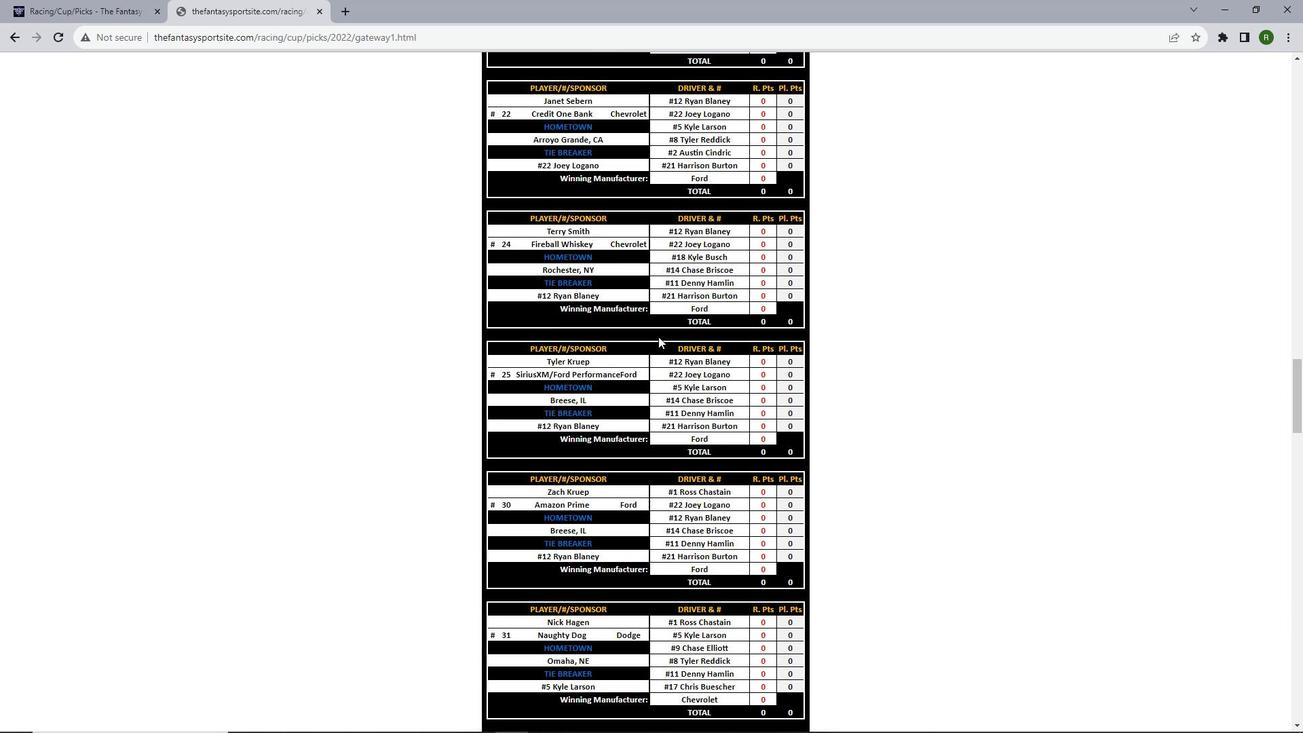 
Action: Mouse scrolled (658, 336) with delta (0, 0)
Screenshot: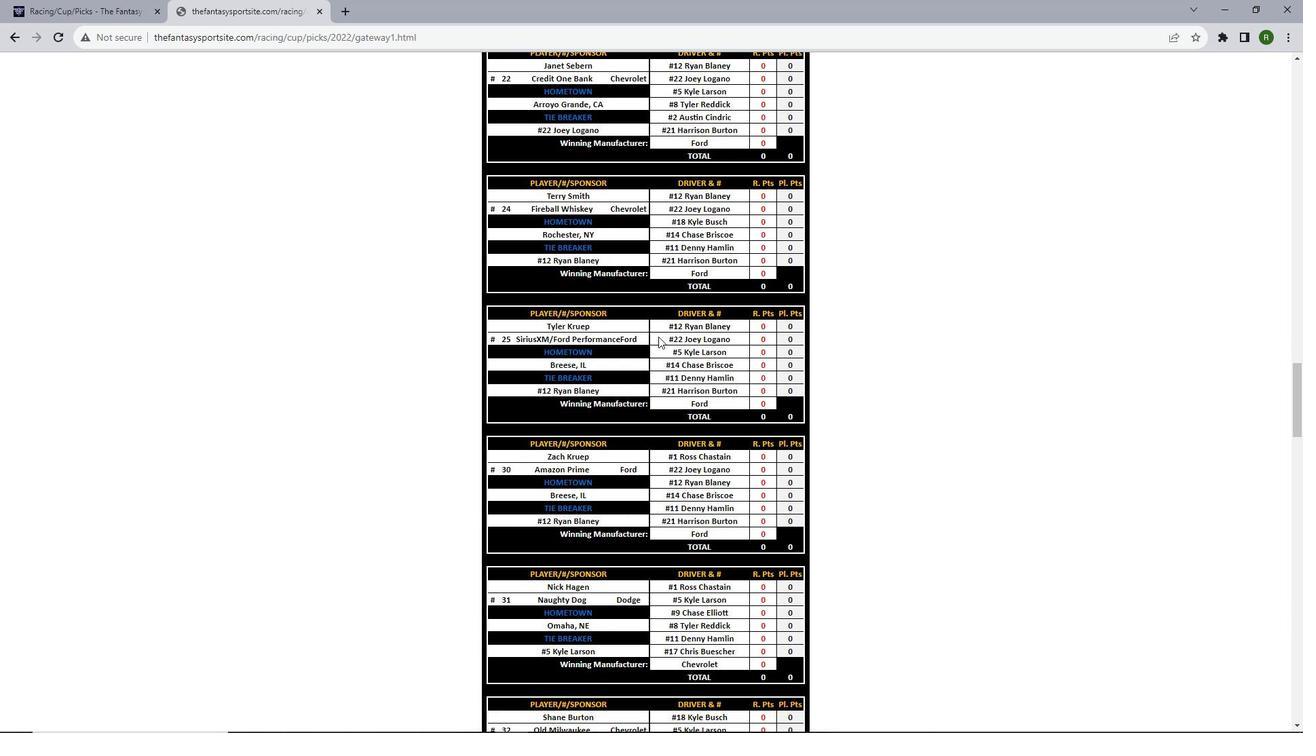 
Action: Mouse scrolled (658, 336) with delta (0, 0)
Screenshot: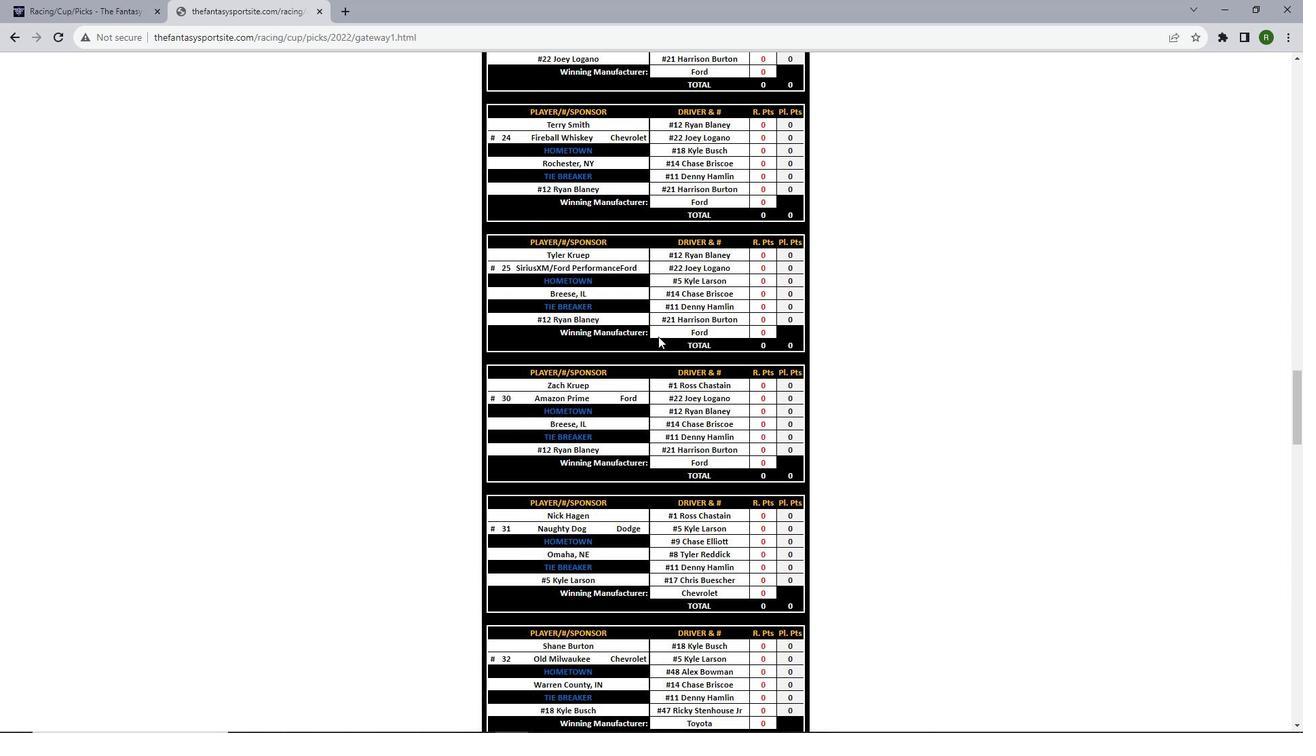 
Action: Mouse scrolled (658, 336) with delta (0, 0)
Screenshot: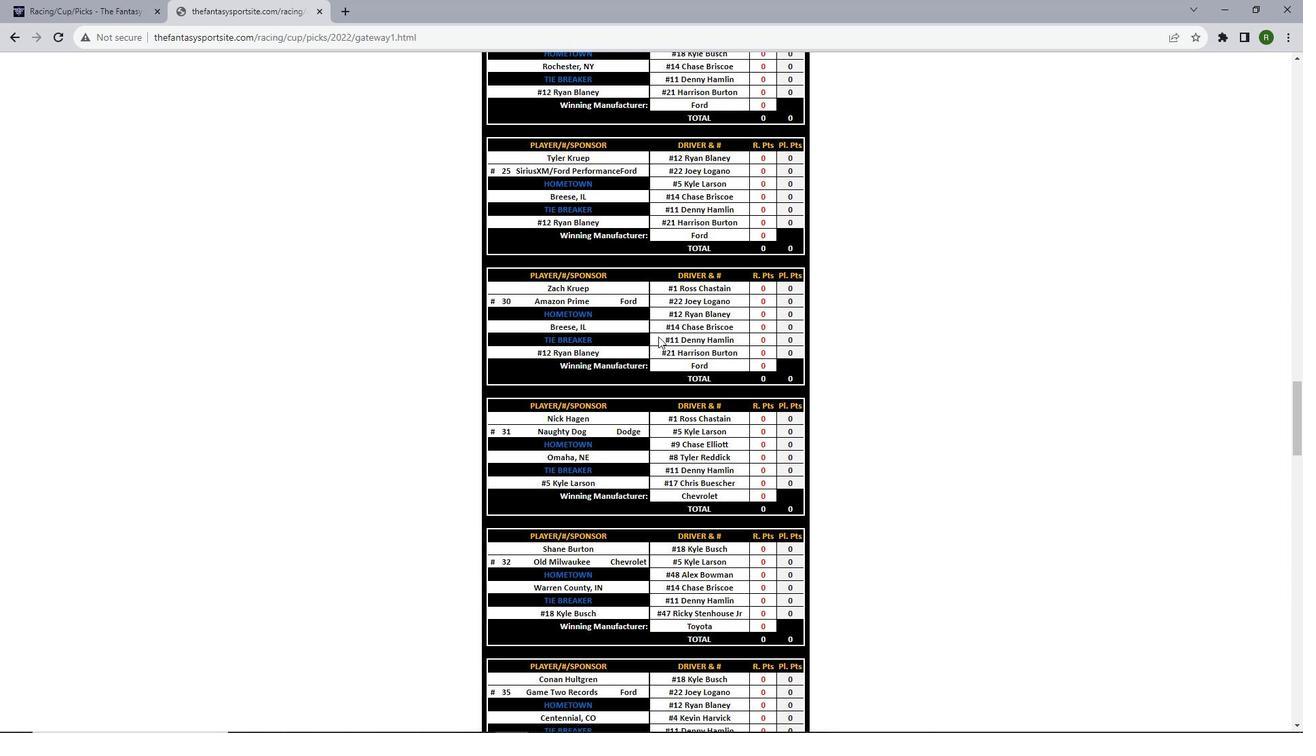 
Action: Mouse scrolled (658, 336) with delta (0, 0)
Screenshot: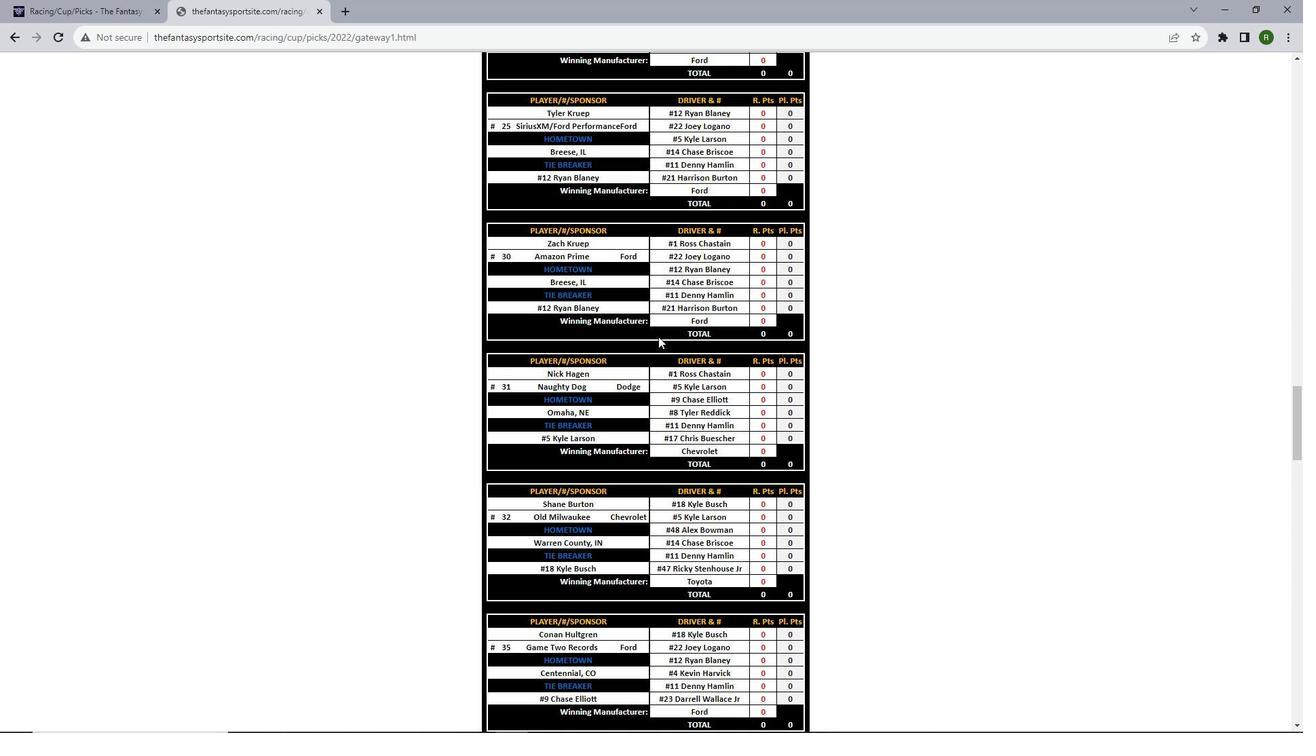 
Action: Mouse scrolled (658, 336) with delta (0, 0)
Screenshot: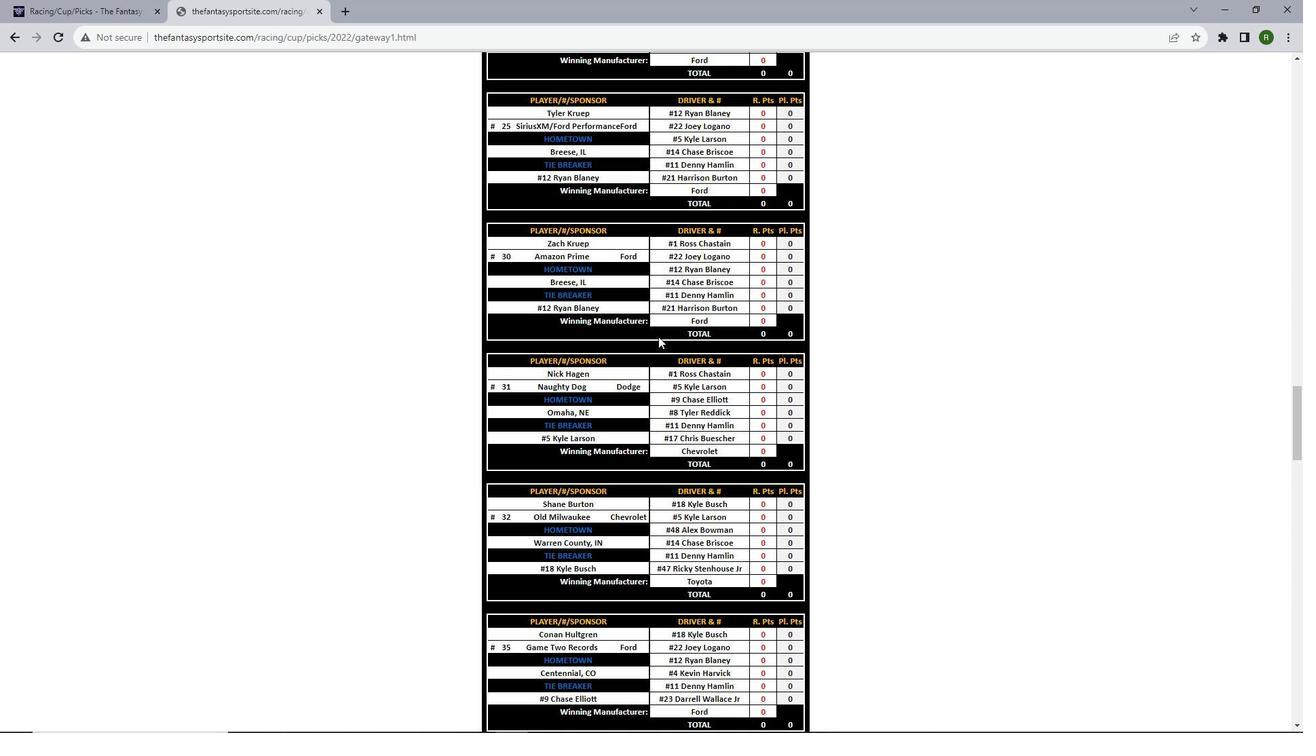 
Action: Mouse scrolled (658, 336) with delta (0, 0)
Screenshot: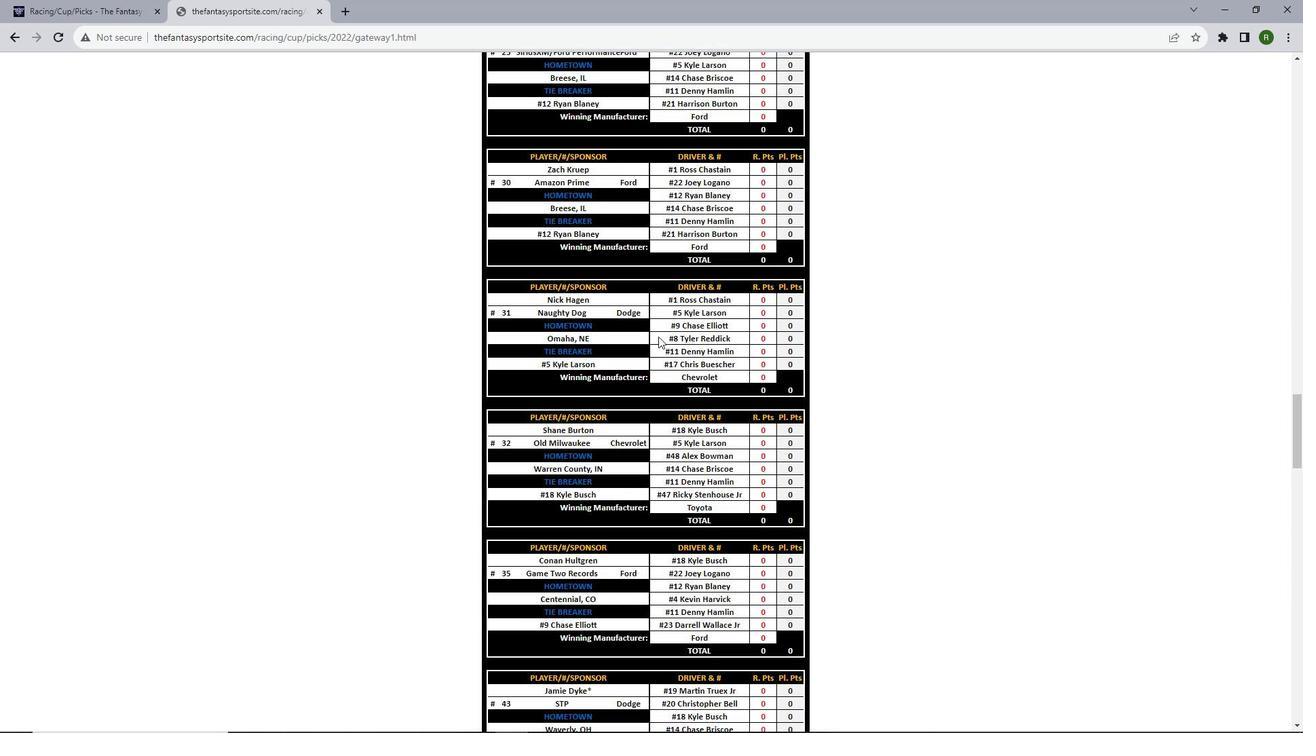 
Action: Mouse scrolled (658, 336) with delta (0, 0)
Screenshot: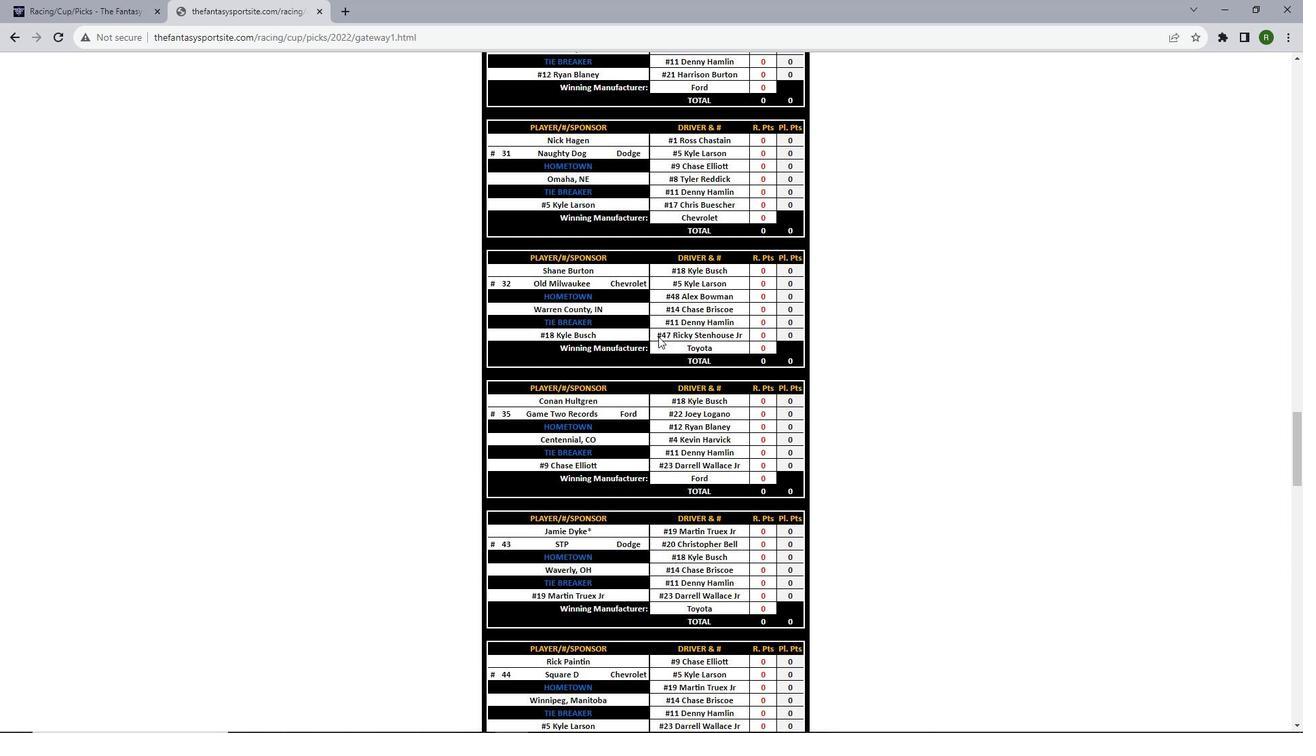 
Action: Mouse scrolled (658, 336) with delta (0, 0)
Screenshot: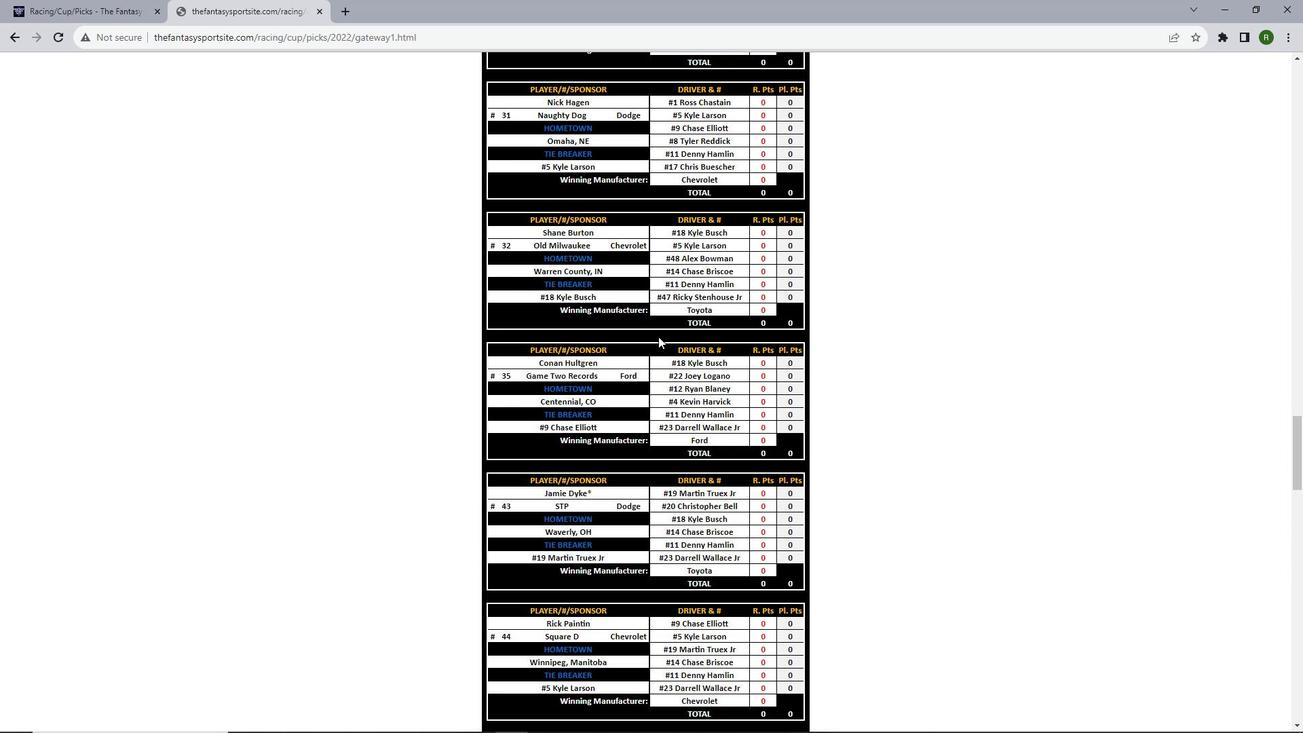 
Action: Mouse scrolled (658, 336) with delta (0, 0)
Screenshot: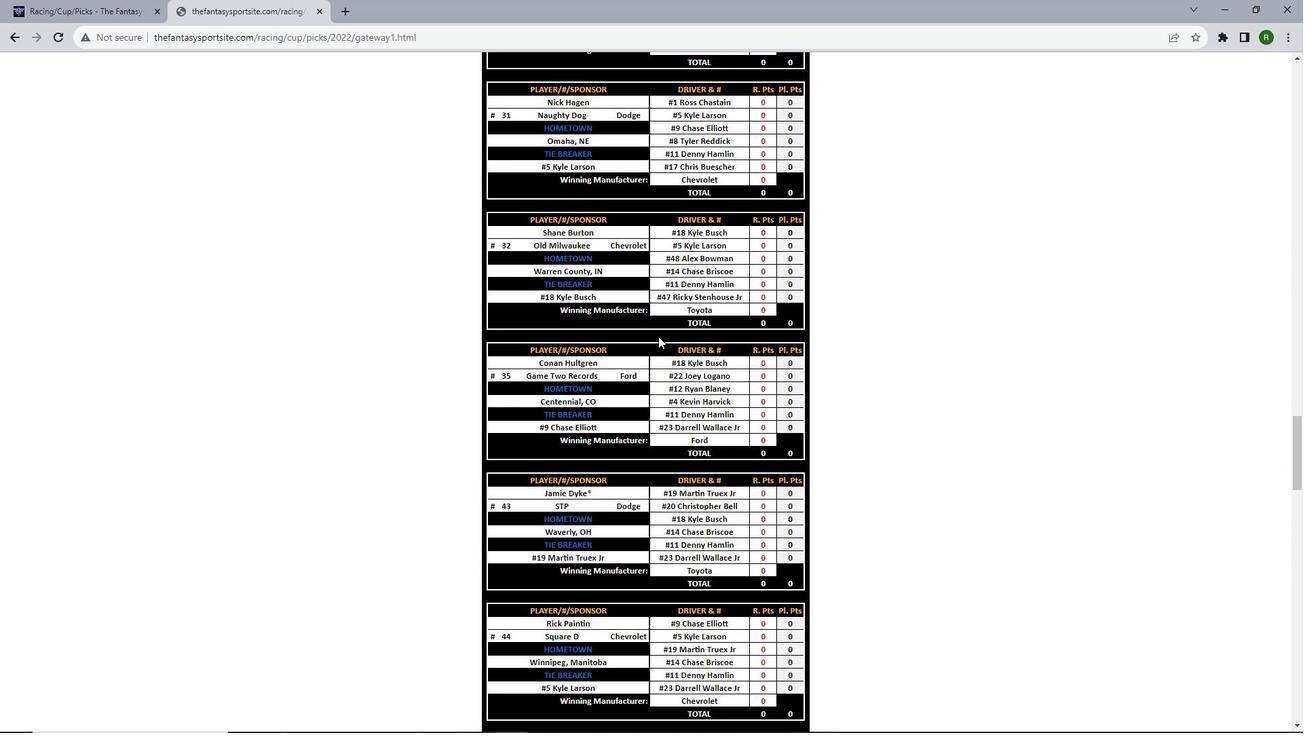 
Action: Mouse scrolled (658, 336) with delta (0, 0)
Screenshot: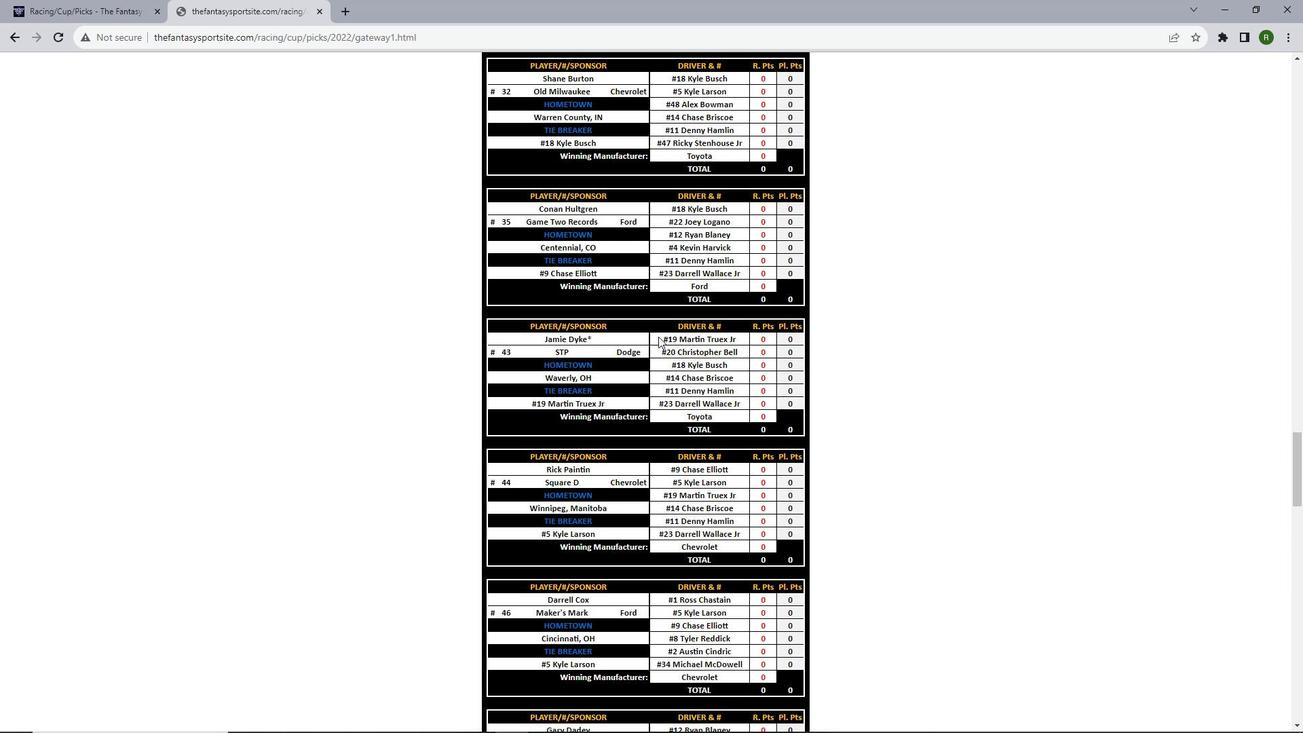 
Action: Mouse scrolled (658, 336) with delta (0, 0)
Screenshot: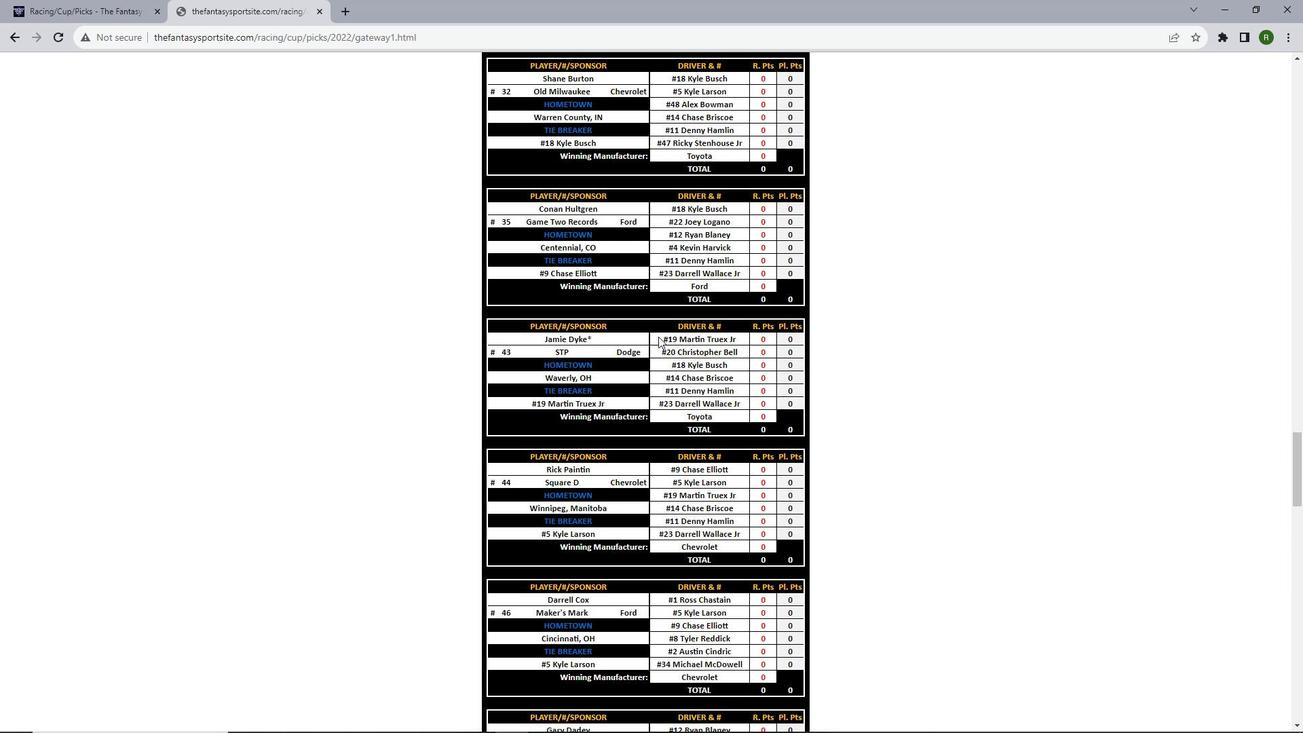 
Action: Mouse scrolled (658, 336) with delta (0, 0)
Screenshot: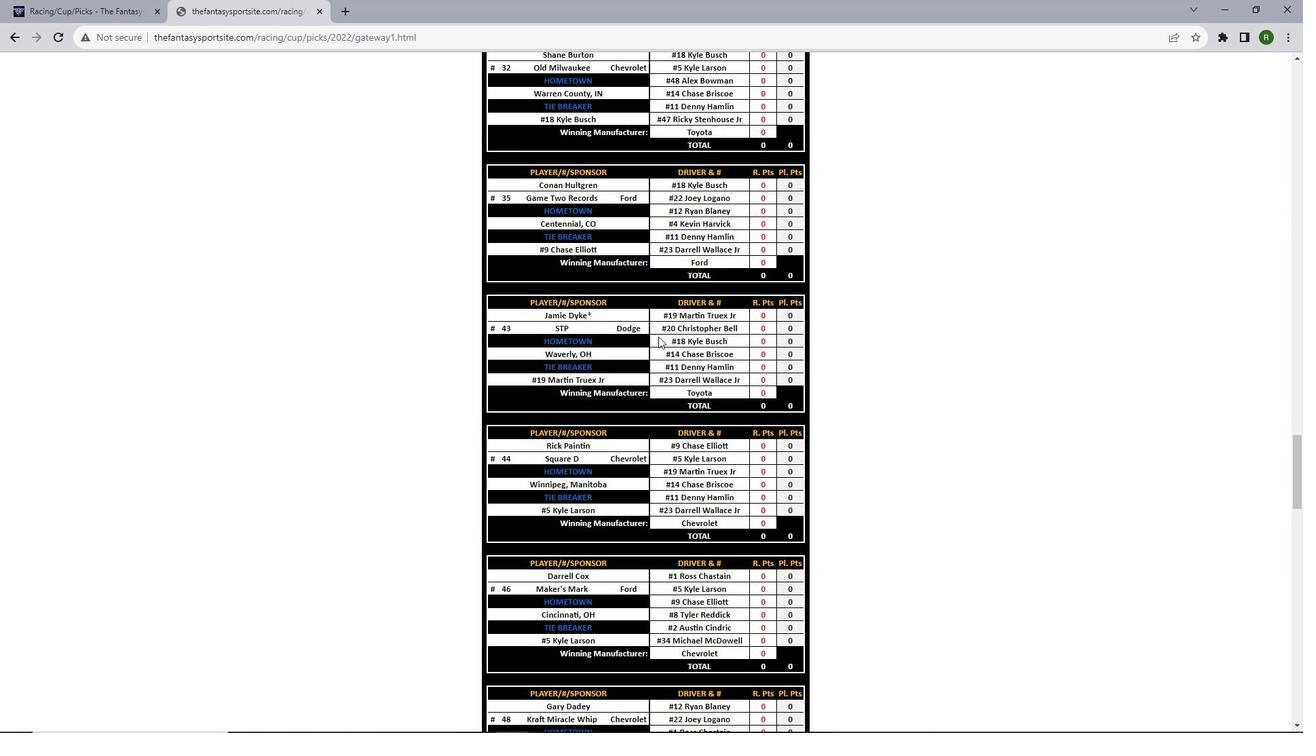 
Action: Mouse scrolled (658, 336) with delta (0, 0)
Screenshot: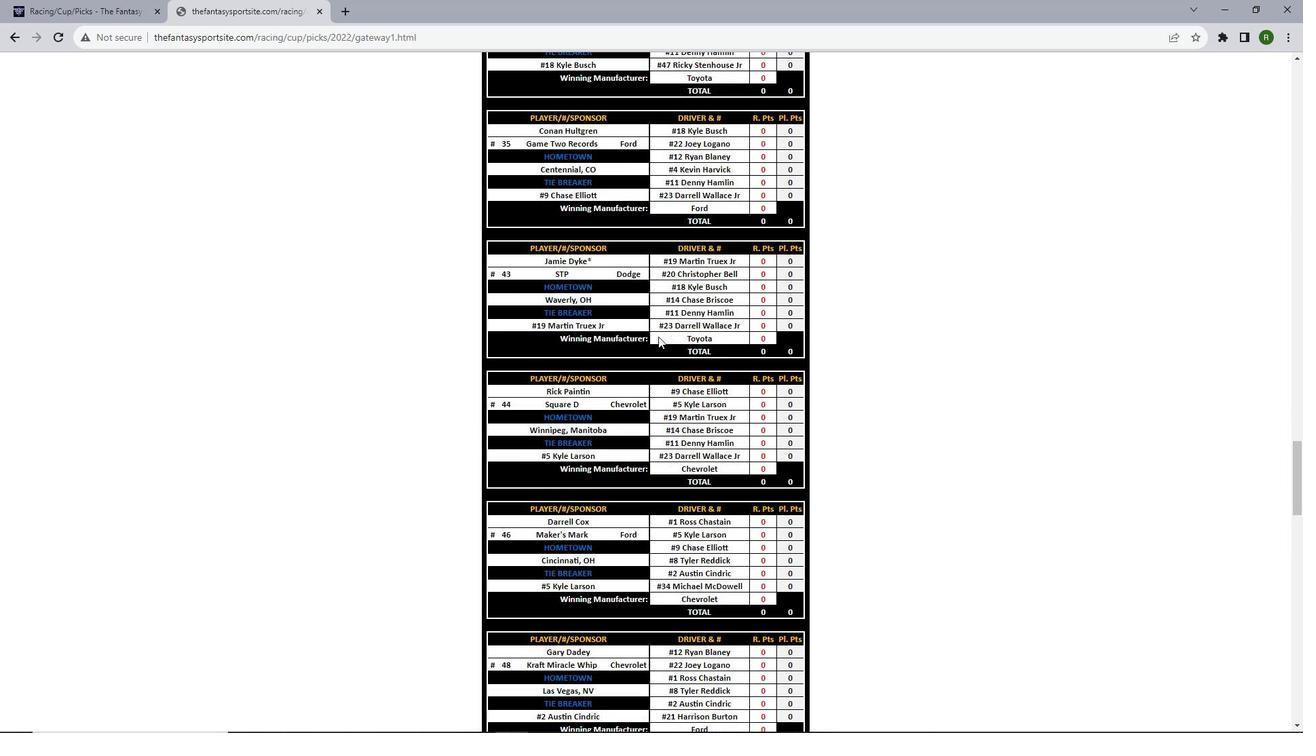 
Action: Mouse moved to (658, 336)
Screenshot: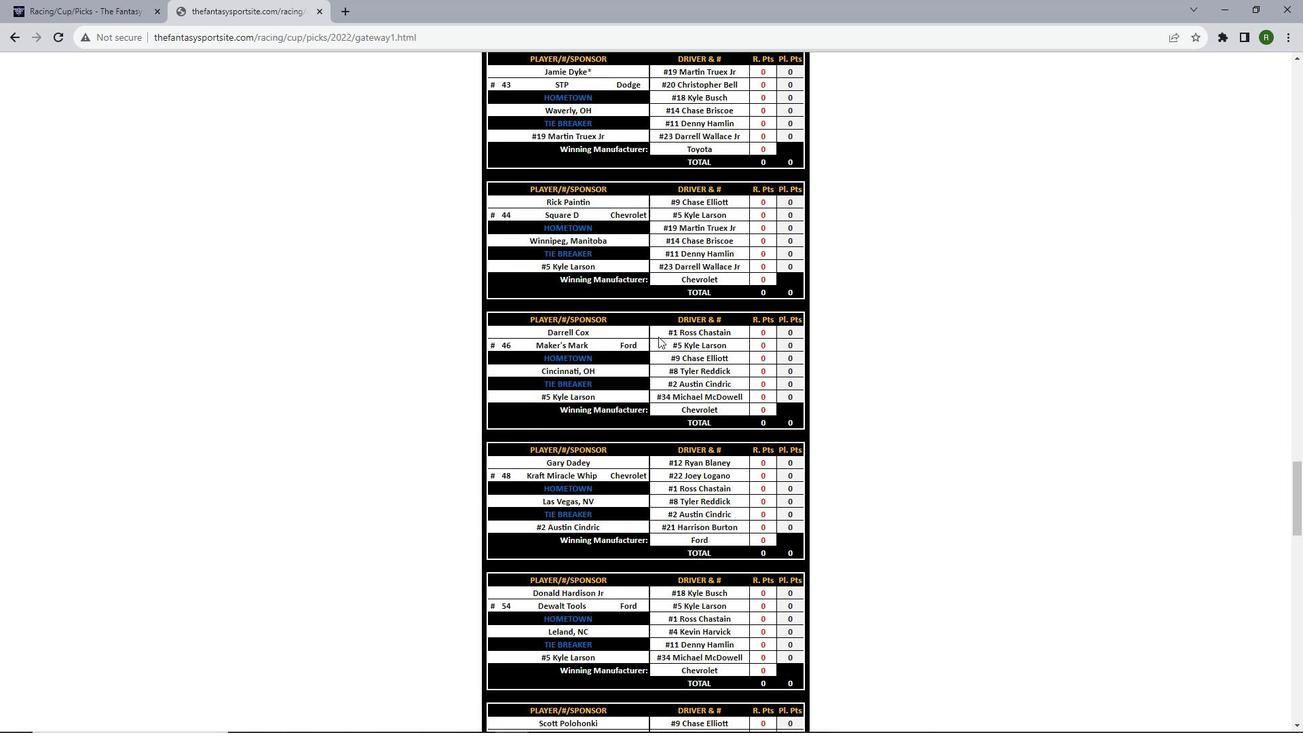 
Action: Mouse scrolled (658, 336) with delta (0, 0)
Screenshot: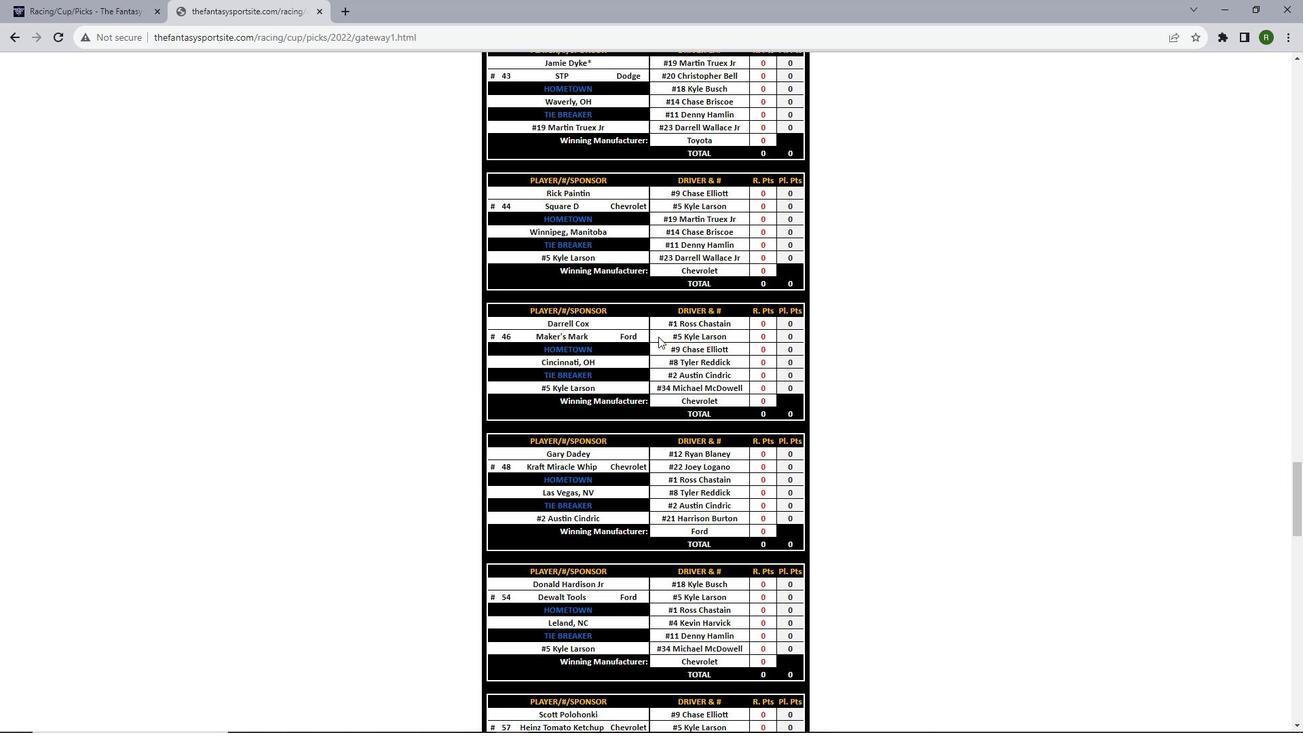 
Action: Mouse scrolled (658, 336) with delta (0, 0)
Screenshot: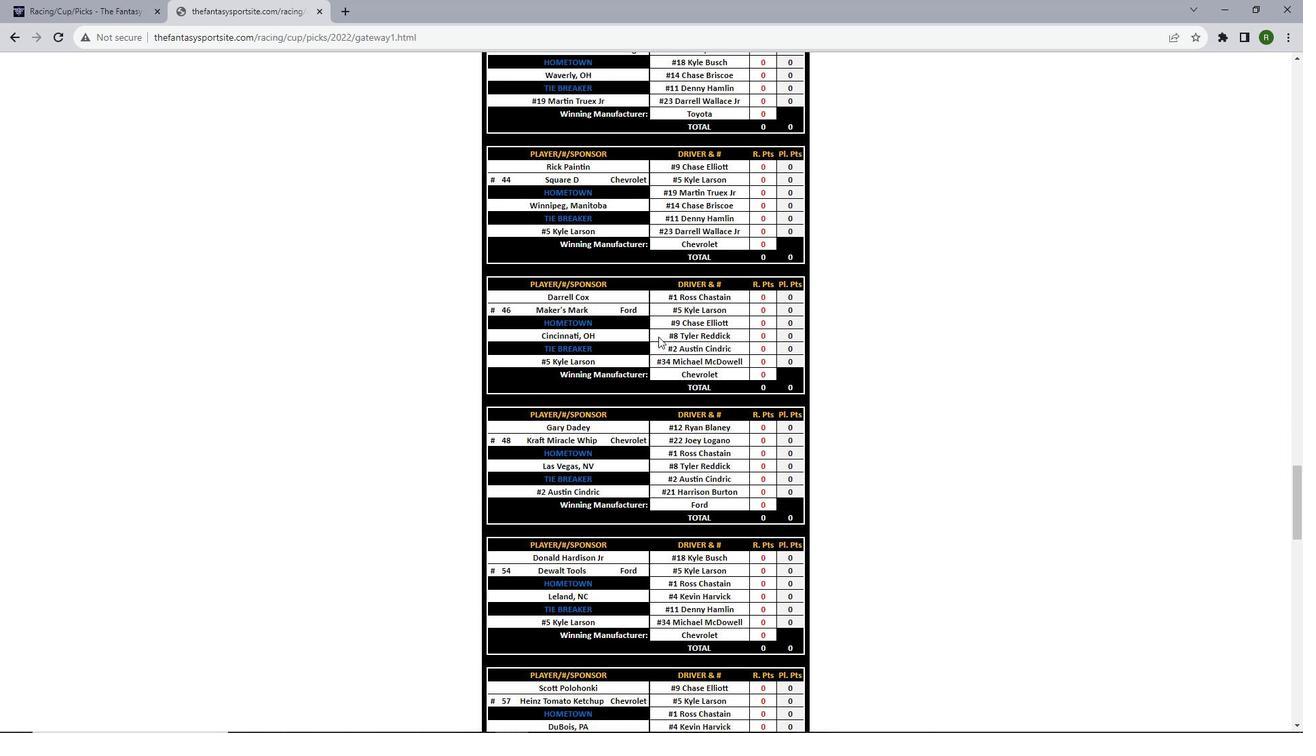 
Action: Mouse scrolled (658, 336) with delta (0, 0)
Screenshot: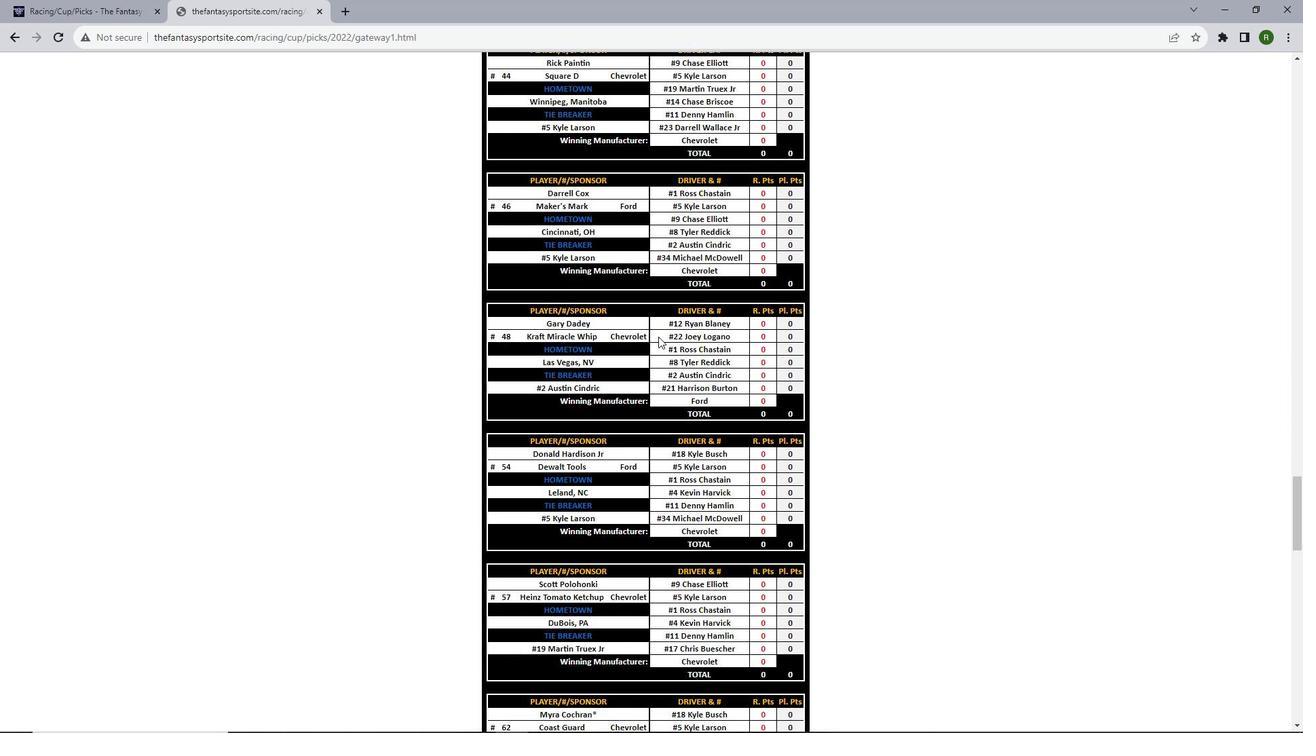 
Action: Mouse scrolled (658, 336) with delta (0, 0)
Screenshot: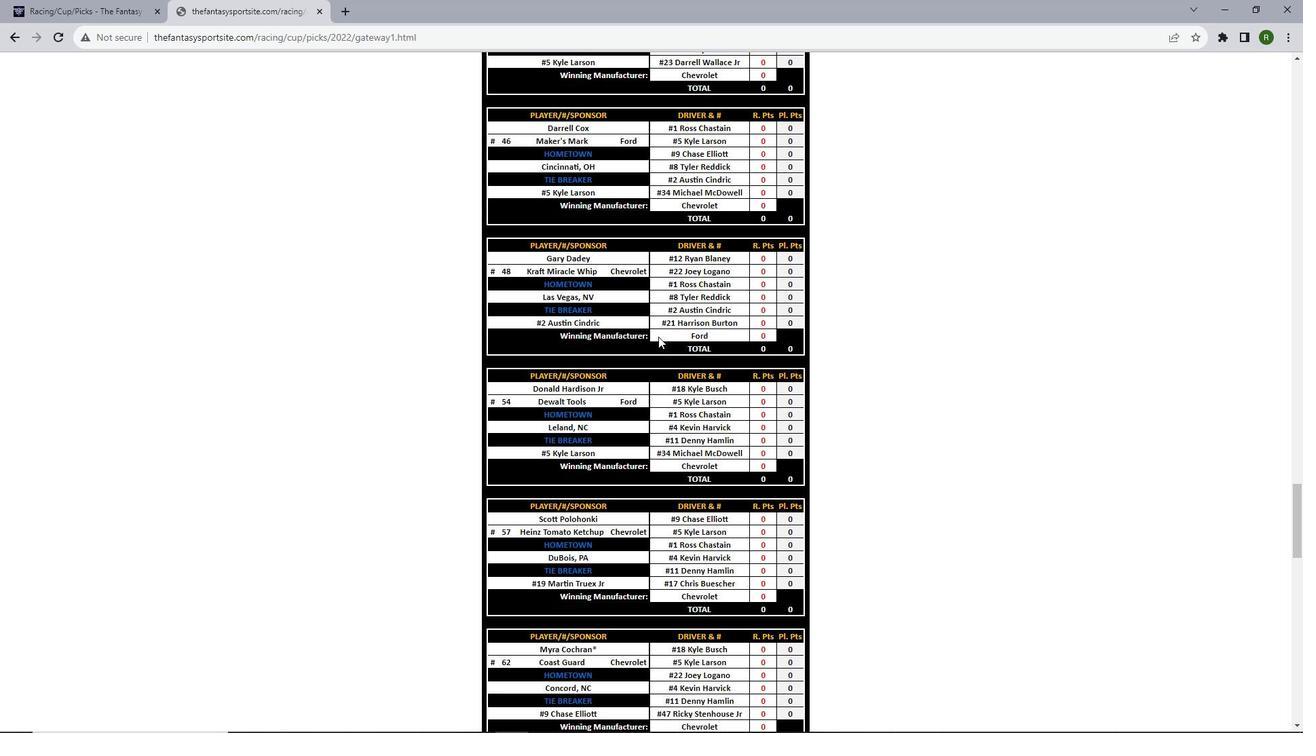 
Action: Mouse scrolled (658, 336) with delta (0, 0)
Screenshot: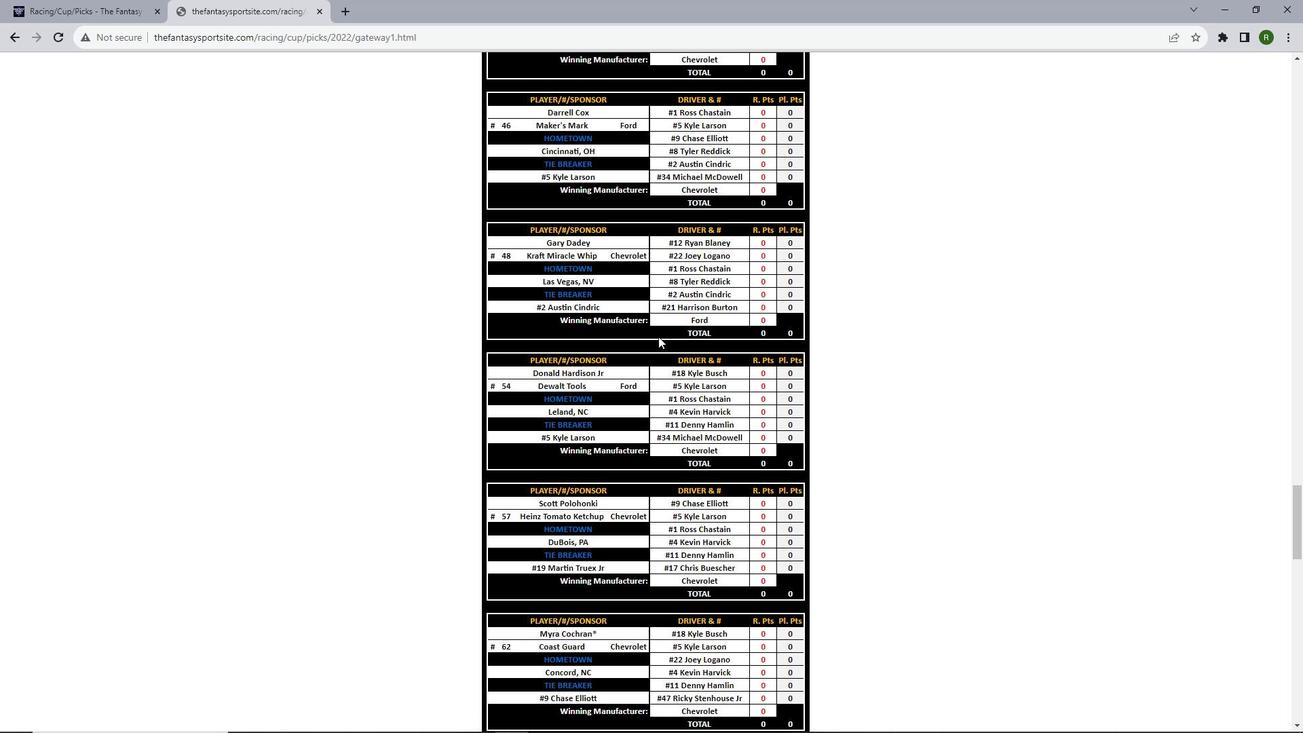 
Action: Mouse scrolled (658, 336) with delta (0, 0)
Screenshot: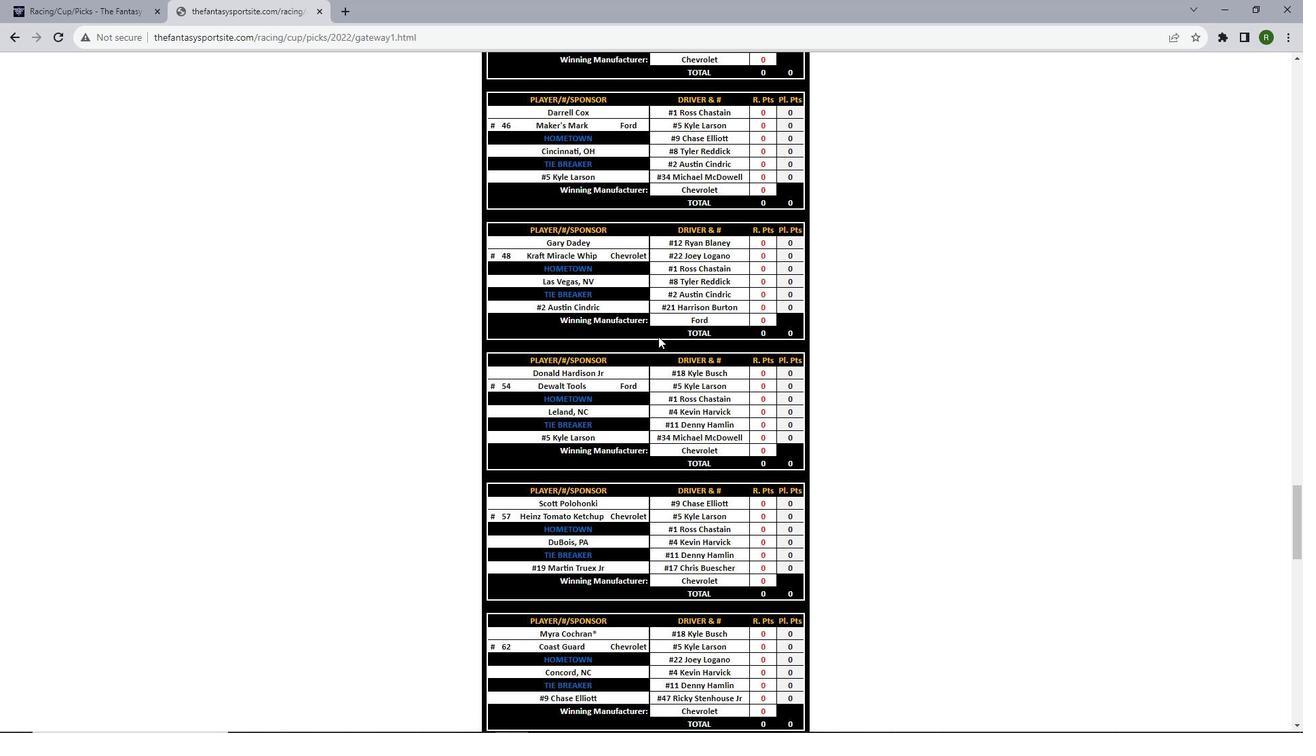 
Action: Mouse scrolled (658, 336) with delta (0, 0)
Screenshot: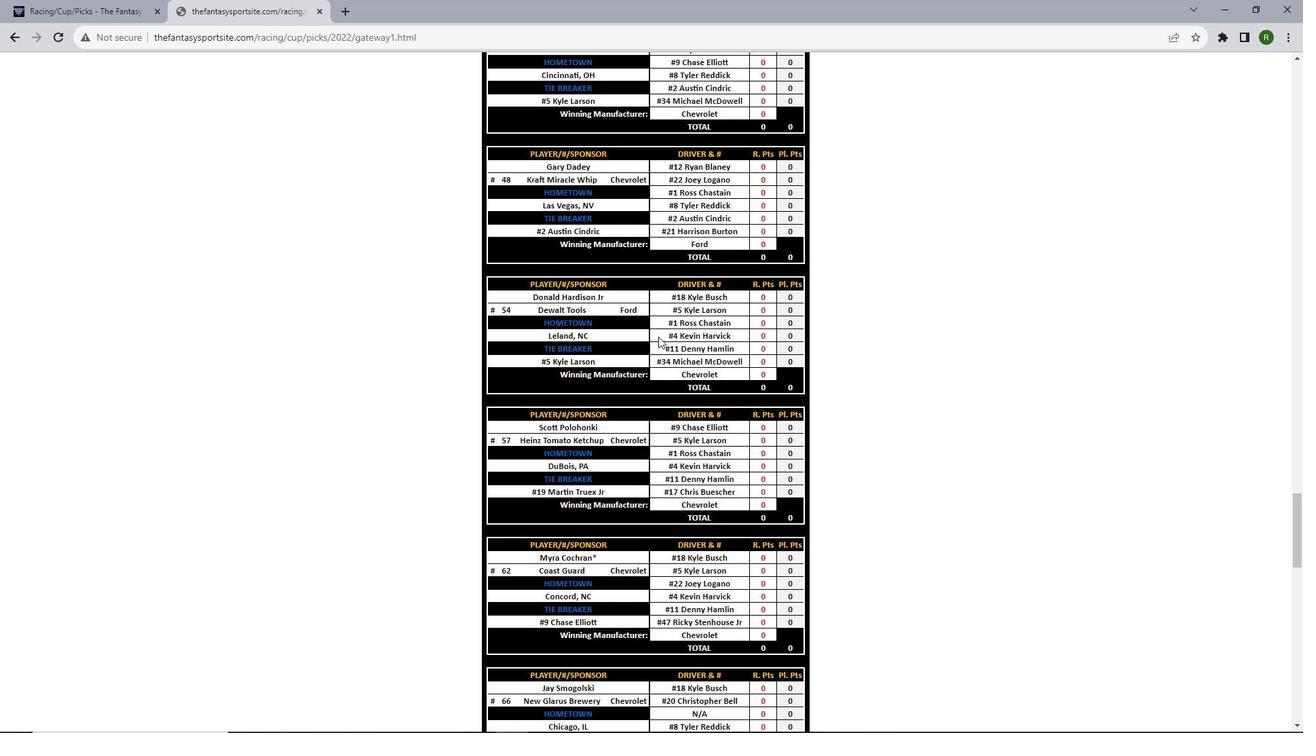 
Action: Mouse scrolled (658, 336) with delta (0, 0)
Screenshot: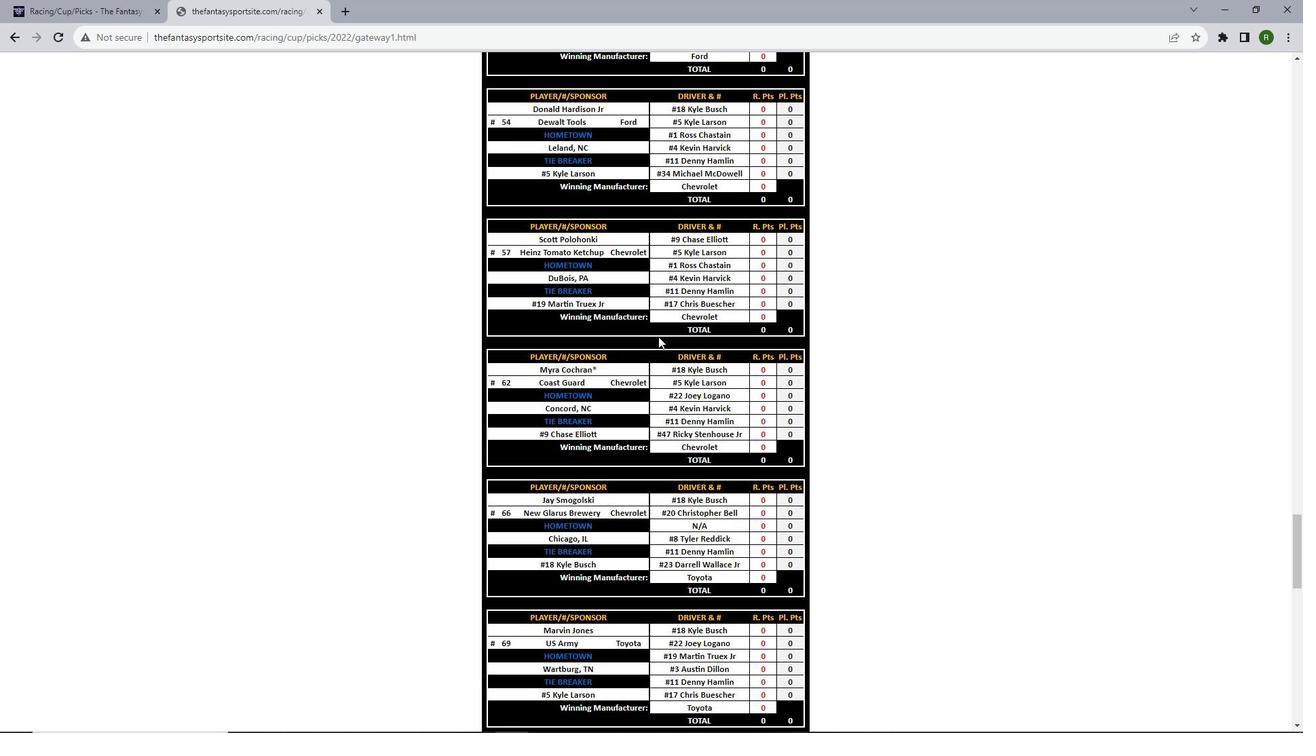 
Action: Mouse scrolled (658, 336) with delta (0, 0)
Screenshot: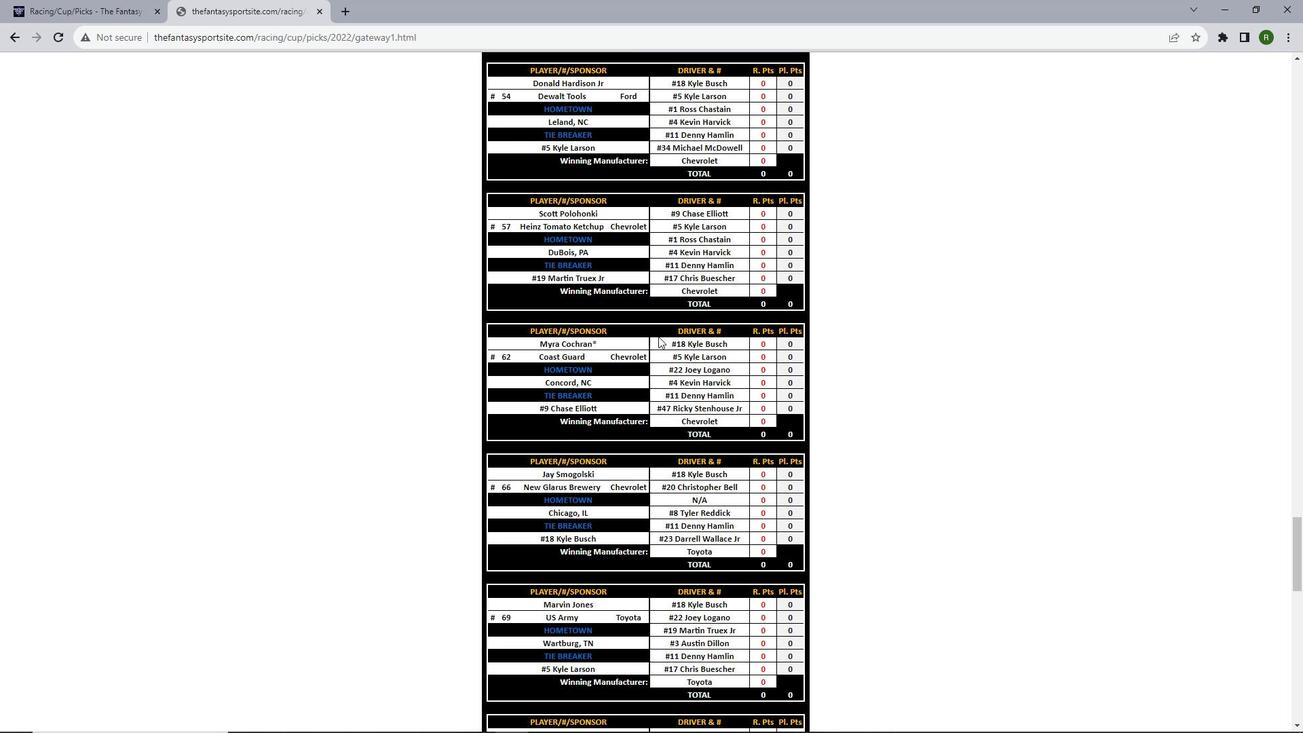 
Action: Mouse scrolled (658, 336) with delta (0, 0)
Screenshot: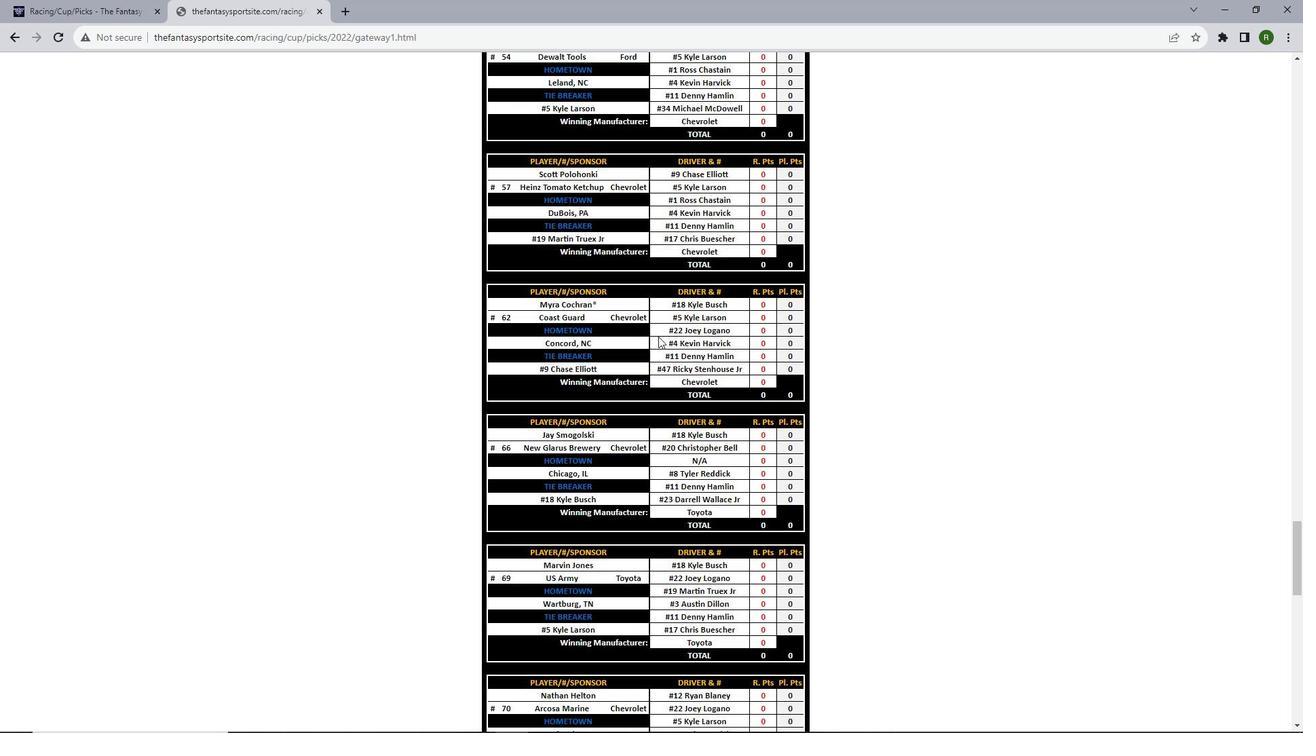 
Action: Mouse scrolled (658, 336) with delta (0, 0)
Screenshot: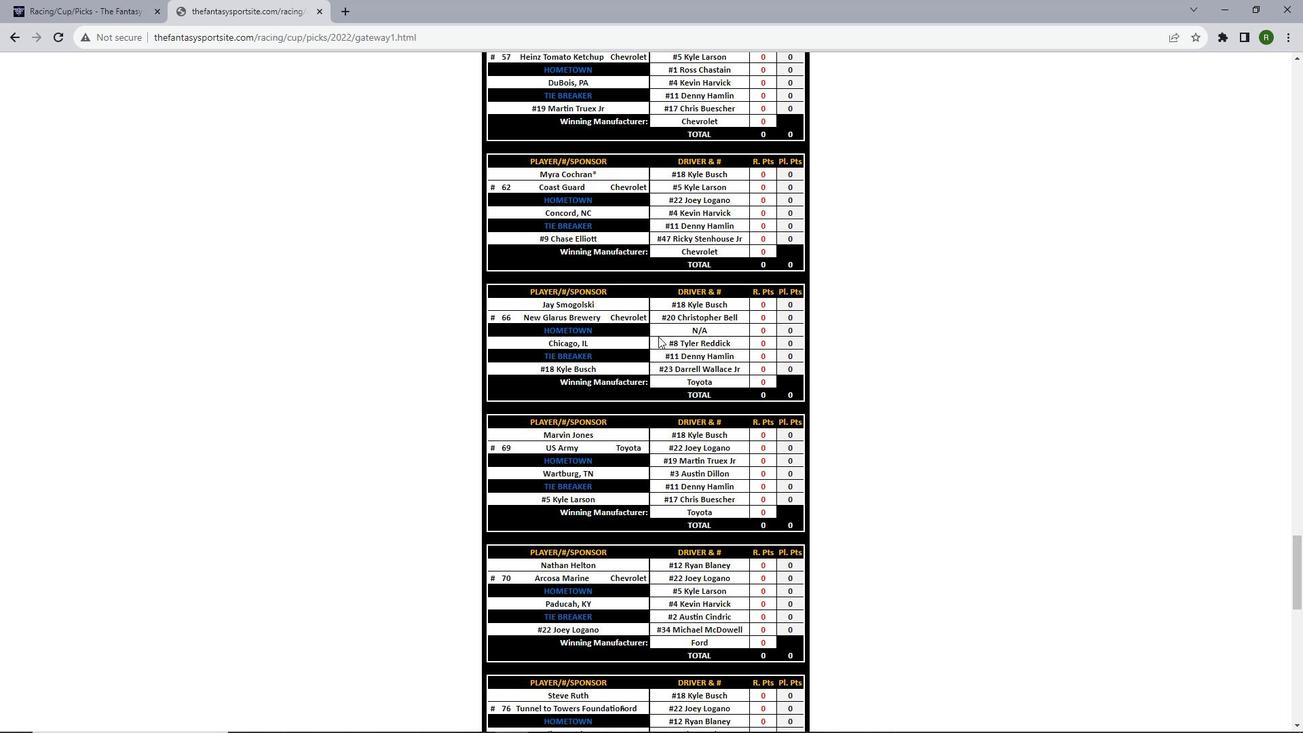 
Action: Mouse scrolled (658, 336) with delta (0, 0)
Screenshot: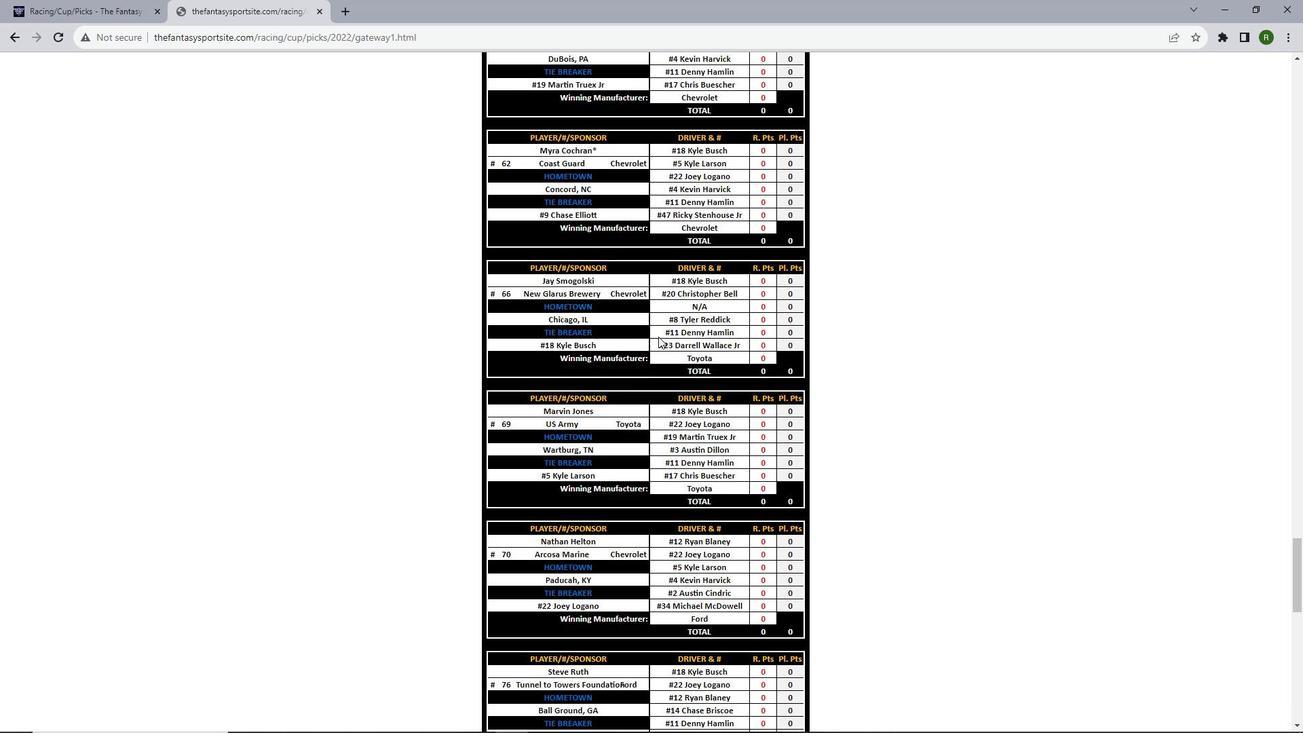 
Action: Mouse scrolled (658, 336) with delta (0, 0)
Screenshot: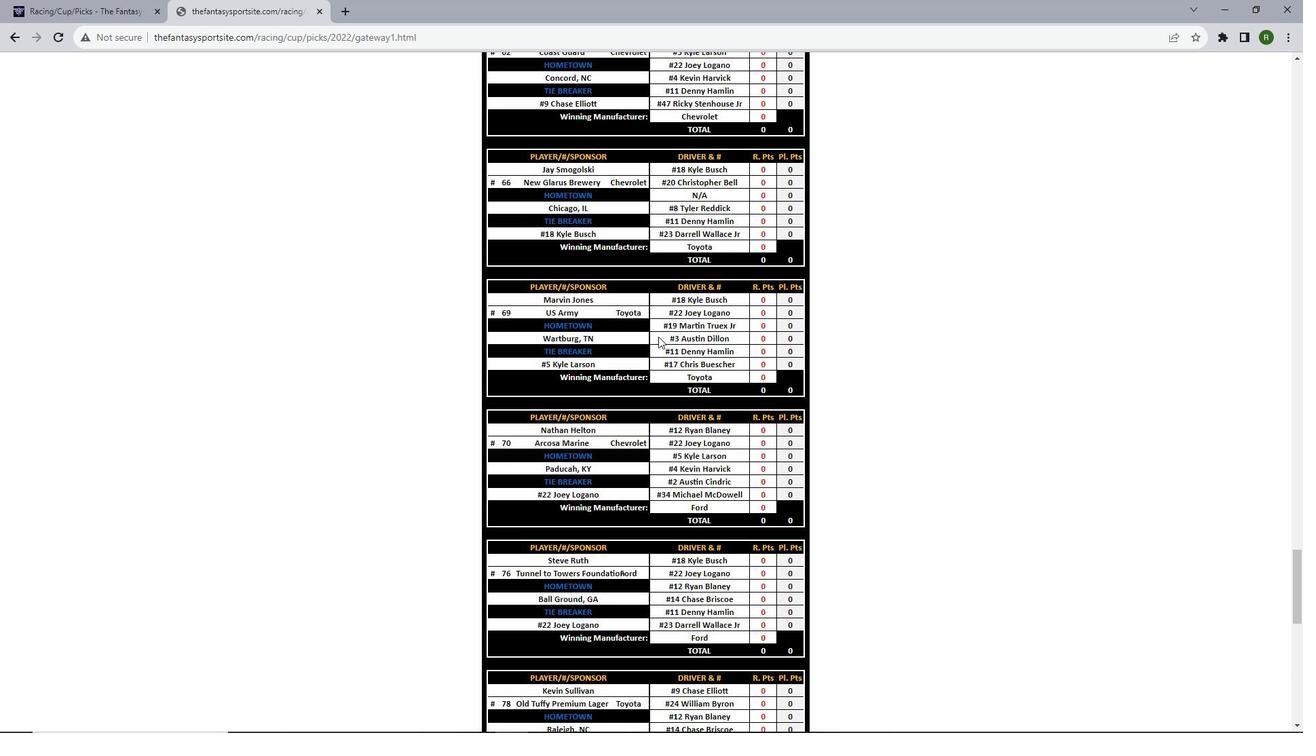 
Action: Mouse scrolled (658, 336) with delta (0, 0)
Screenshot: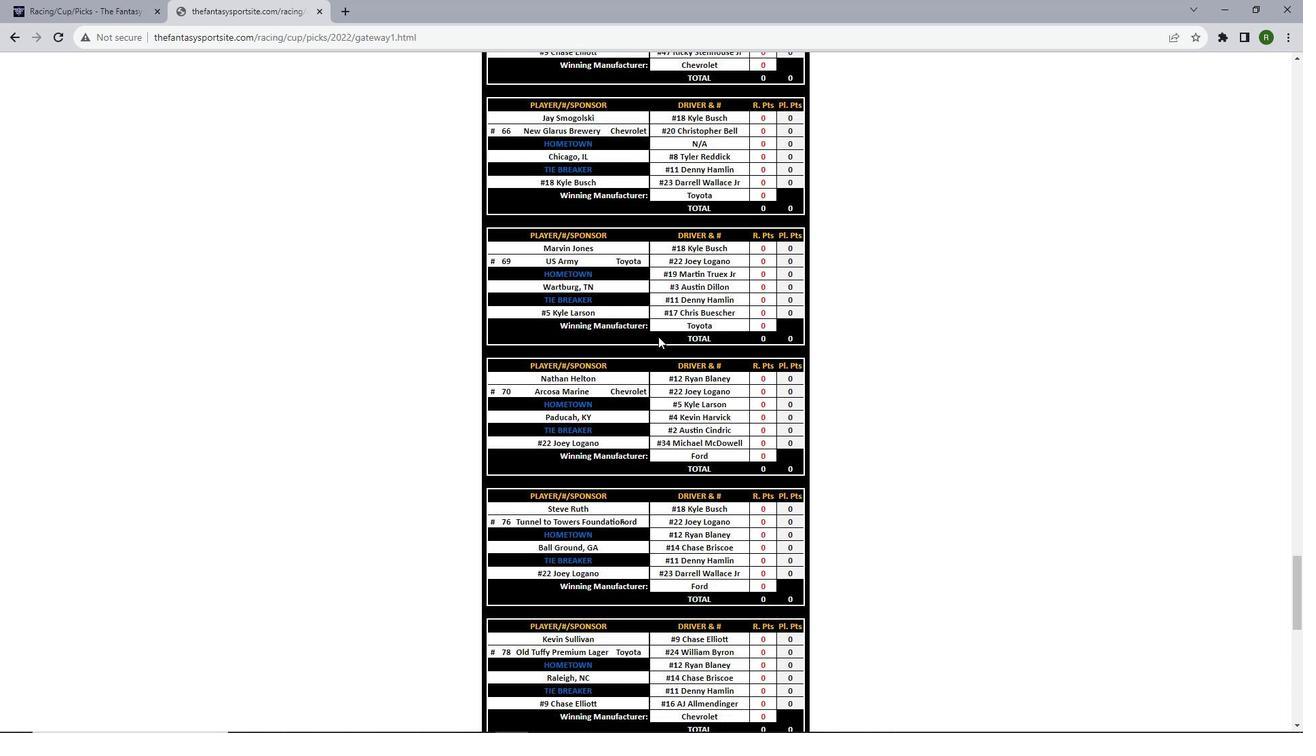 
Action: Mouse scrolled (658, 336) with delta (0, 0)
Screenshot: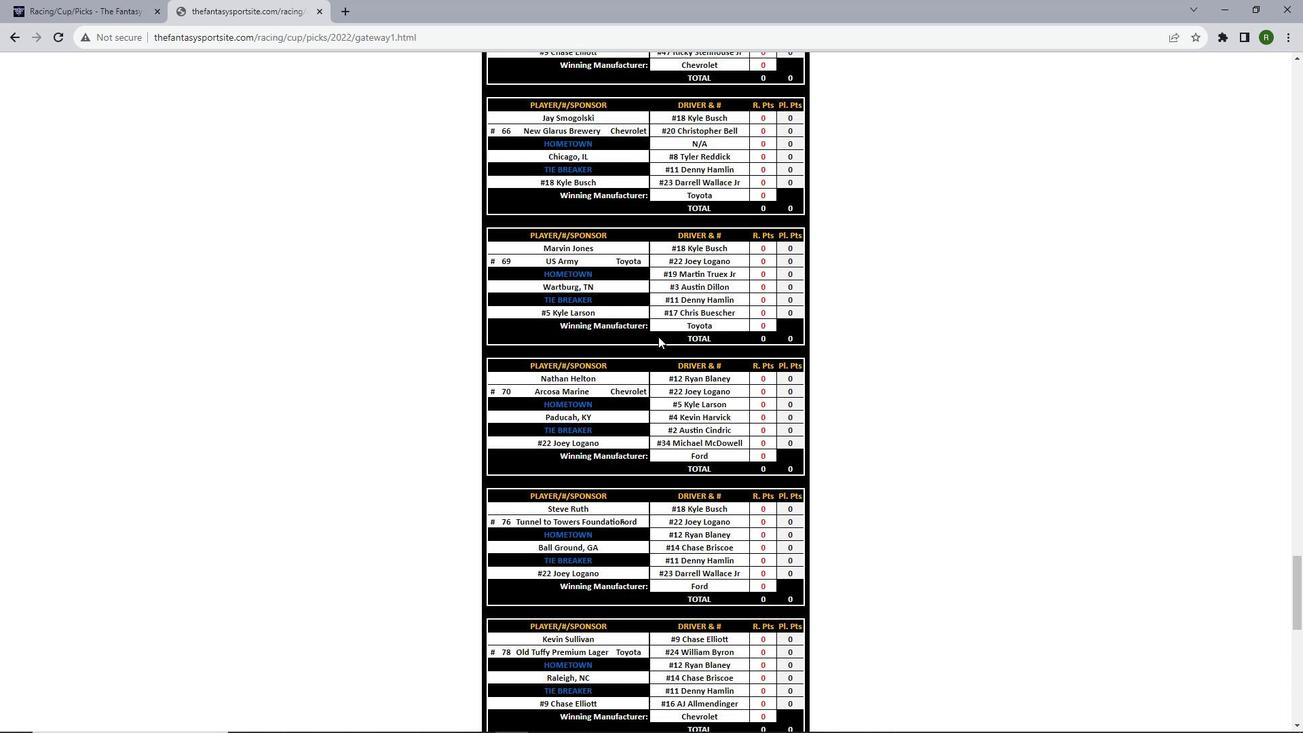 
Action: Mouse scrolled (658, 336) with delta (0, 0)
Screenshot: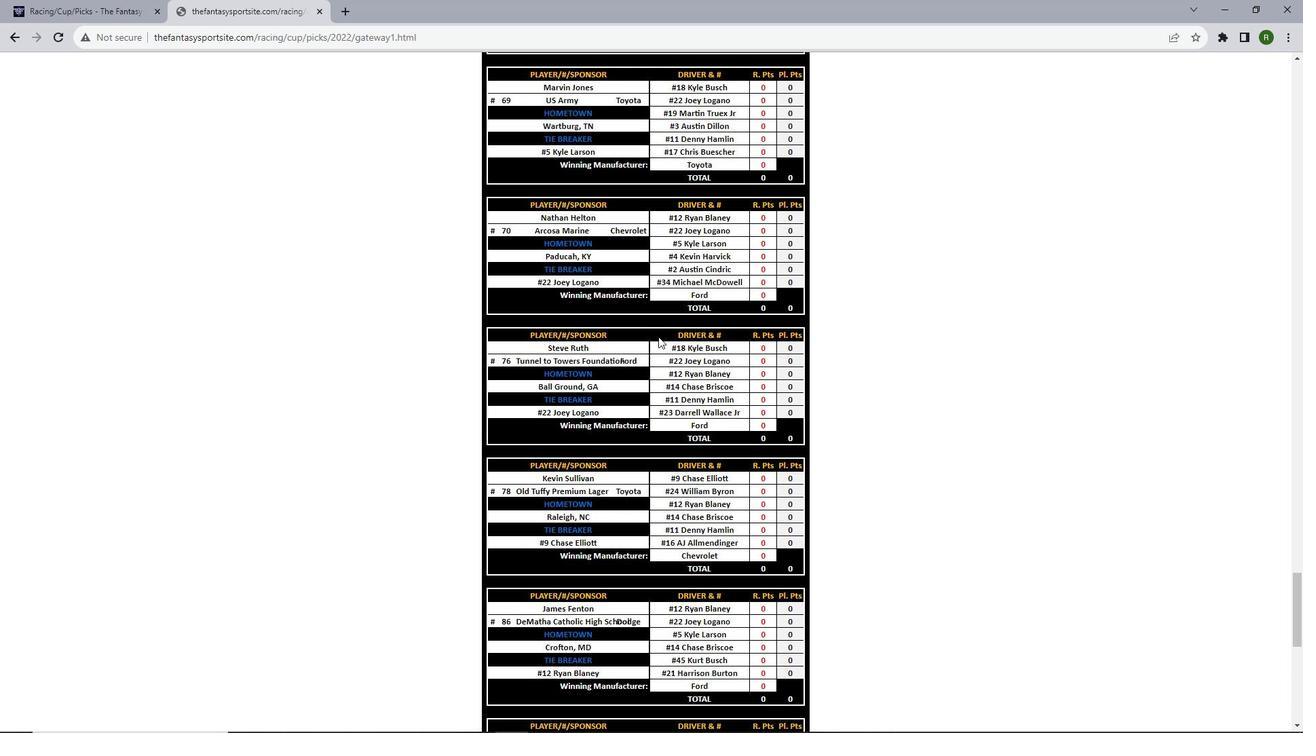 
Action: Mouse scrolled (658, 336) with delta (0, 0)
Screenshot: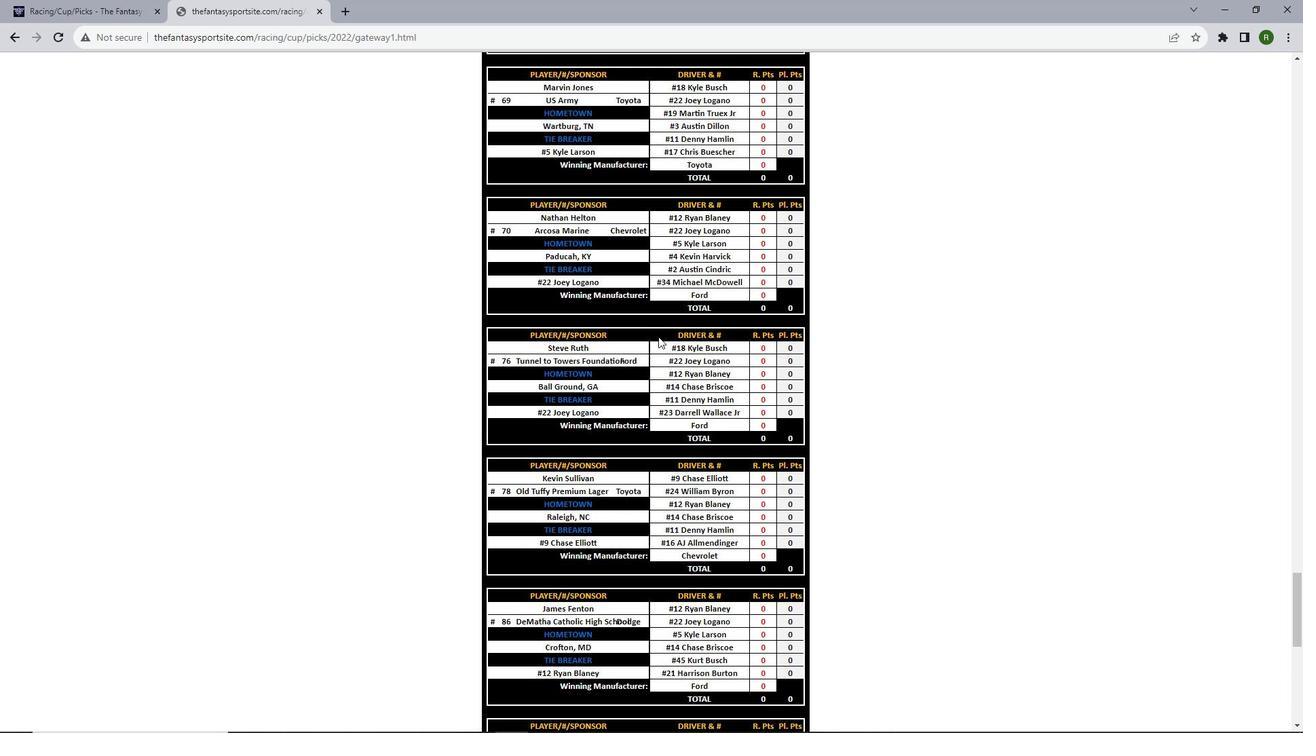 
Action: Mouse scrolled (658, 336) with delta (0, 0)
Screenshot: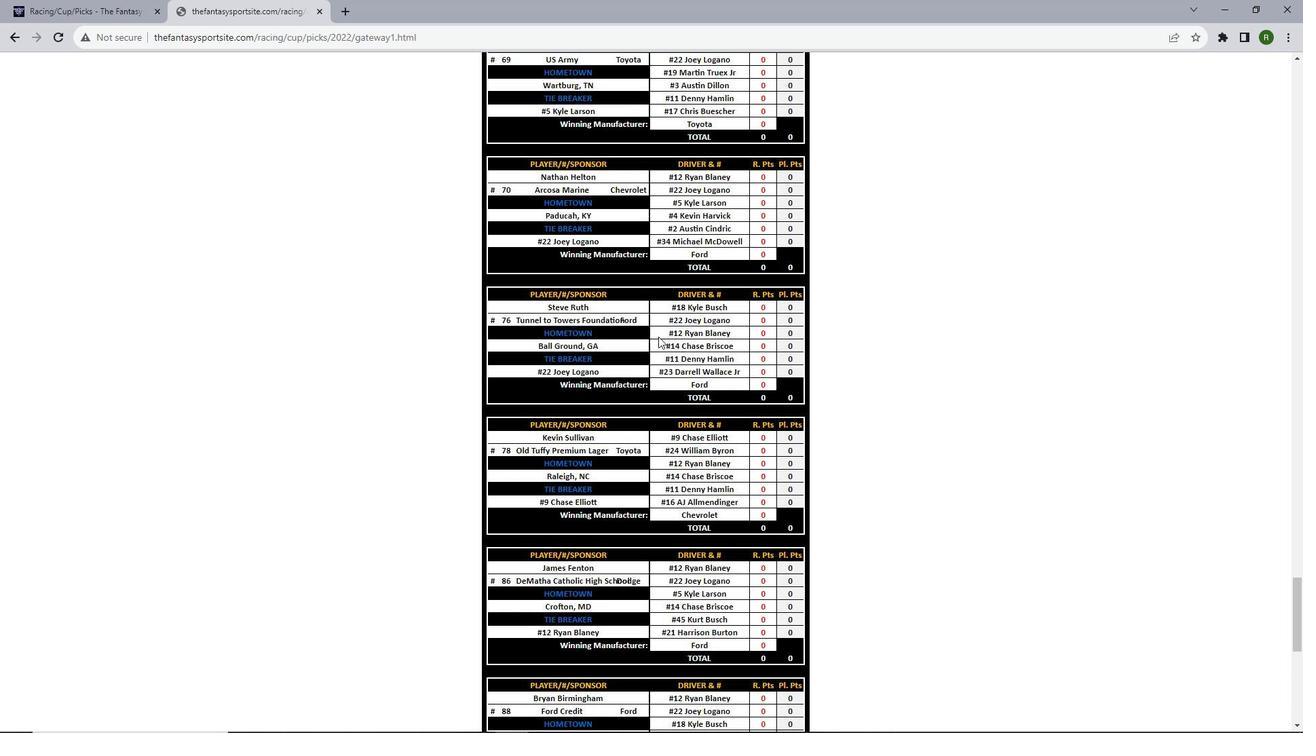 
Action: Mouse scrolled (658, 336) with delta (0, 0)
Screenshot: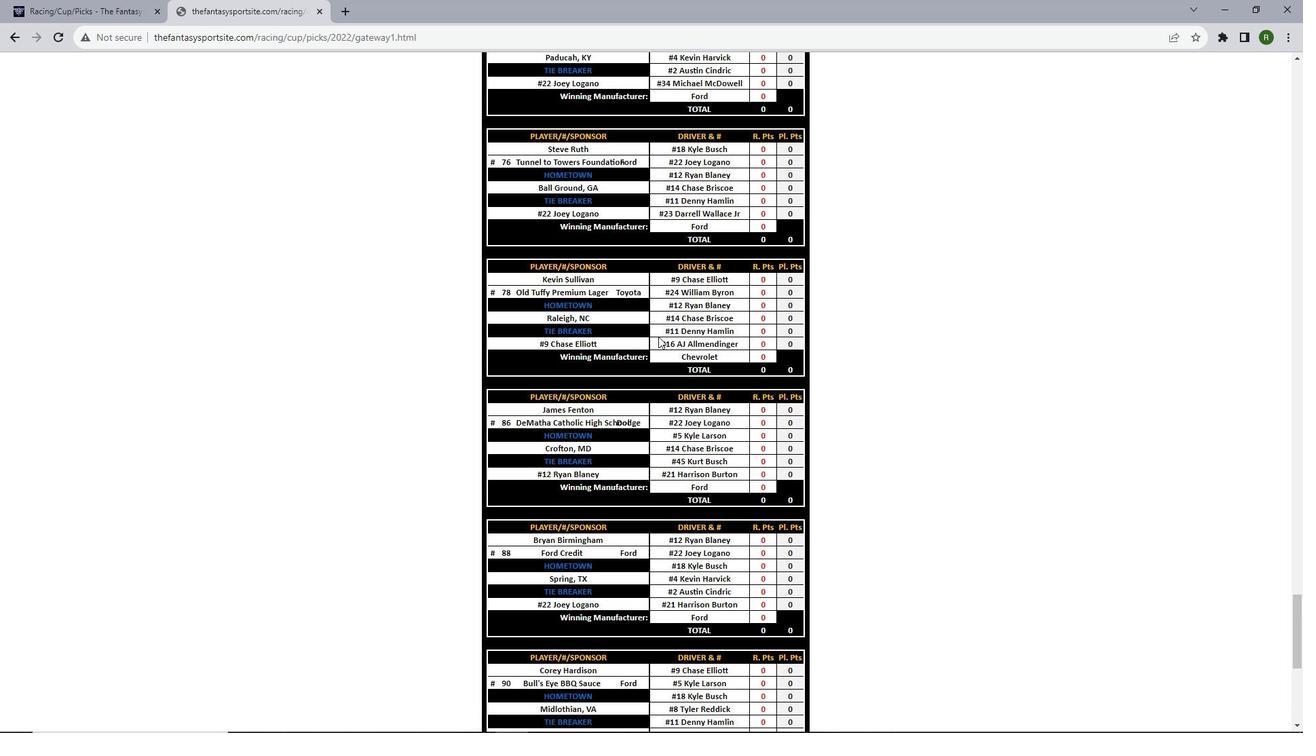 
Action: Mouse scrolled (658, 336) with delta (0, 0)
Screenshot: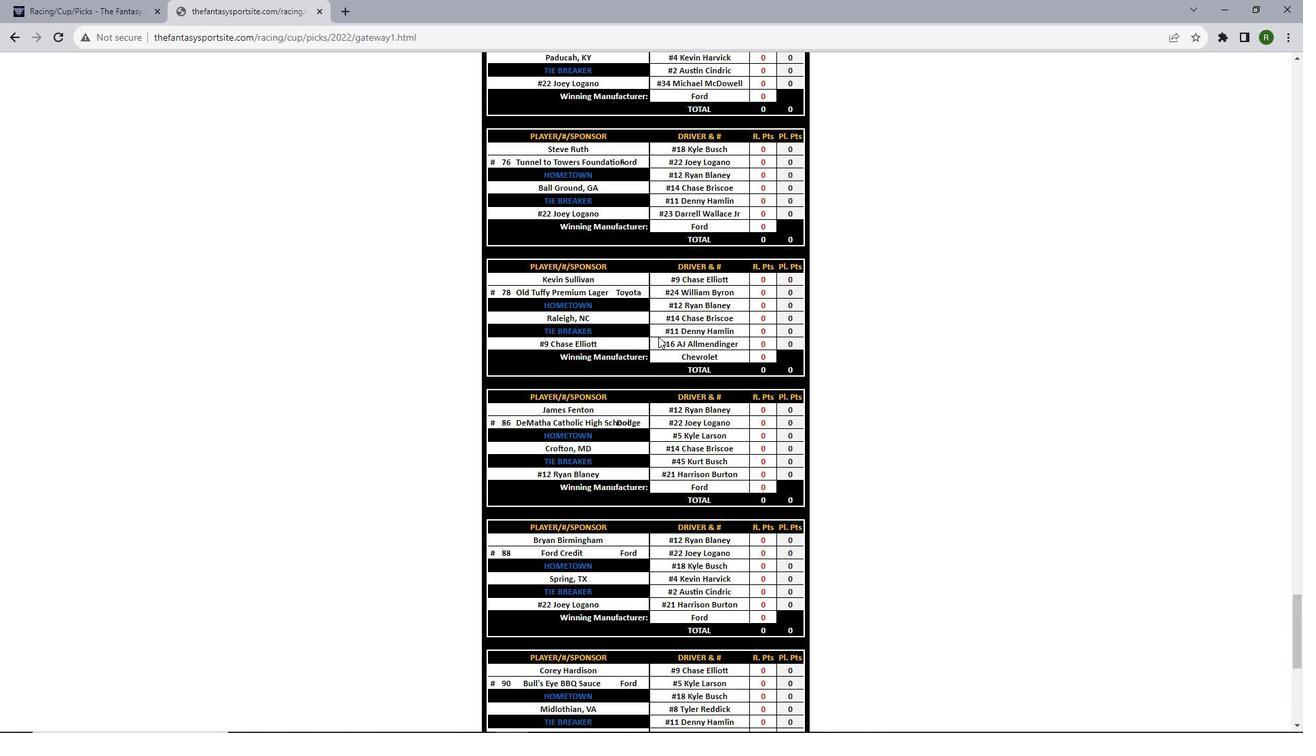 
Action: Mouse scrolled (658, 336) with delta (0, 0)
Screenshot: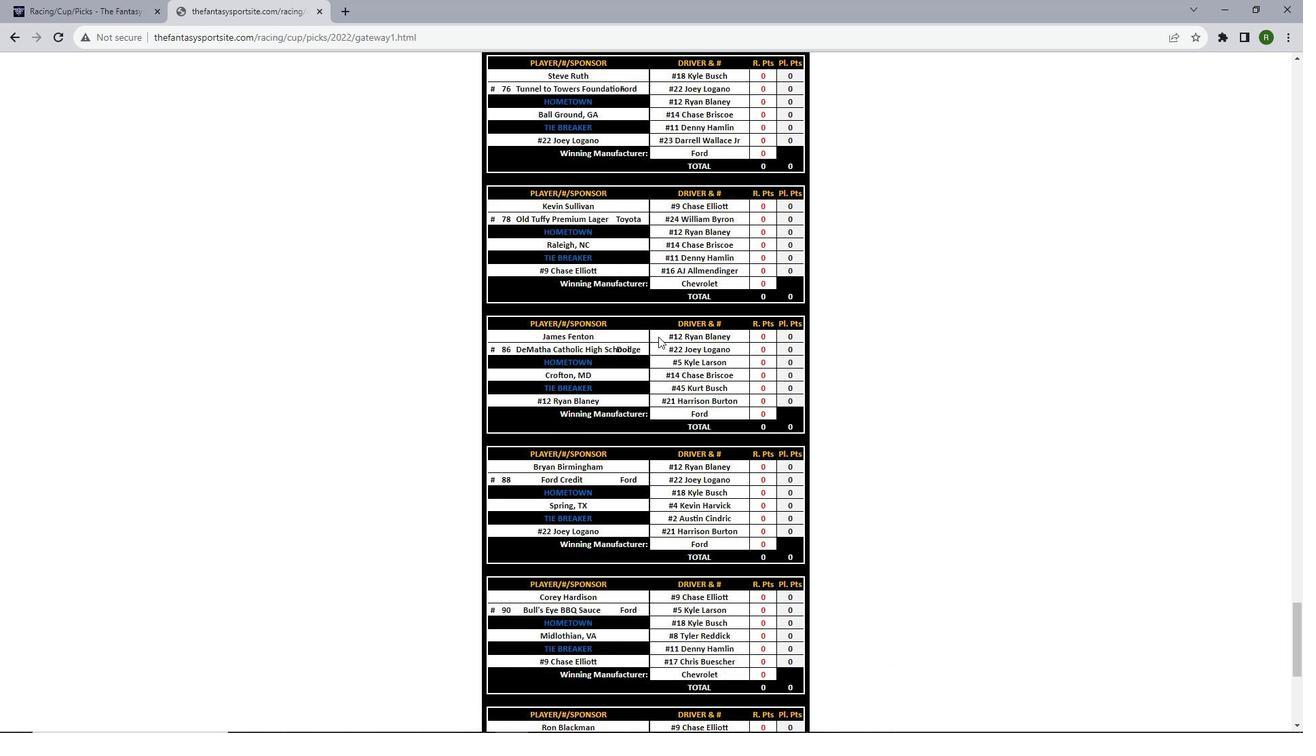 
Action: Mouse scrolled (658, 336) with delta (0, 0)
Screenshot: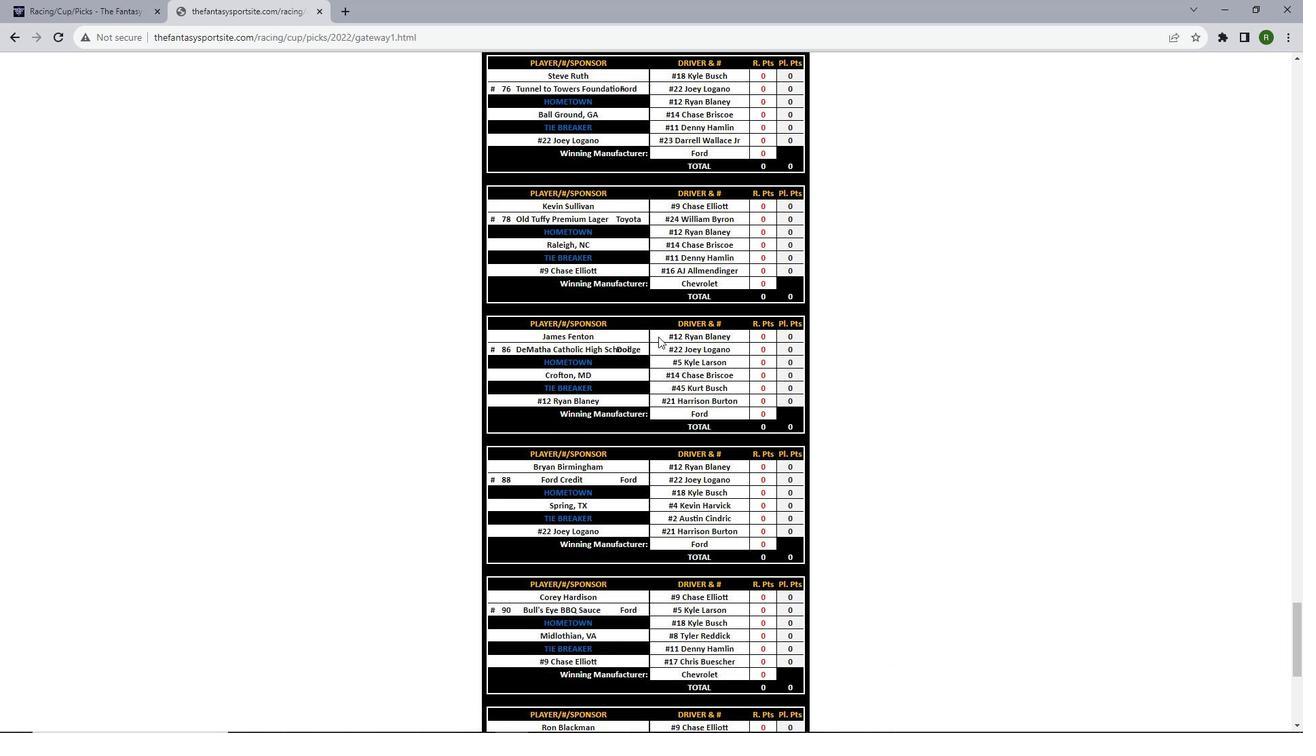 
Action: Mouse scrolled (658, 336) with delta (0, 0)
Screenshot: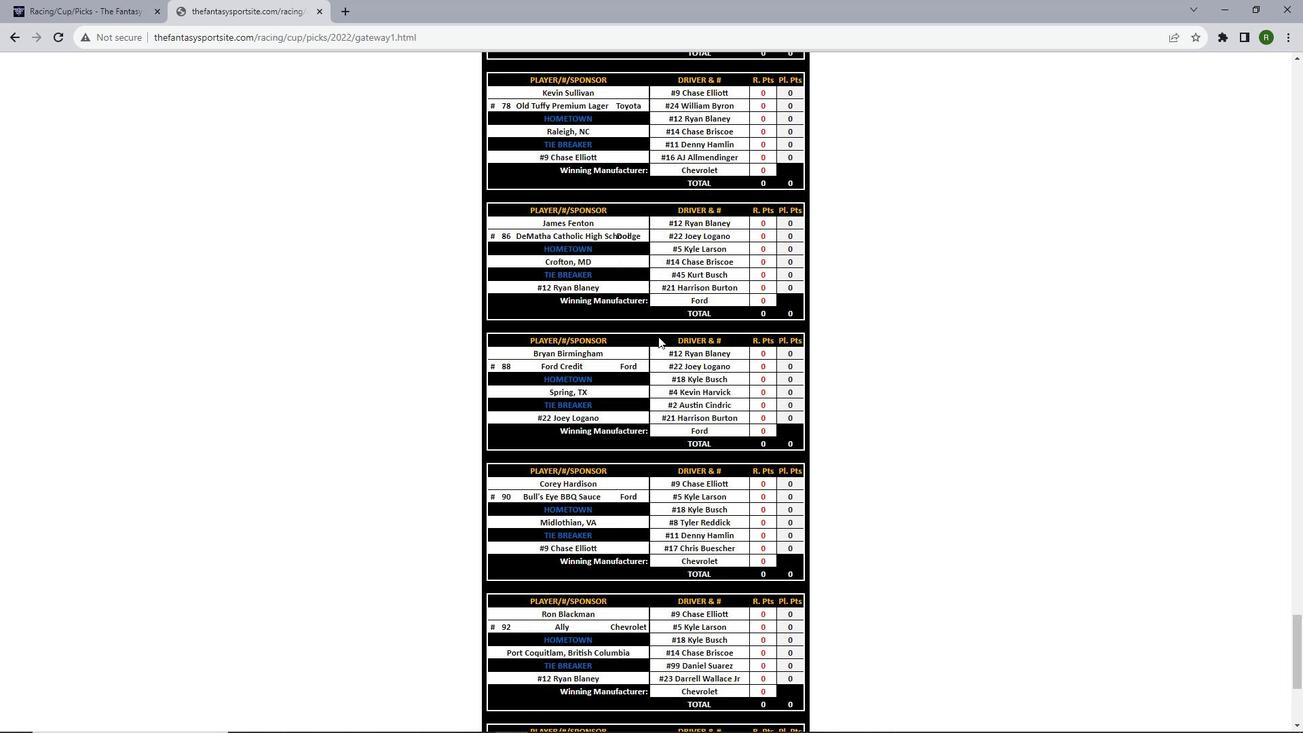 
Action: Mouse scrolled (658, 336) with delta (0, 0)
Screenshot: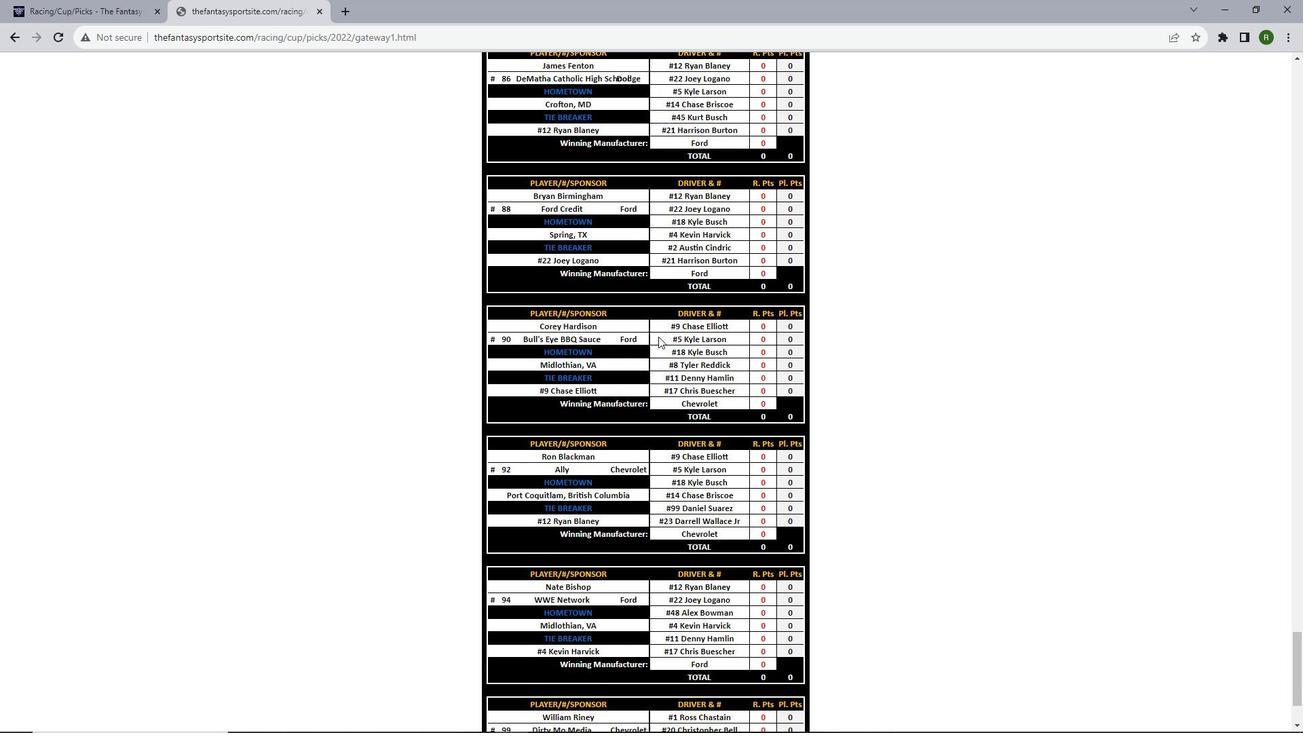 
Action: Mouse scrolled (658, 336) with delta (0, 0)
Screenshot: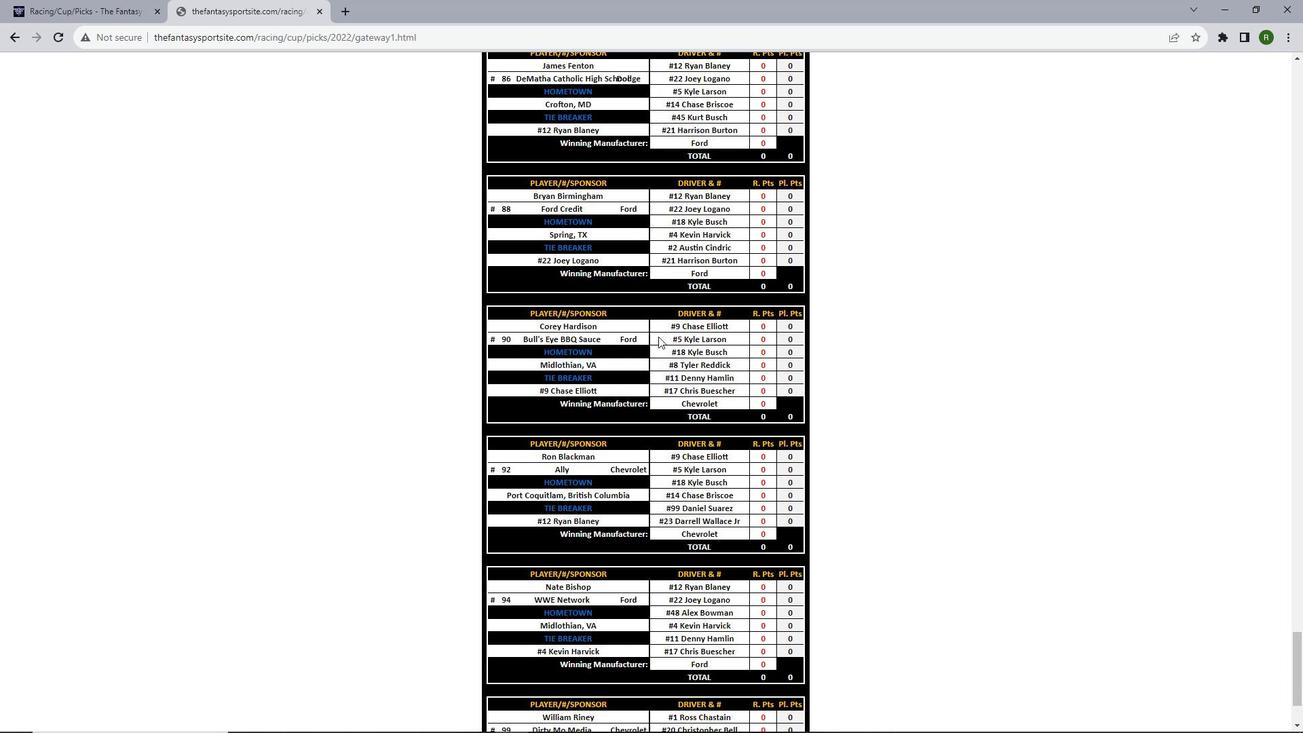 
Action: Mouse scrolled (658, 336) with delta (0, 0)
Screenshot: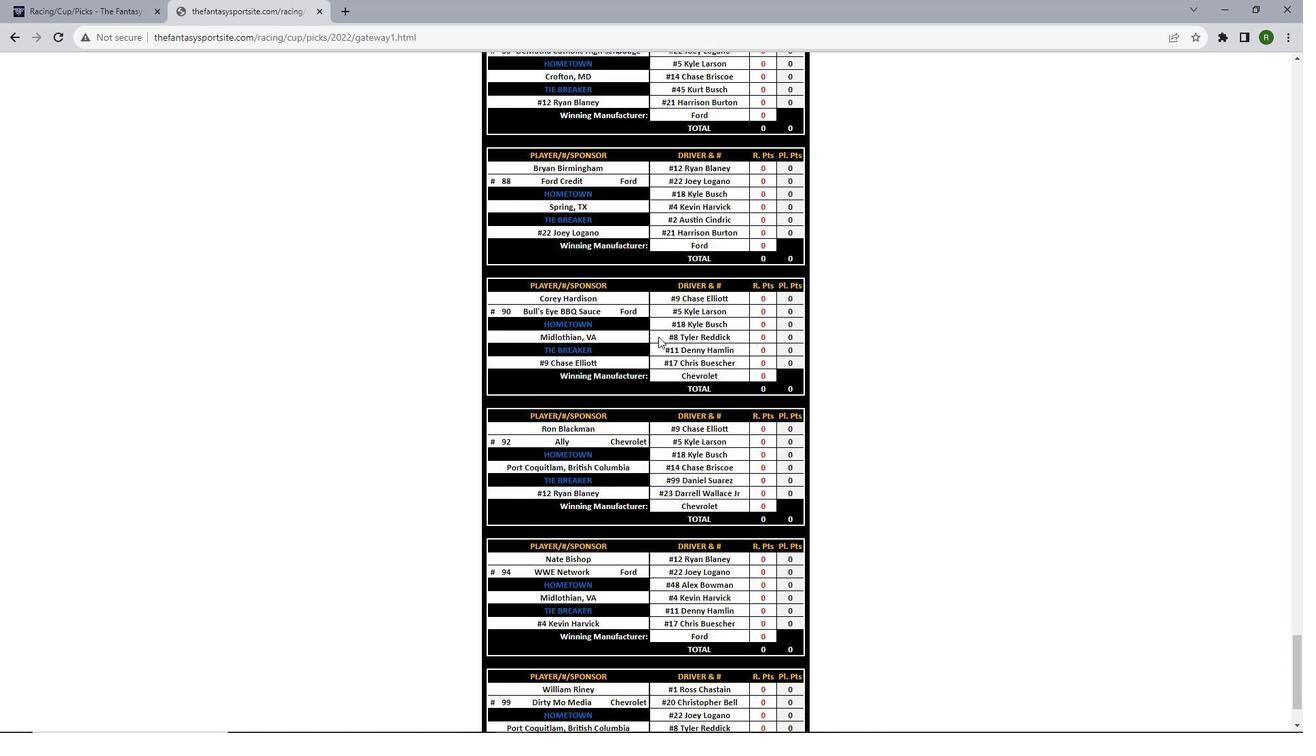 
Action: Mouse scrolled (658, 336) with delta (0, 0)
Screenshot: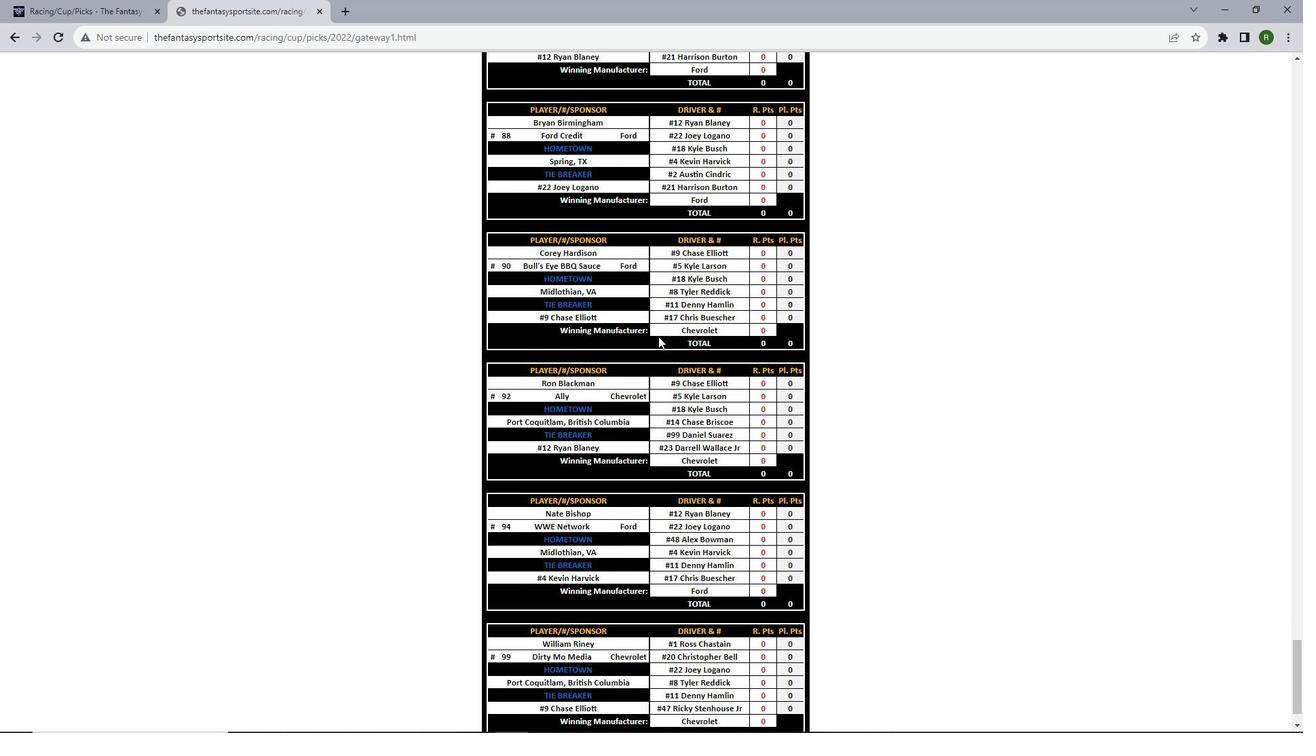 
